 Task: For heading  Tahoma with underline.  font size for heading20,  'Change the font style of data to'Arial.  and font size to 12,  Change the alignment of both headline & data to Align left.  In the sheet  FinAudit analysis
Action: Mouse moved to (1109, 135)
Screenshot: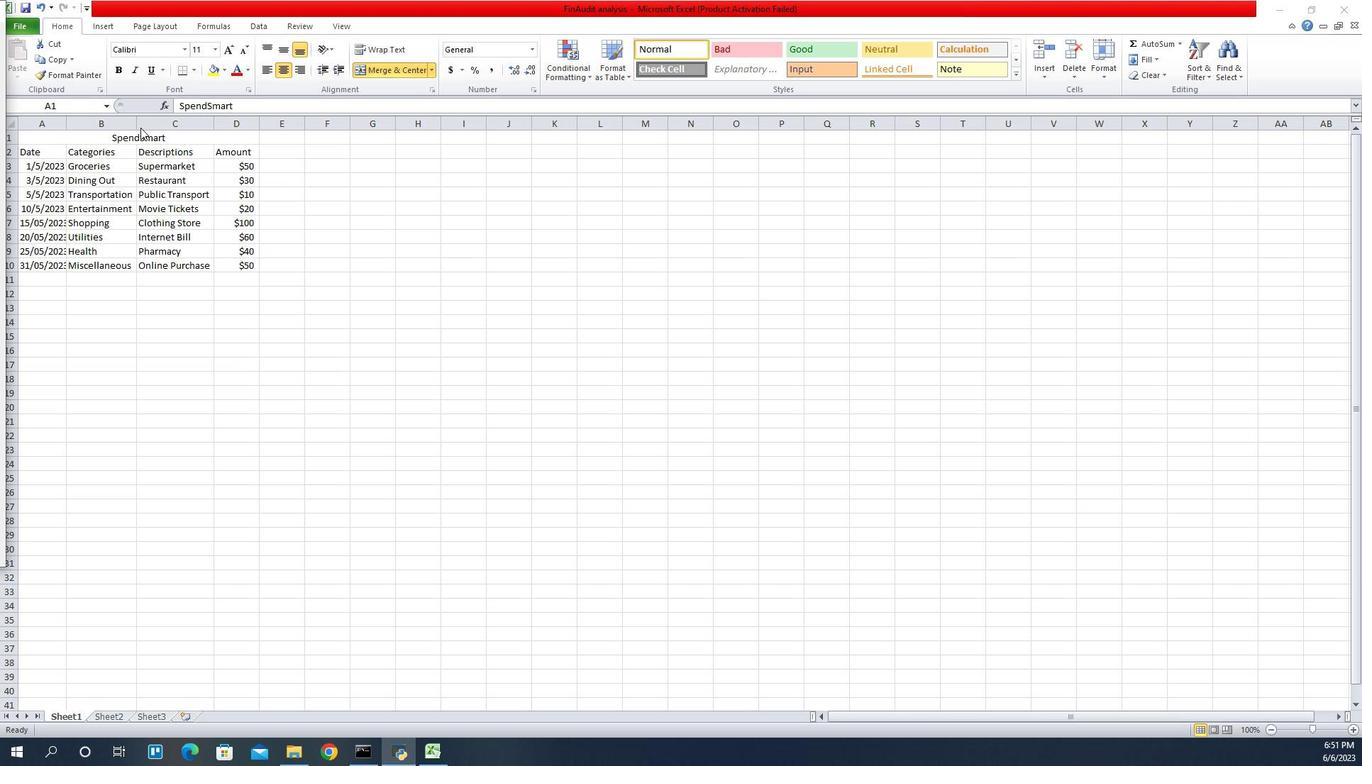 
Action: Mouse pressed left at (1109, 135)
Screenshot: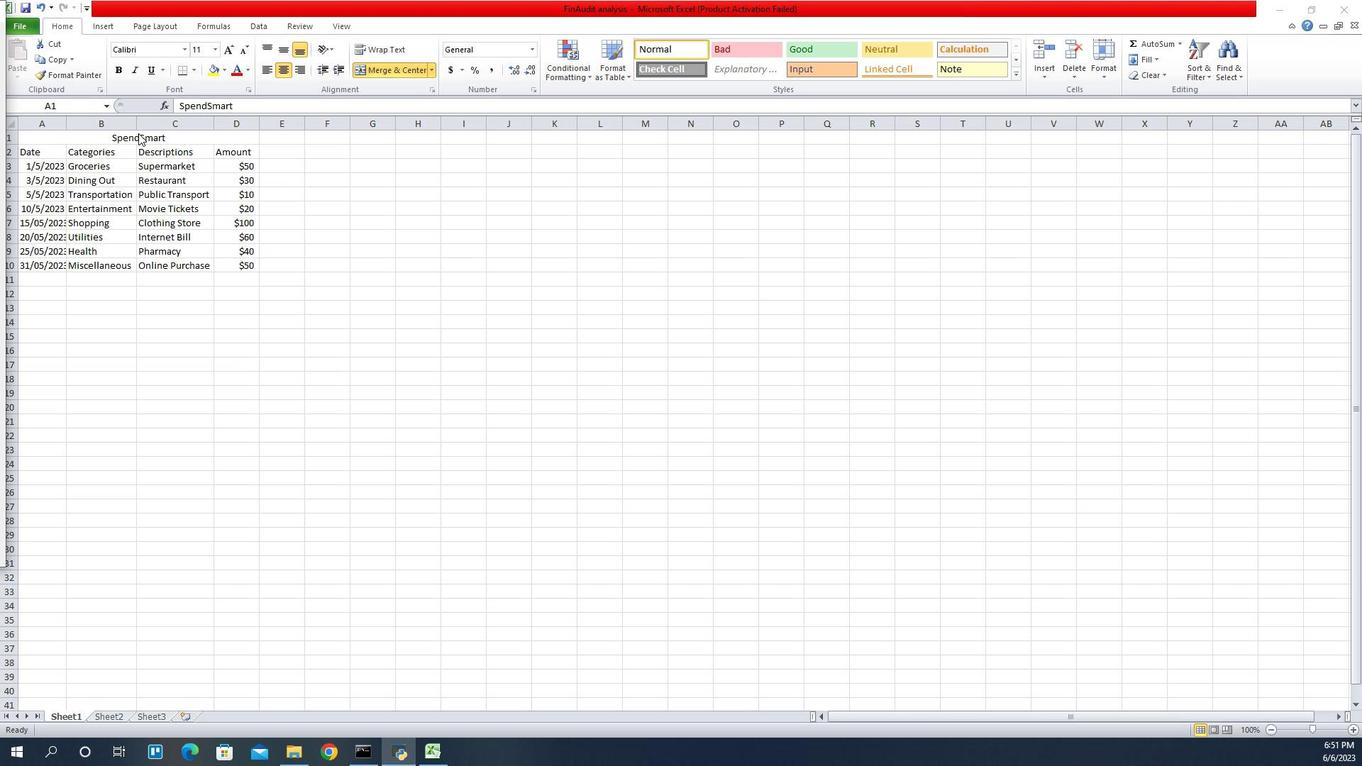 
Action: Mouse moved to (1155, 52)
Screenshot: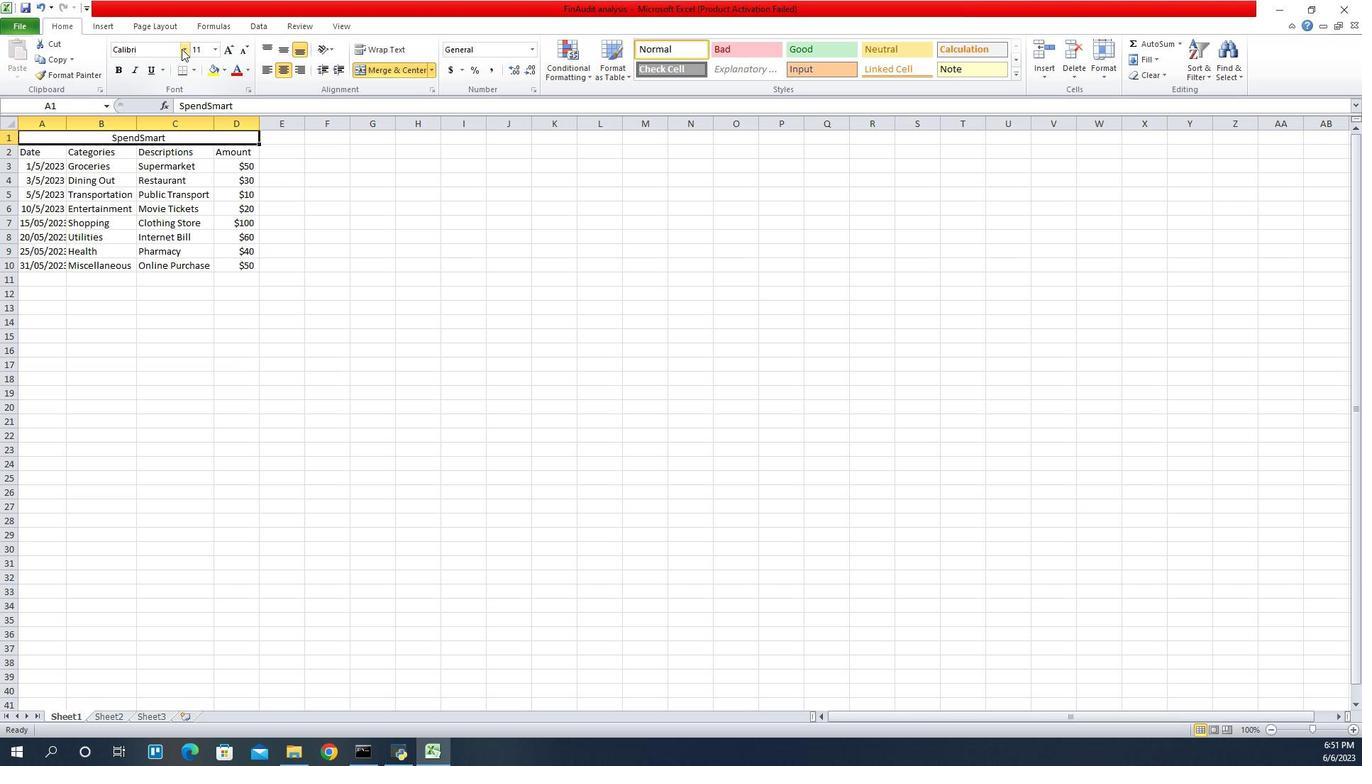 
Action: Mouse pressed left at (1155, 52)
Screenshot: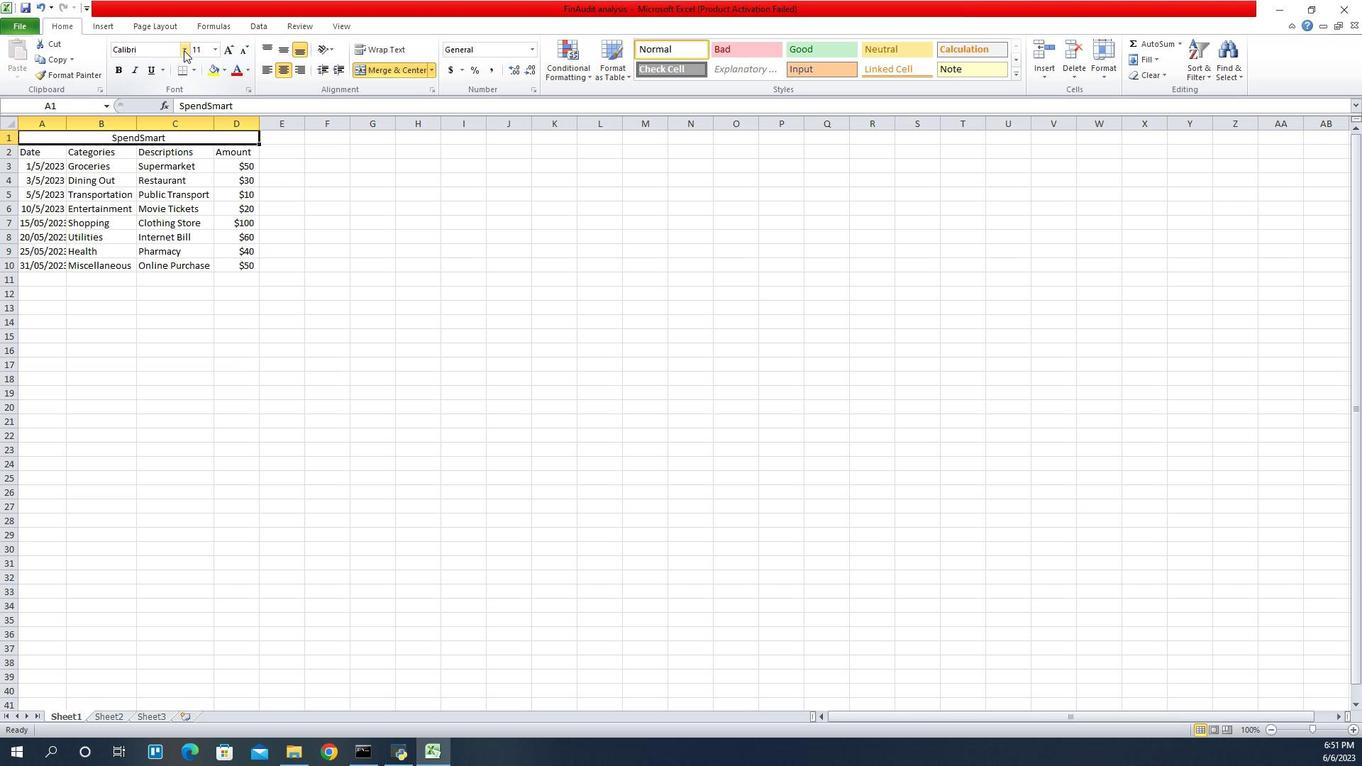 
Action: Mouse moved to (1134, 209)
Screenshot: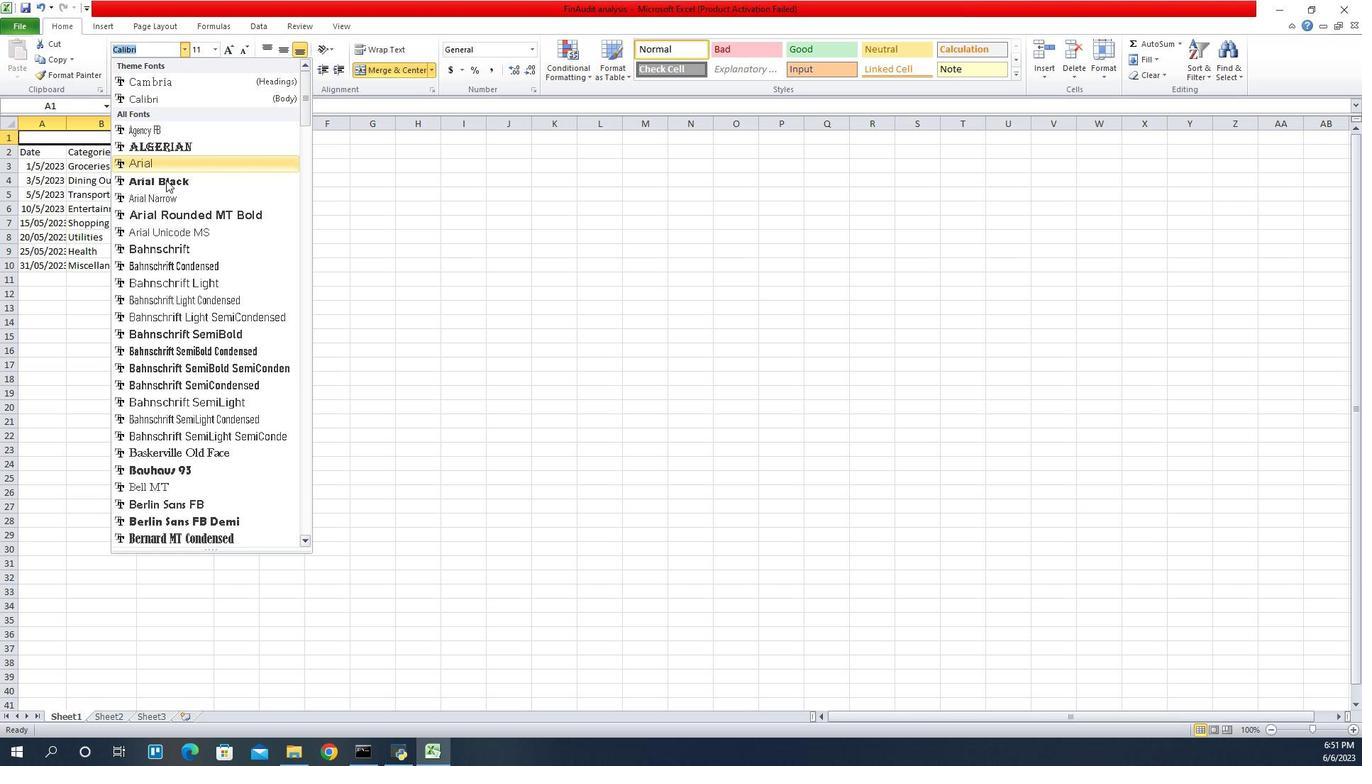 
Action: Mouse scrolled (1134, 208) with delta (0, 0)
Screenshot: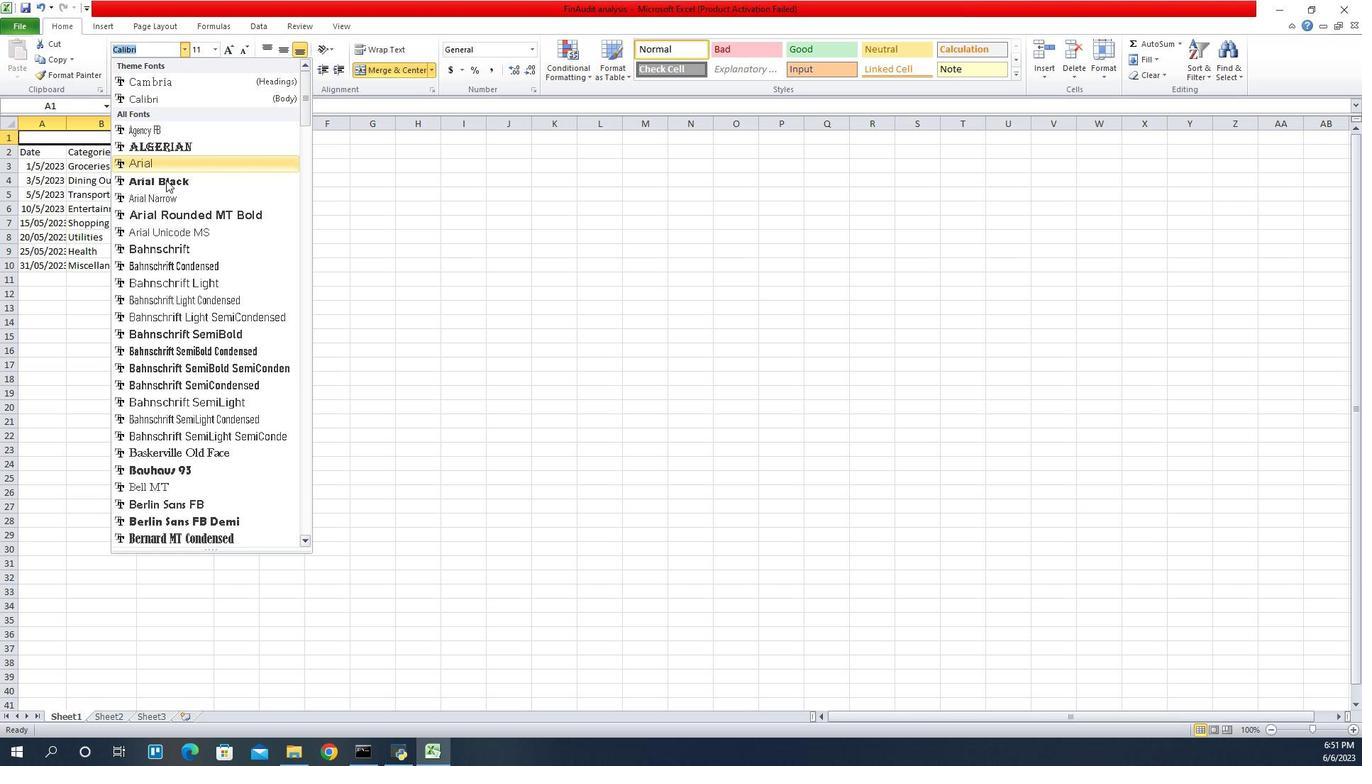 
Action: Mouse moved to (1134, 210)
Screenshot: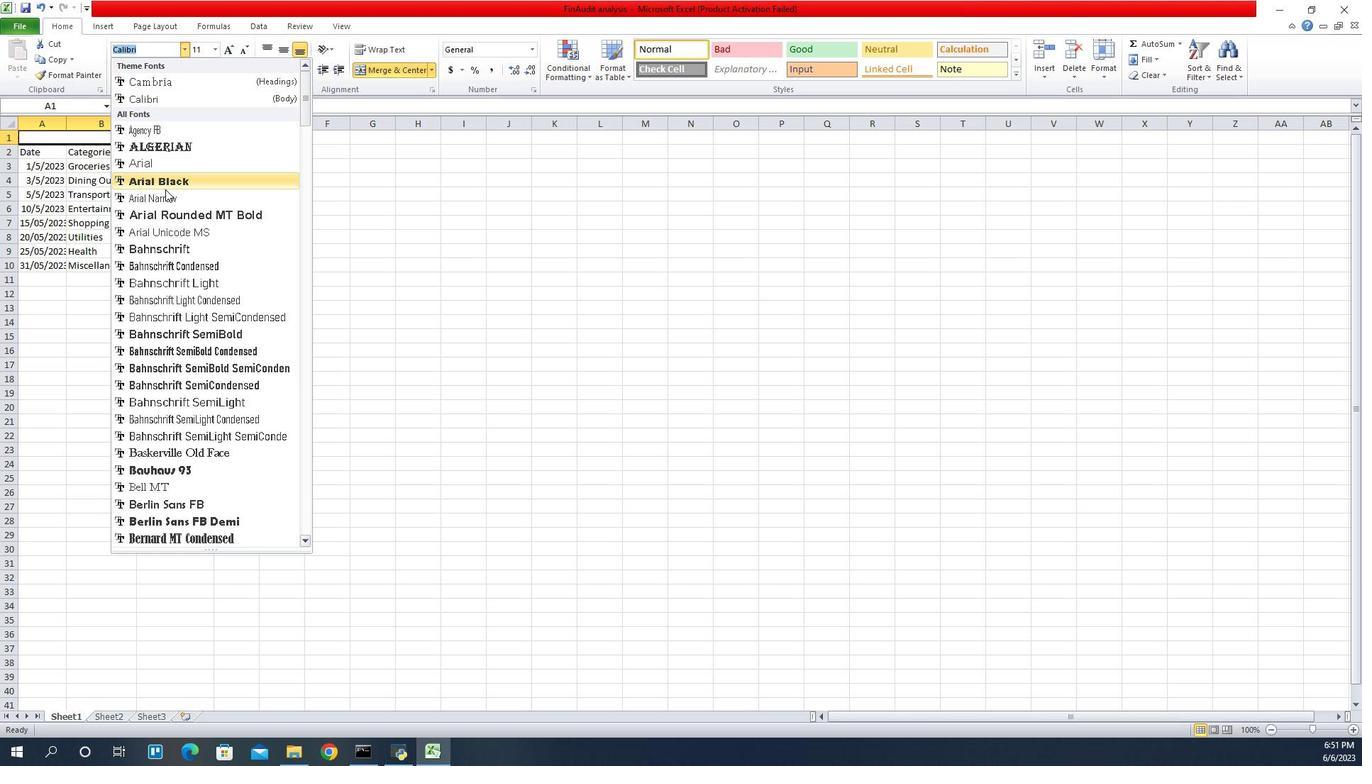 
Action: Mouse scrolled (1134, 210) with delta (0, 0)
Screenshot: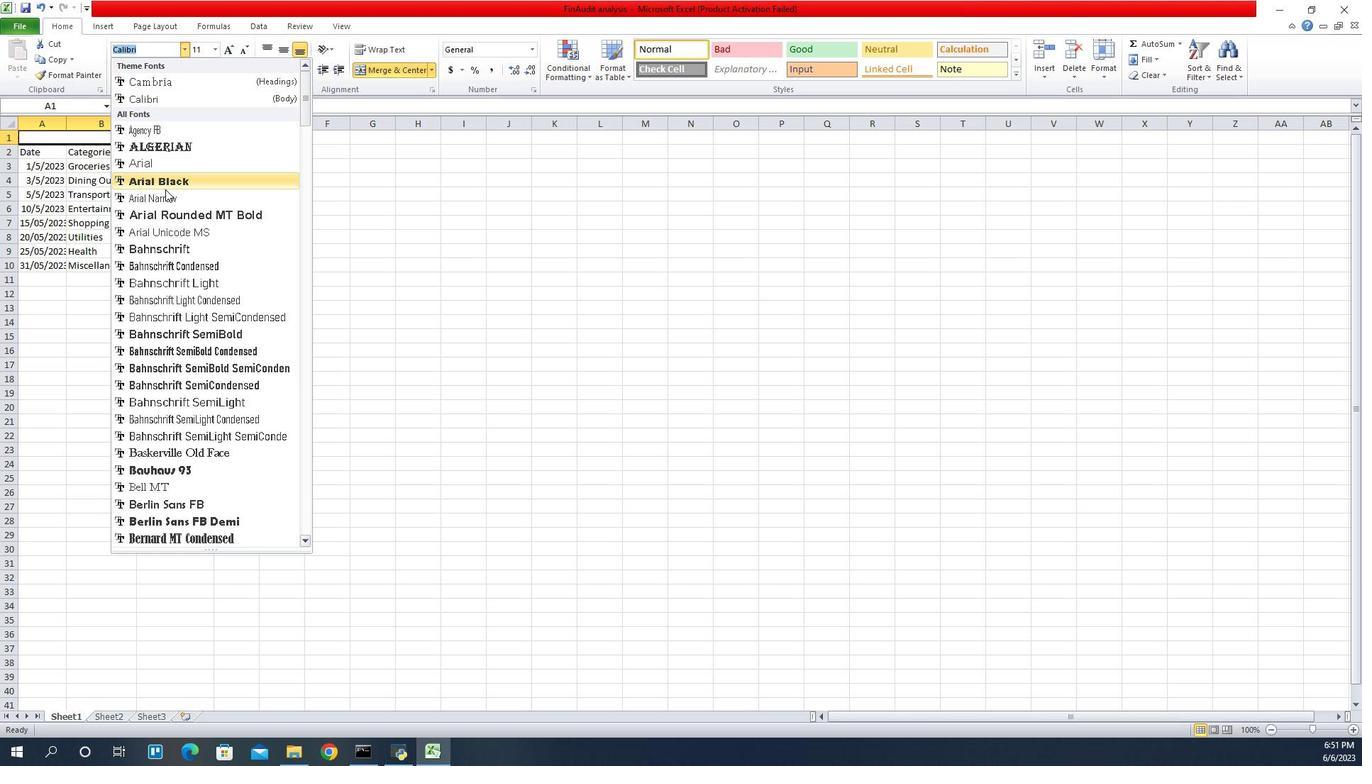 
Action: Mouse scrolled (1134, 210) with delta (0, 0)
Screenshot: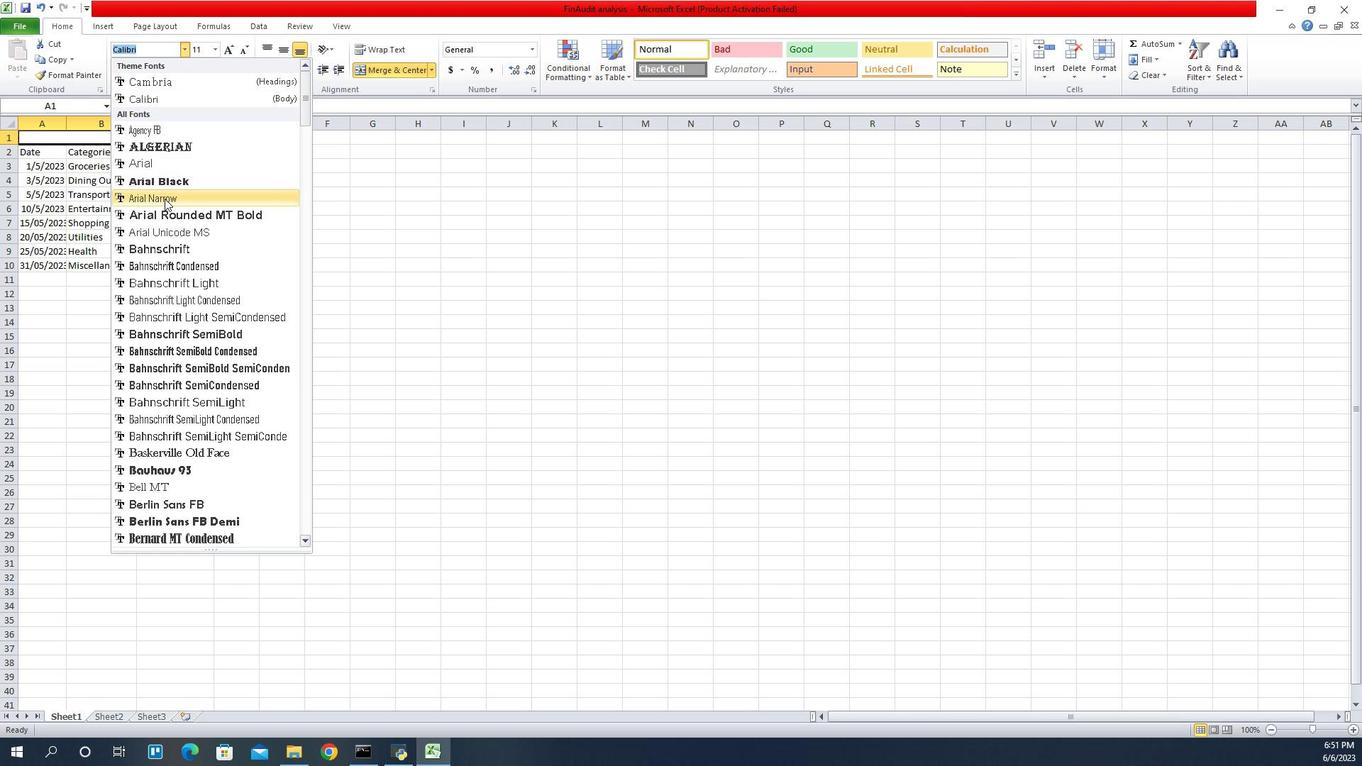 
Action: Mouse moved to (1134, 222)
Screenshot: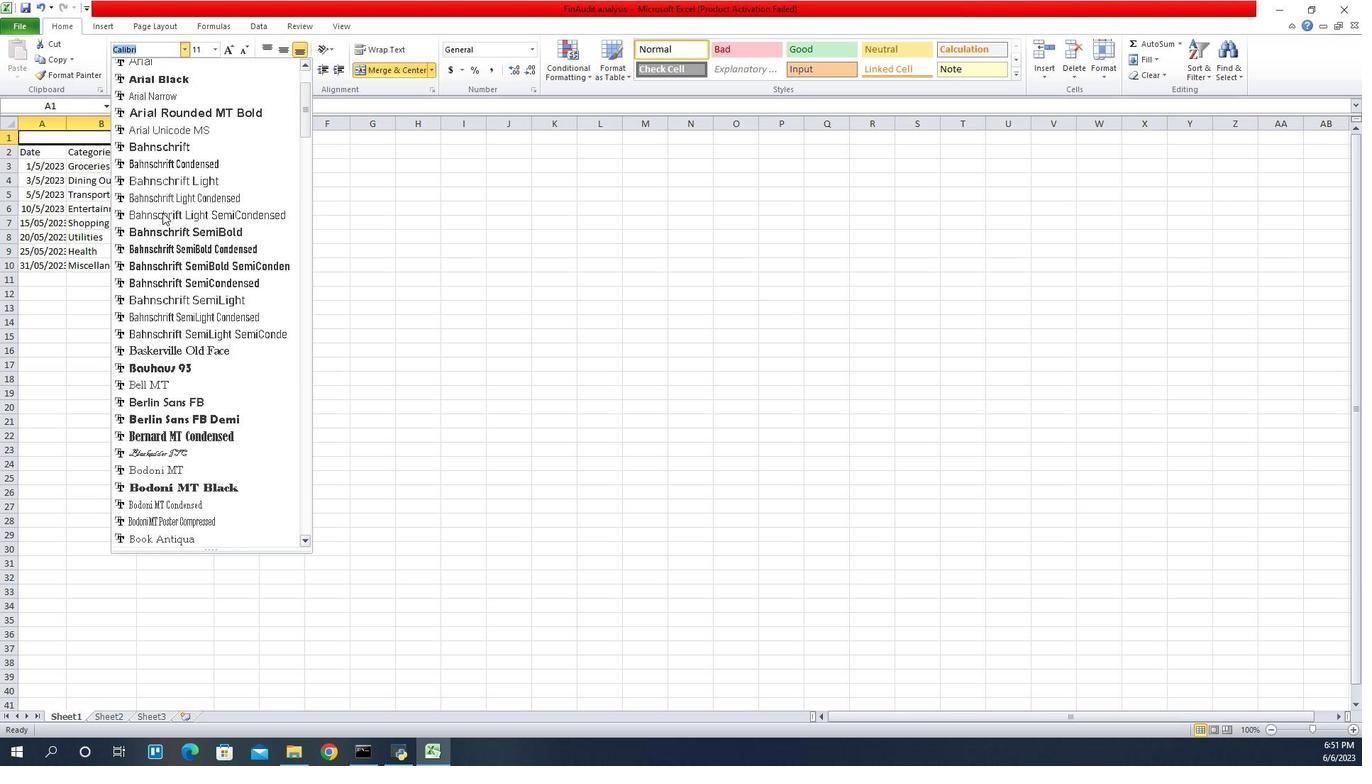 
Action: Mouse scrolled (1134, 221) with delta (0, 0)
Screenshot: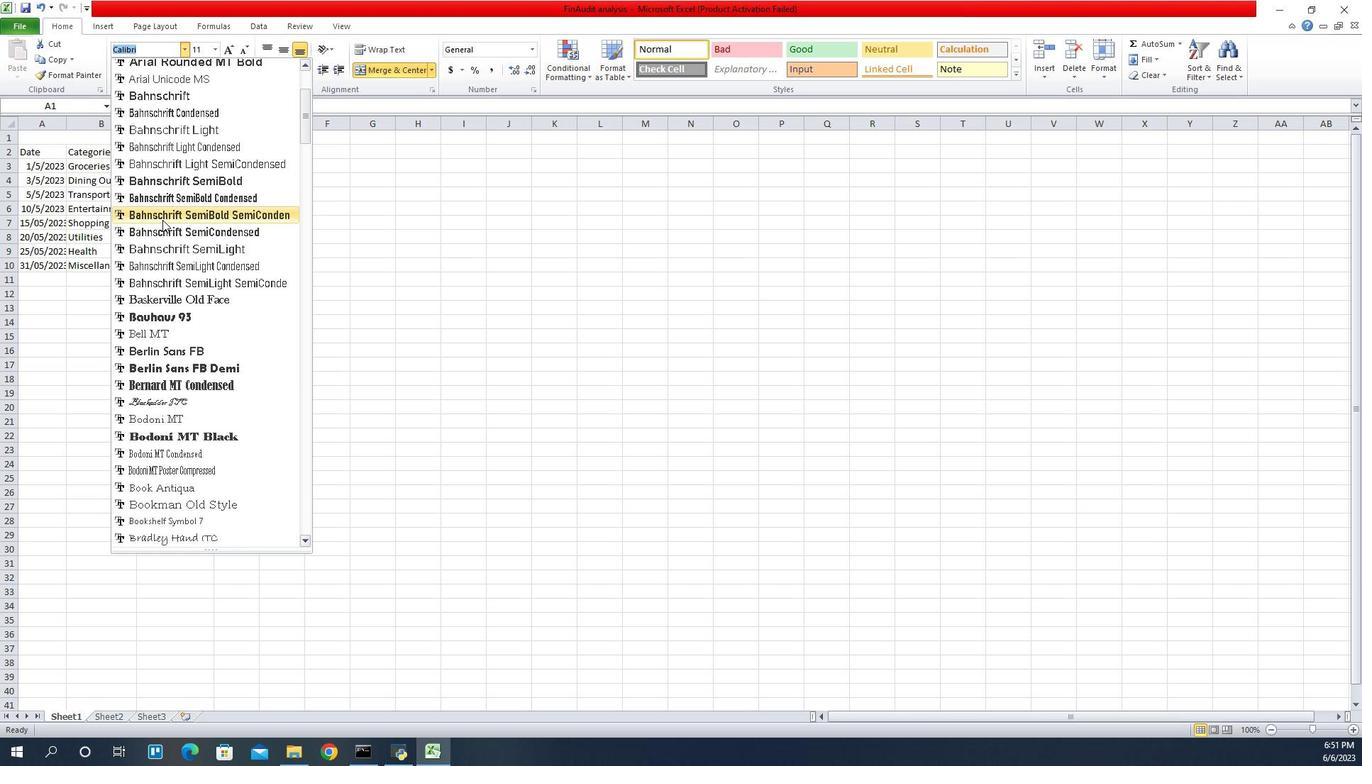 
Action: Mouse moved to (1131, 244)
Screenshot: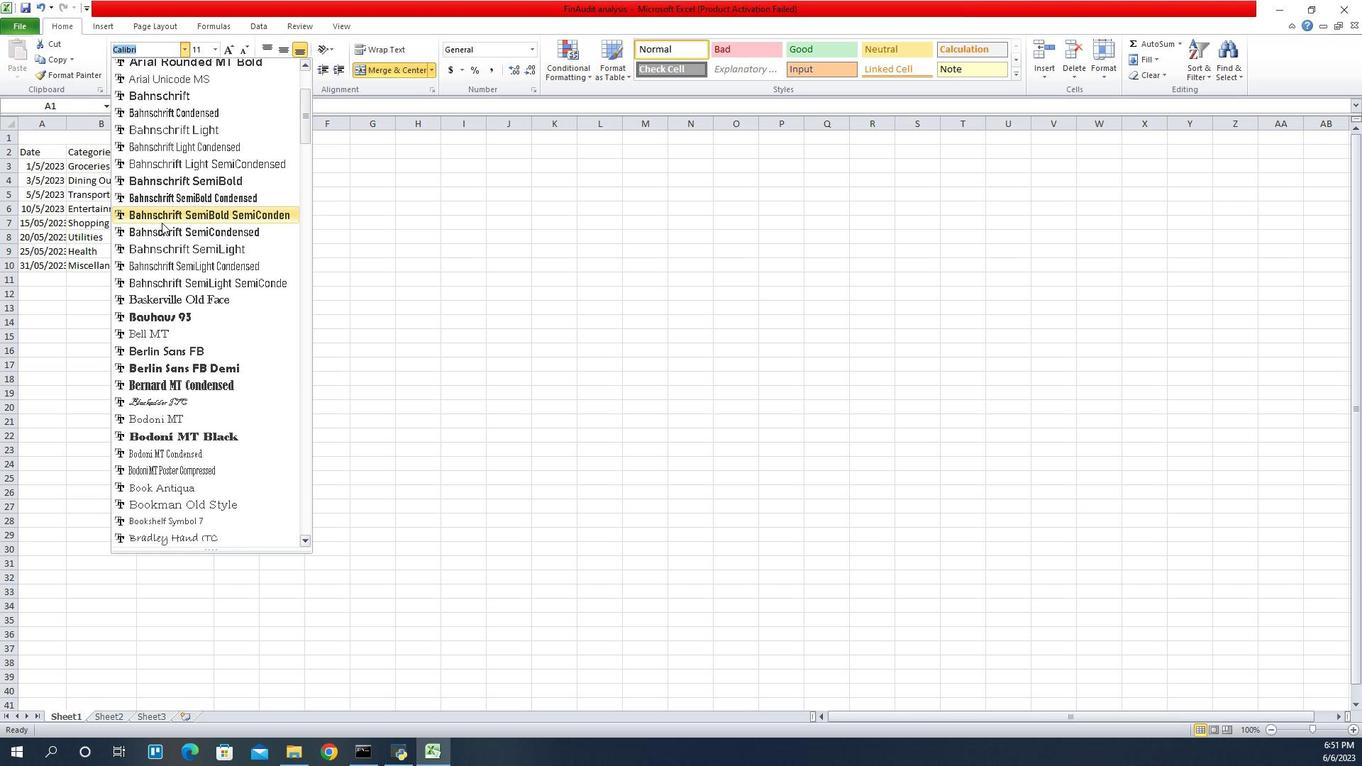 
Action: Mouse scrolled (1131, 243) with delta (0, 0)
Screenshot: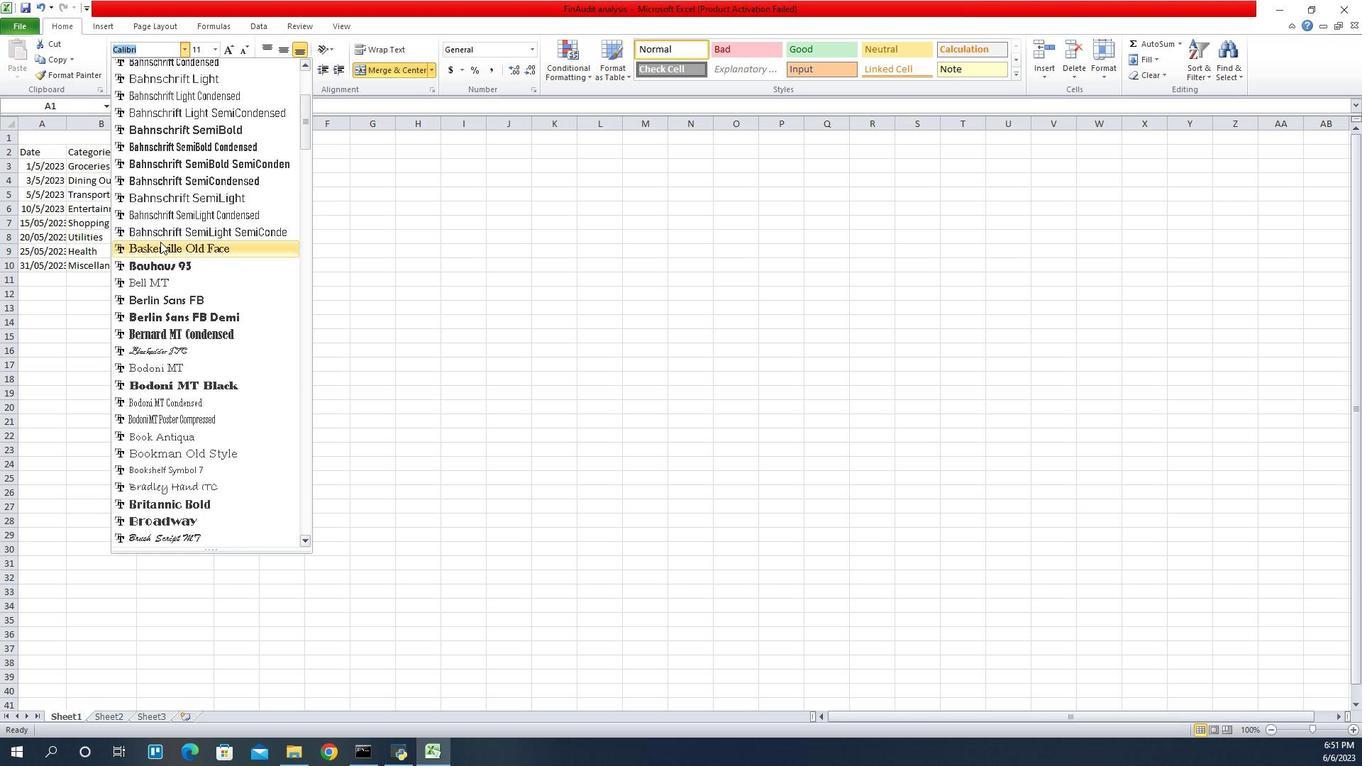
Action: Mouse scrolled (1131, 243) with delta (0, 0)
Screenshot: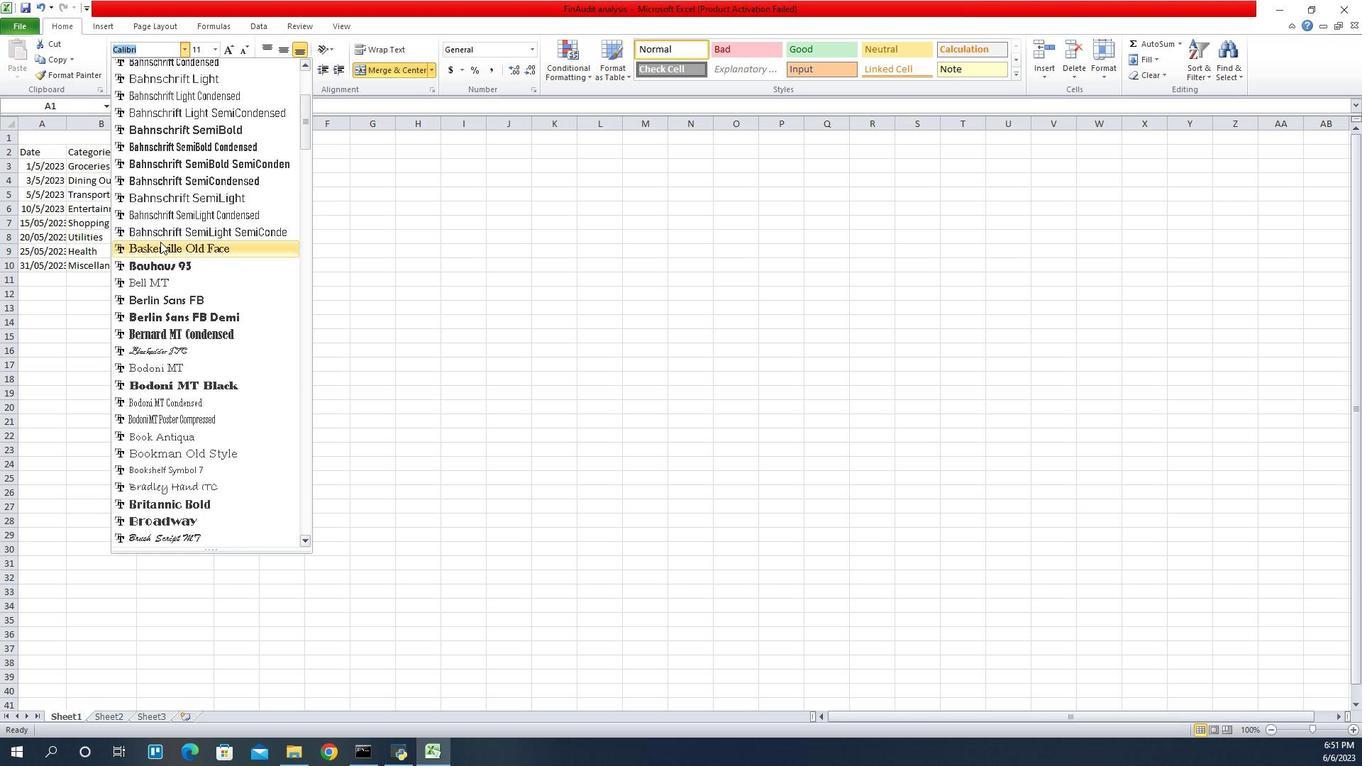 
Action: Mouse scrolled (1131, 243) with delta (0, 0)
Screenshot: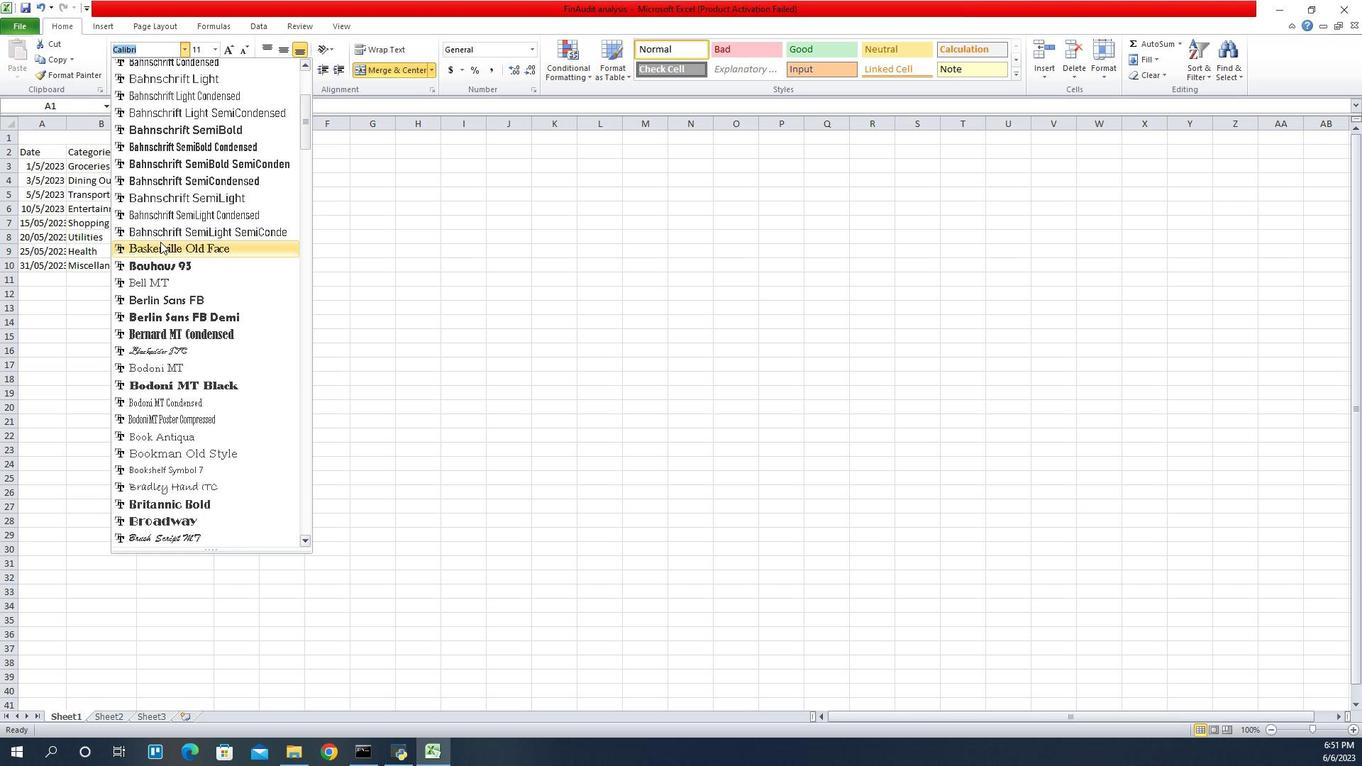 
Action: Mouse scrolled (1131, 243) with delta (0, 0)
Screenshot: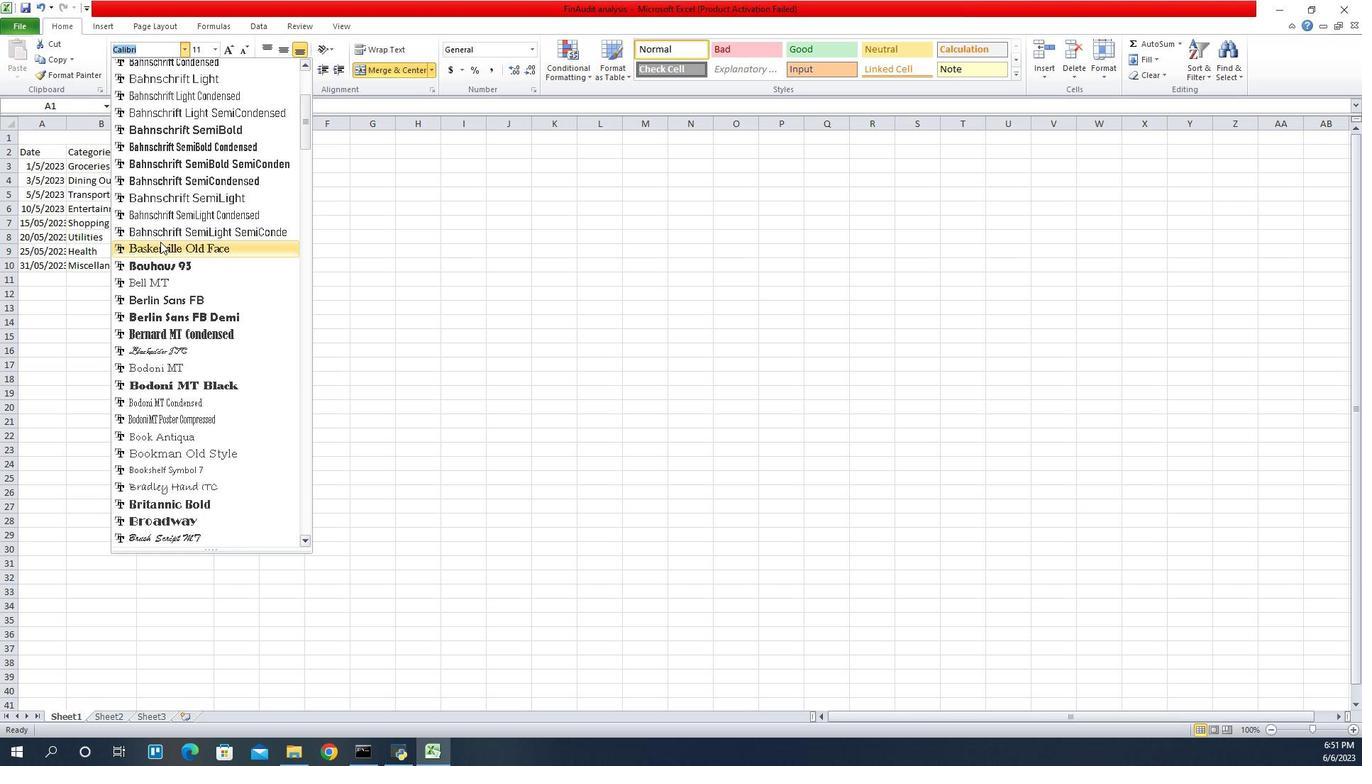 
Action: Mouse scrolled (1131, 243) with delta (0, 0)
Screenshot: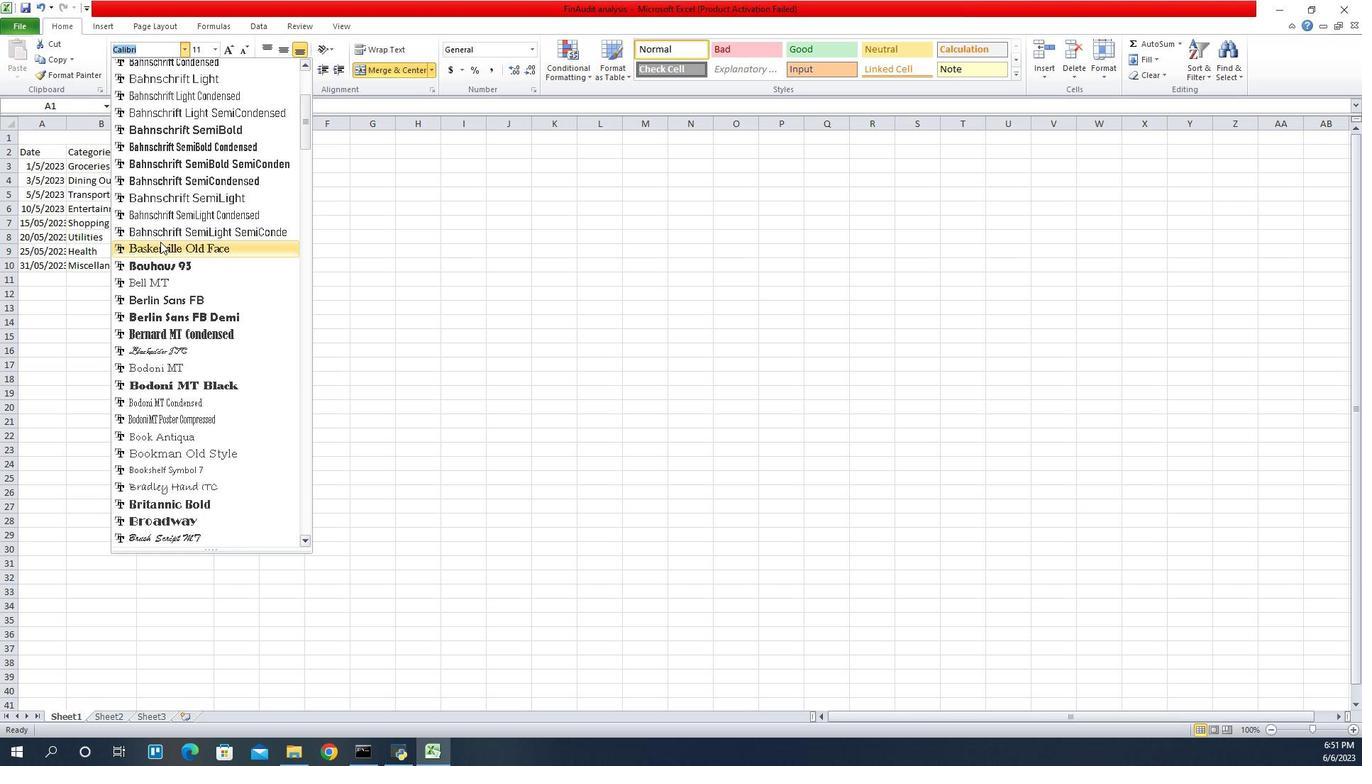 
Action: Mouse scrolled (1131, 243) with delta (0, 0)
Screenshot: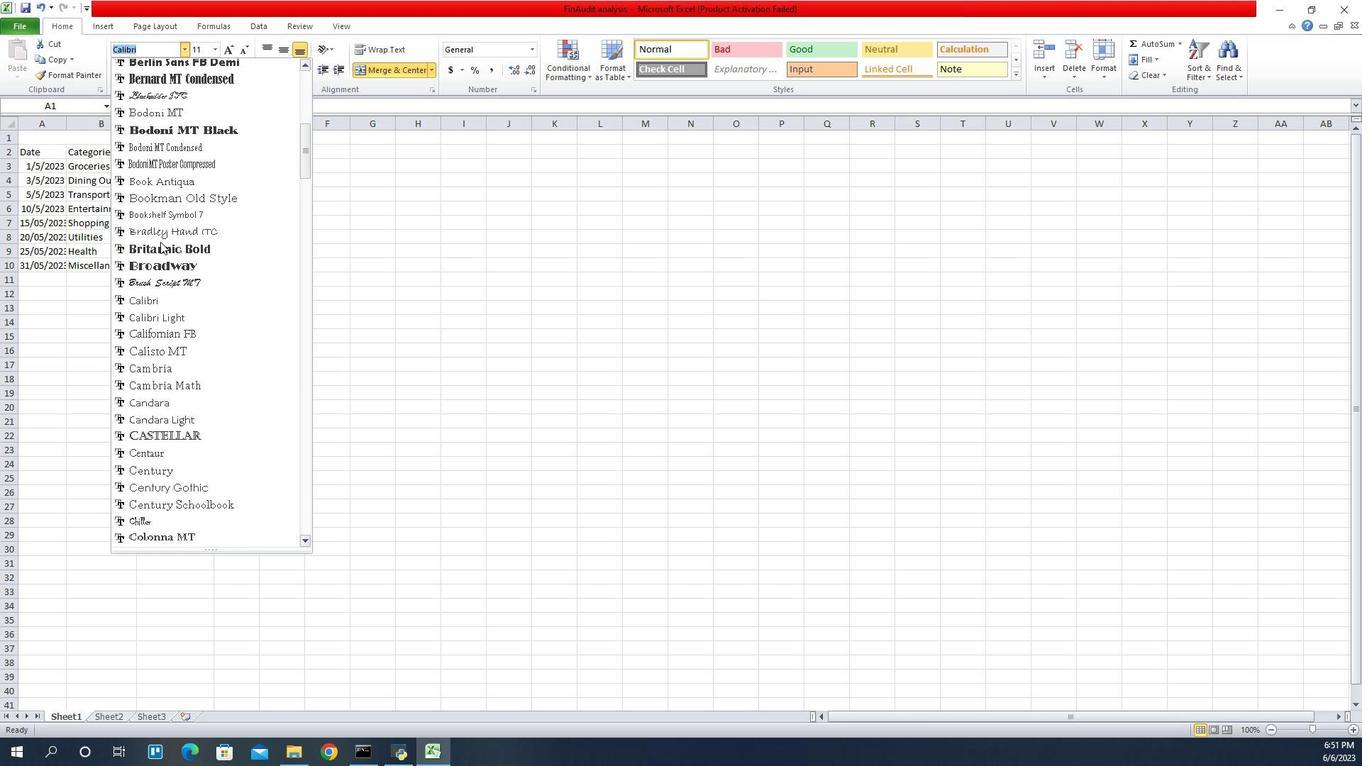 
Action: Mouse scrolled (1131, 243) with delta (0, 0)
Screenshot: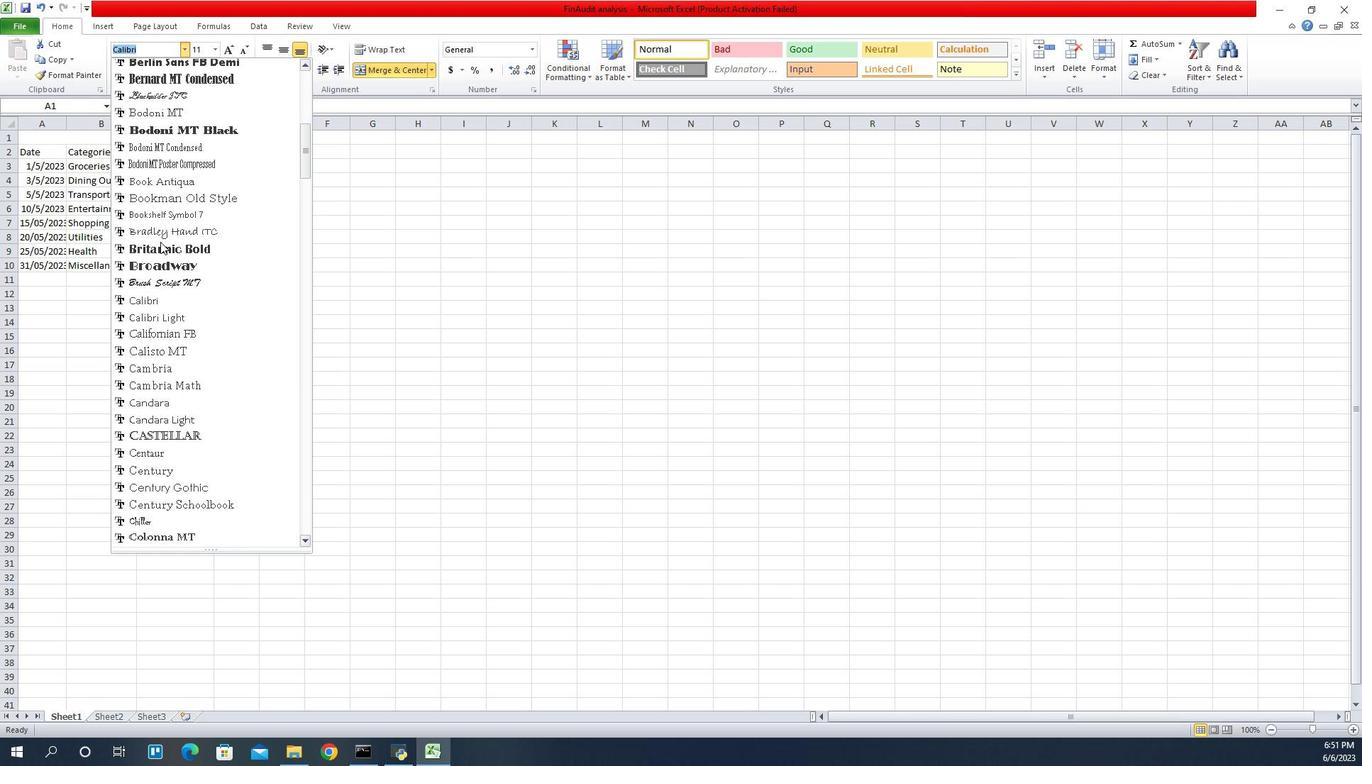 
Action: Mouse scrolled (1131, 243) with delta (0, 0)
Screenshot: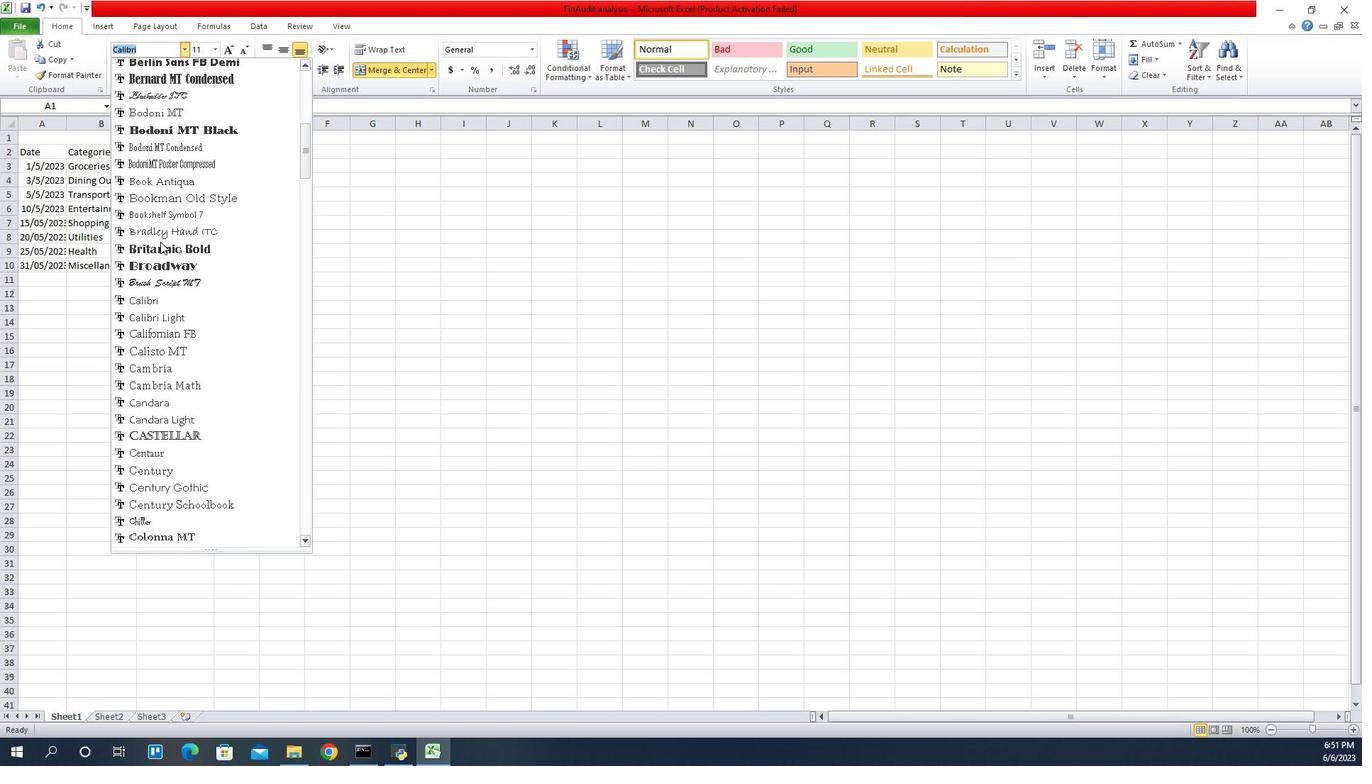 
Action: Mouse scrolled (1131, 243) with delta (0, 0)
Screenshot: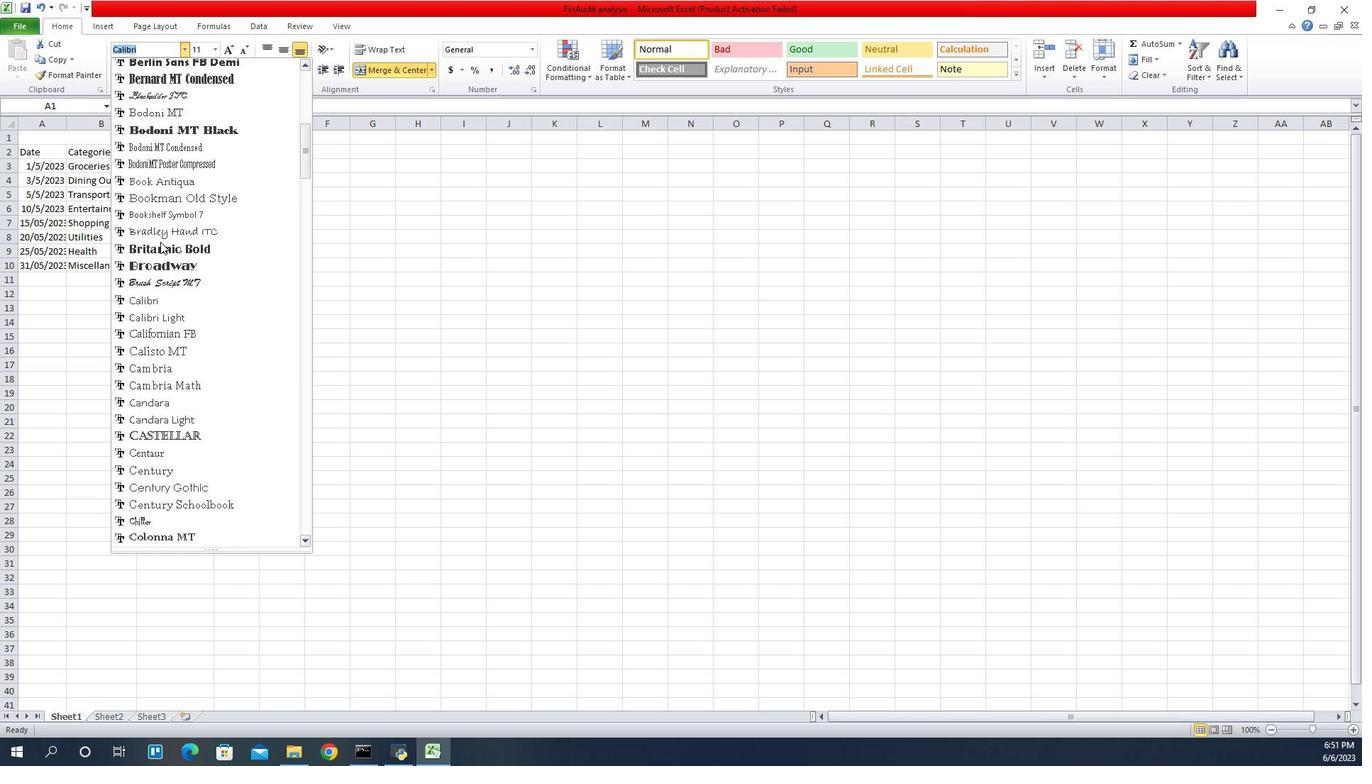 
Action: Mouse scrolled (1131, 243) with delta (0, 0)
Screenshot: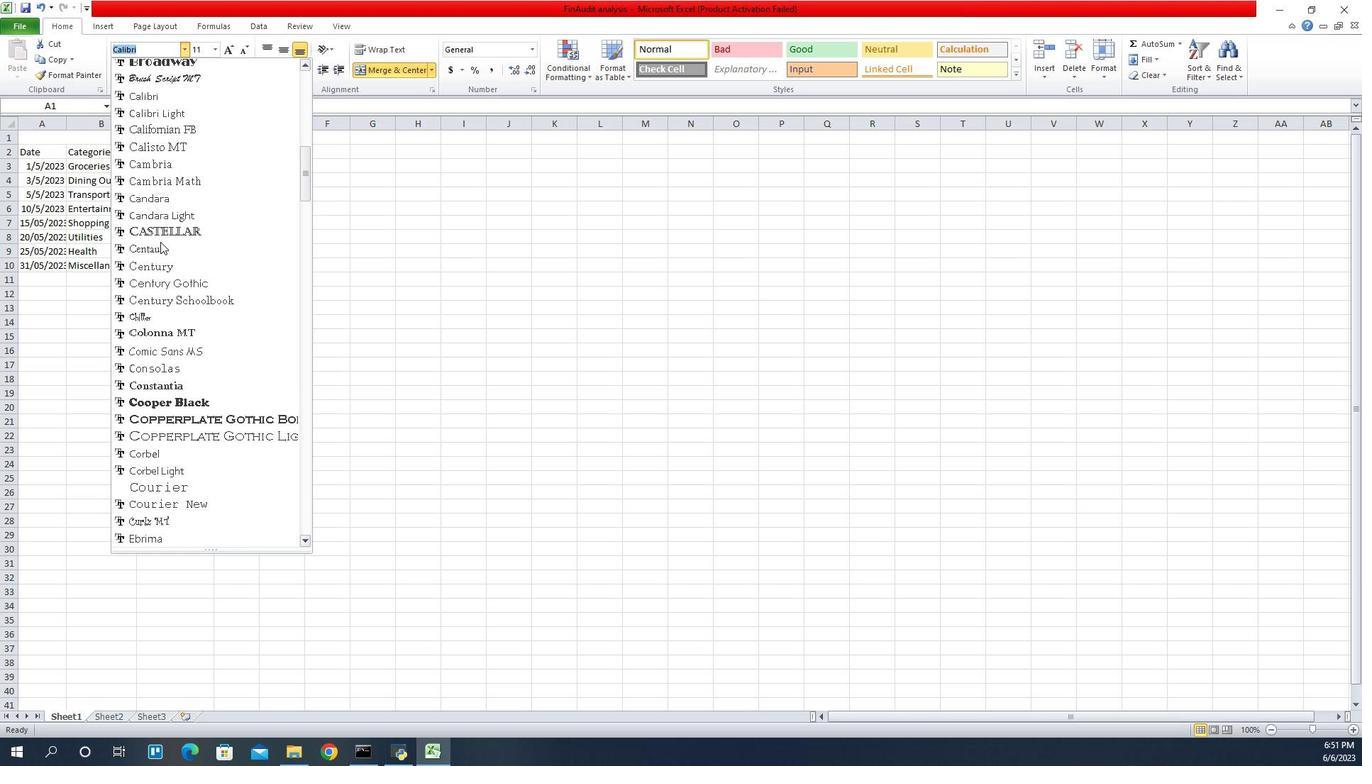 
Action: Mouse scrolled (1131, 243) with delta (0, 0)
Screenshot: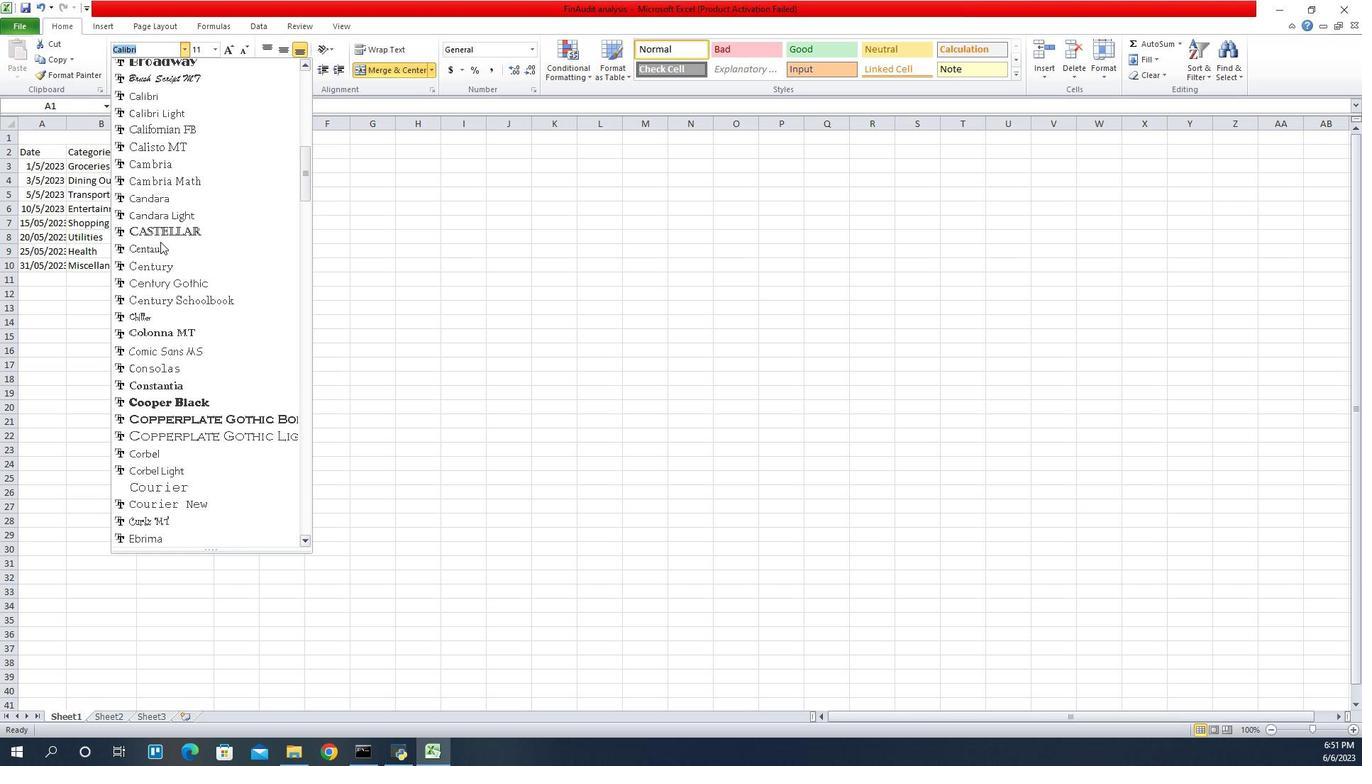 
Action: Mouse scrolled (1131, 243) with delta (0, 0)
Screenshot: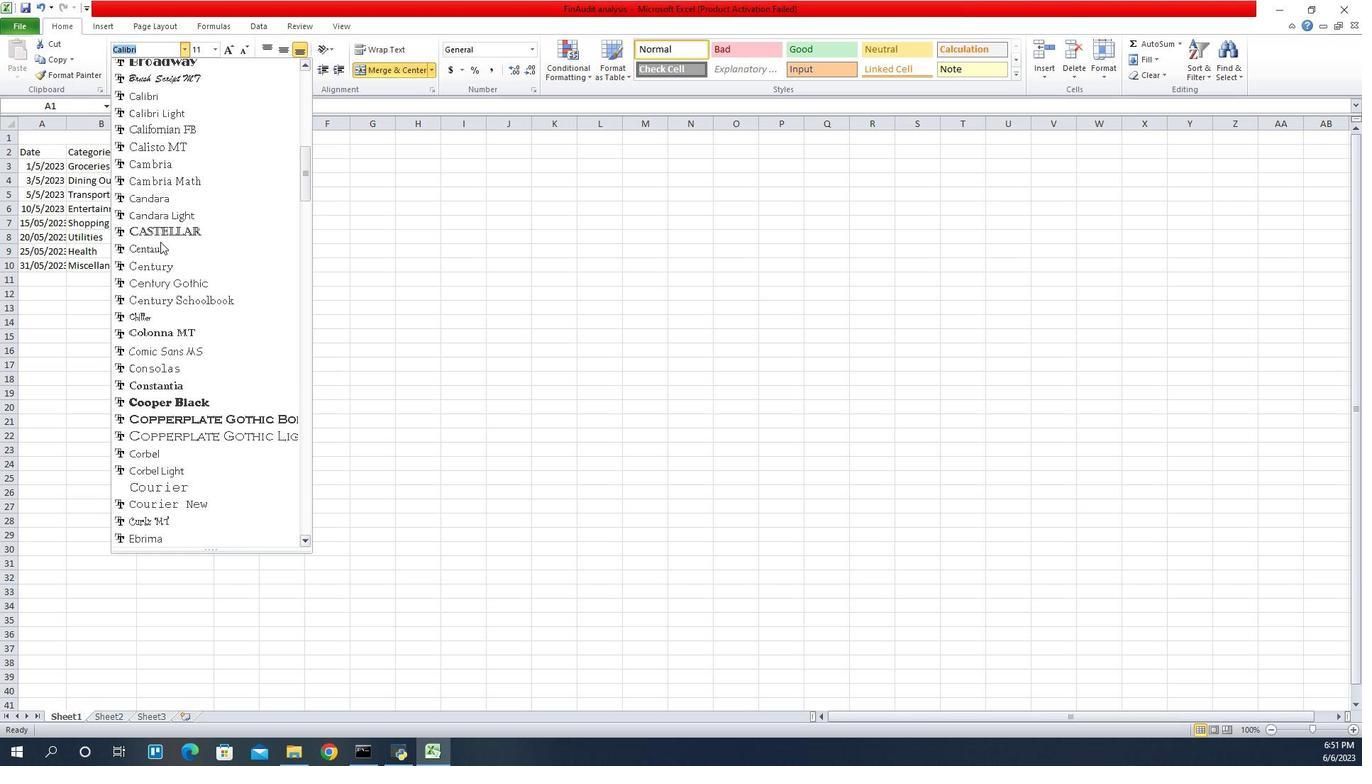 
Action: Mouse scrolled (1131, 243) with delta (0, 0)
Screenshot: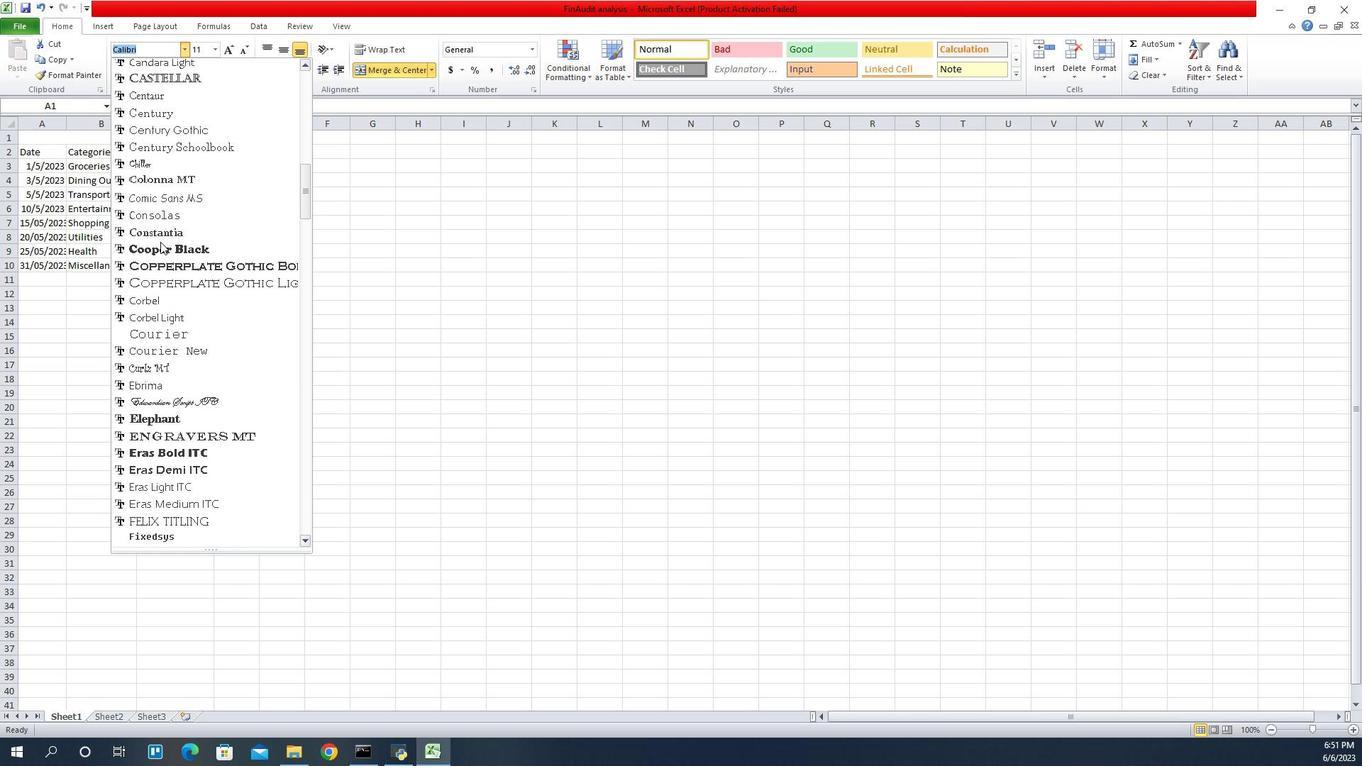 
Action: Mouse scrolled (1131, 243) with delta (0, 0)
Screenshot: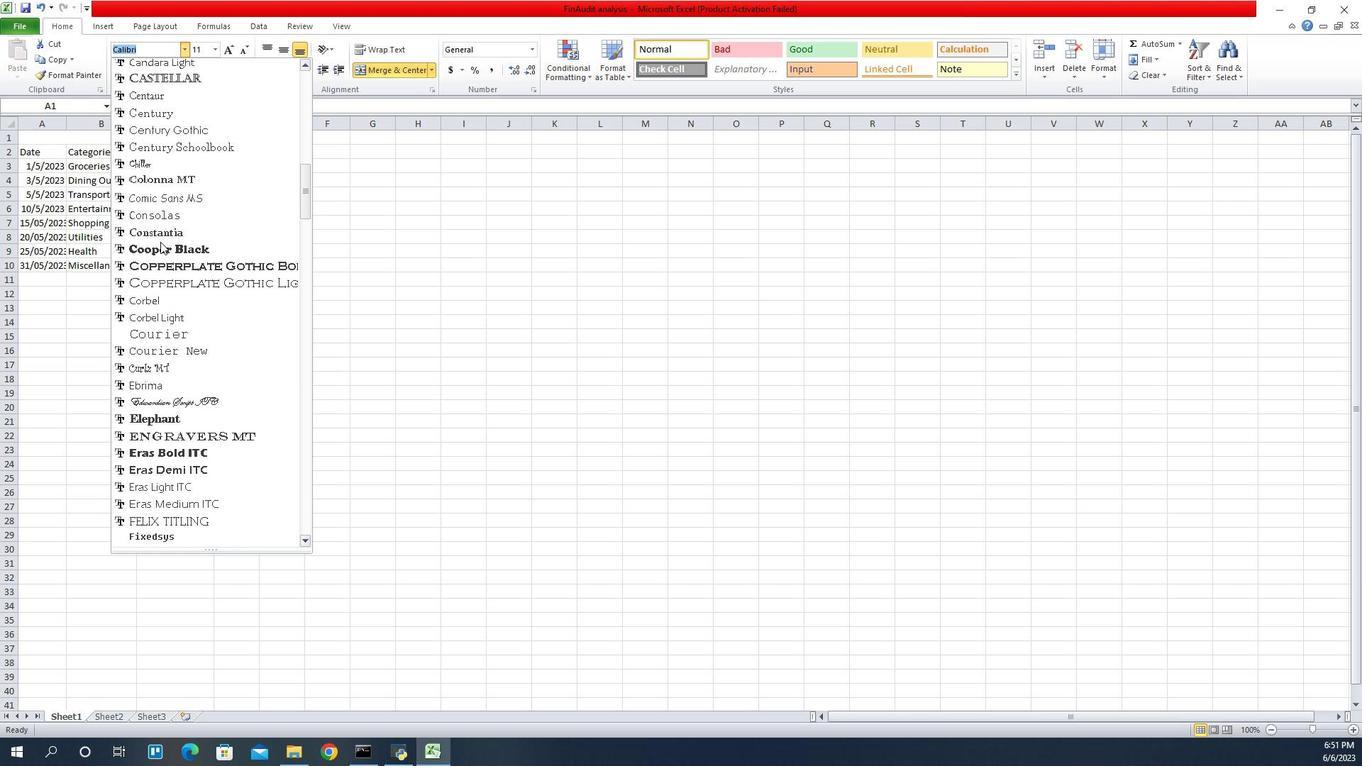 
Action: Mouse scrolled (1131, 243) with delta (0, 0)
Screenshot: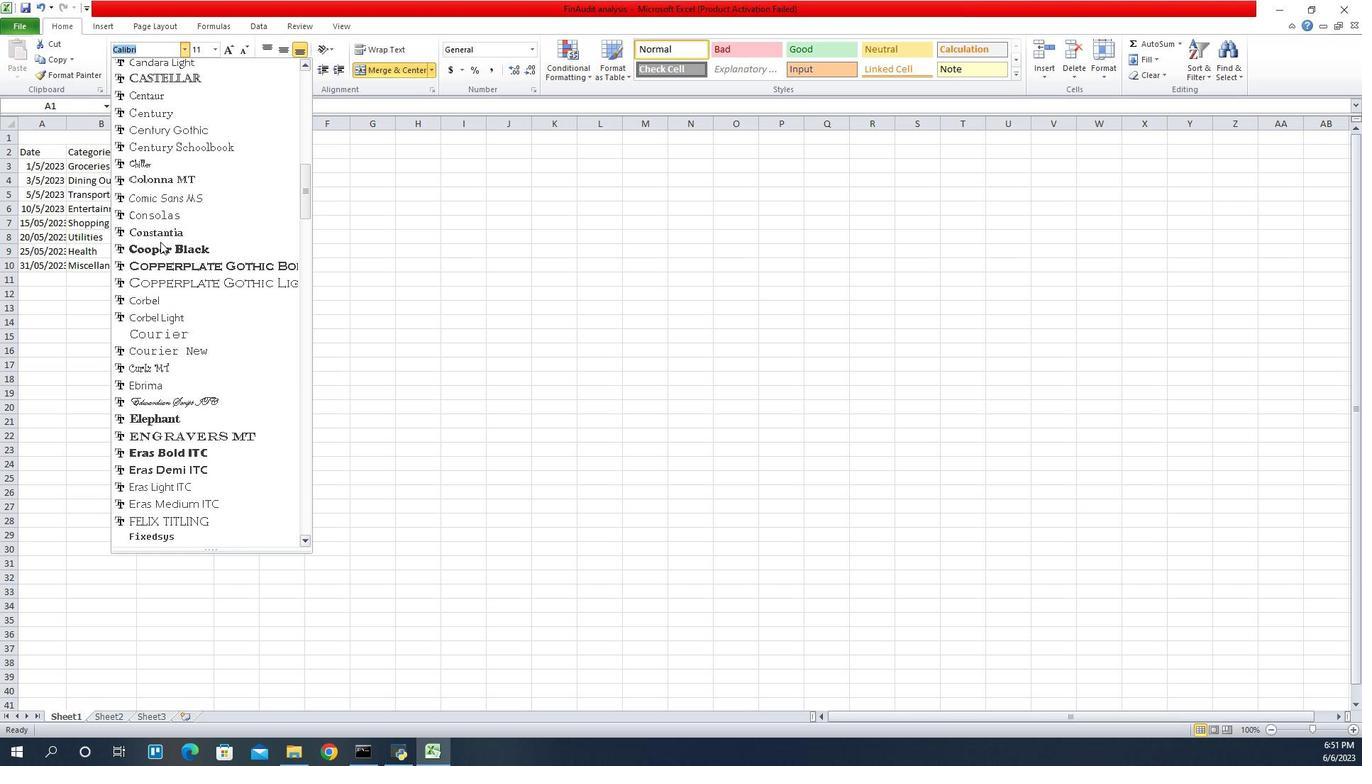 
Action: Mouse scrolled (1131, 243) with delta (0, 0)
Screenshot: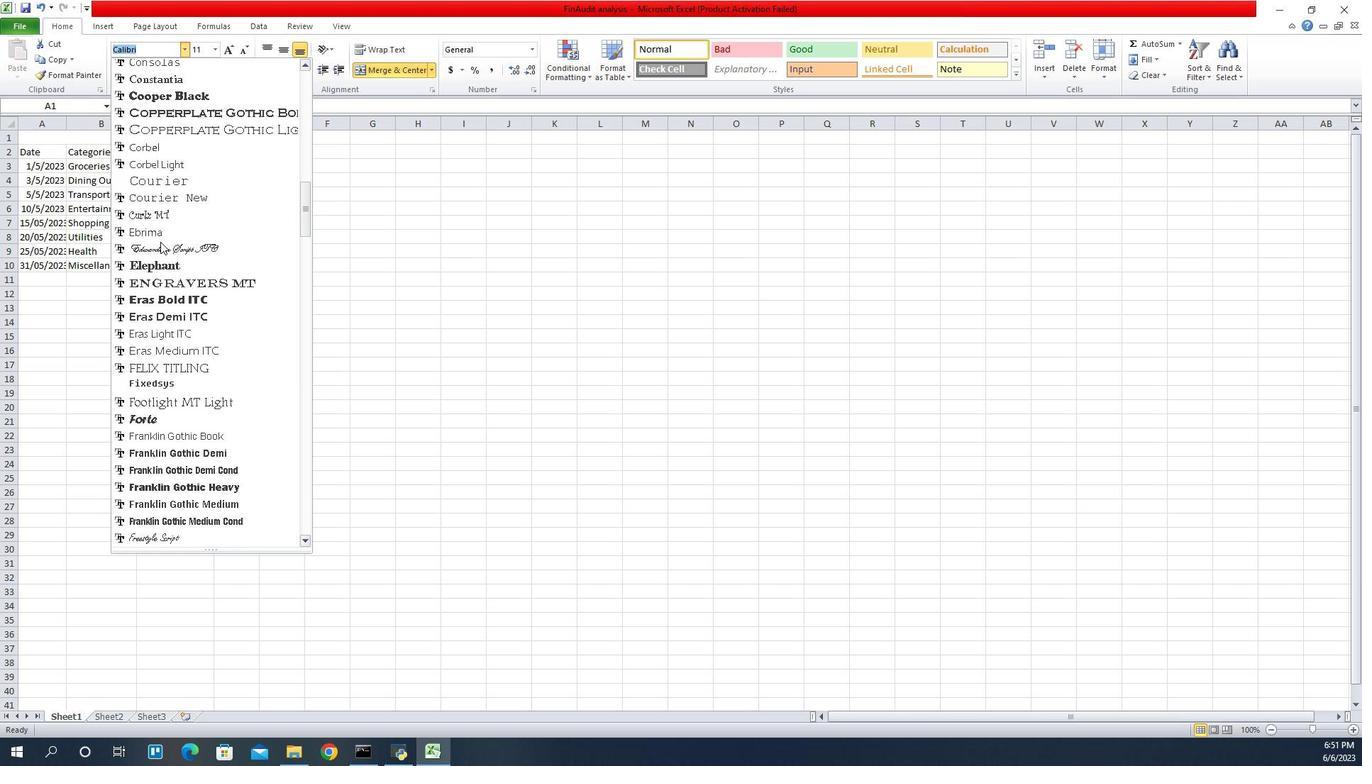 
Action: Mouse scrolled (1131, 243) with delta (0, 0)
Screenshot: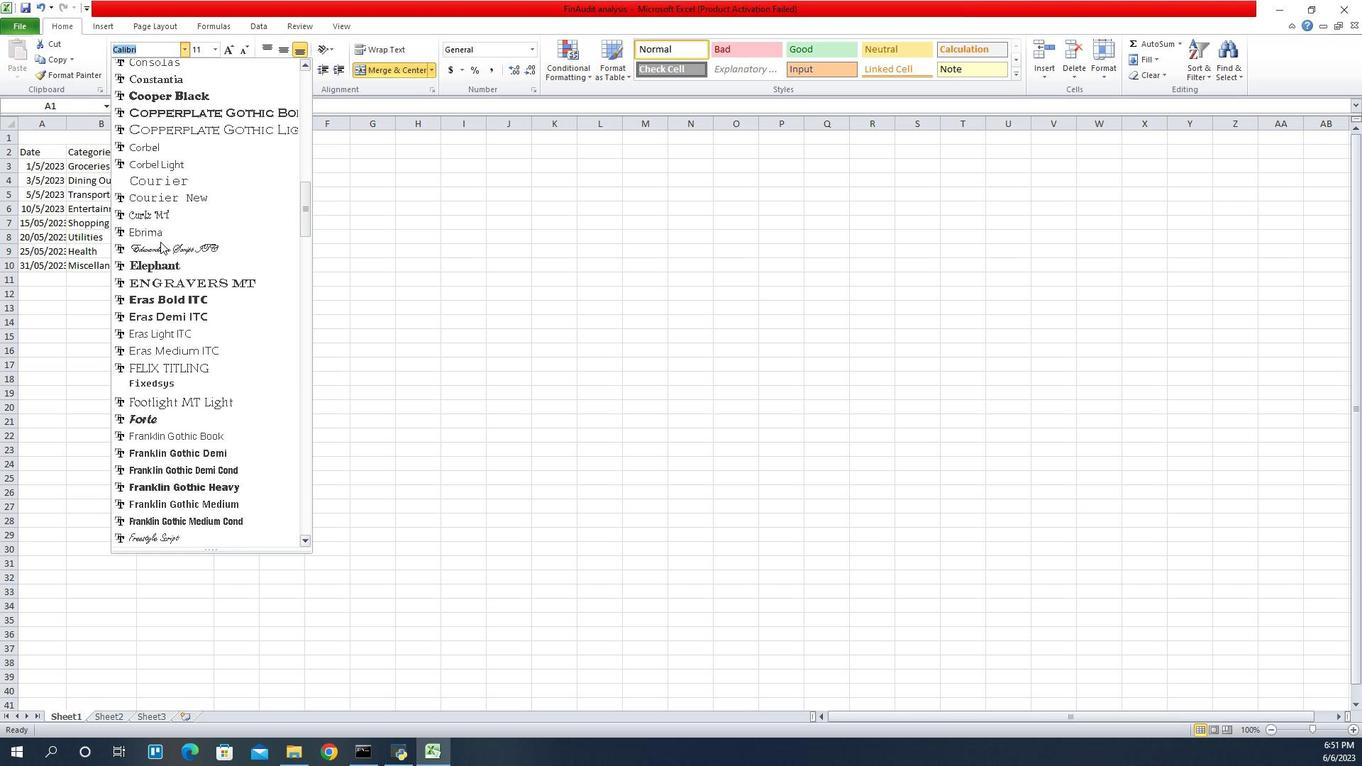 
Action: Mouse scrolled (1131, 243) with delta (0, 0)
Screenshot: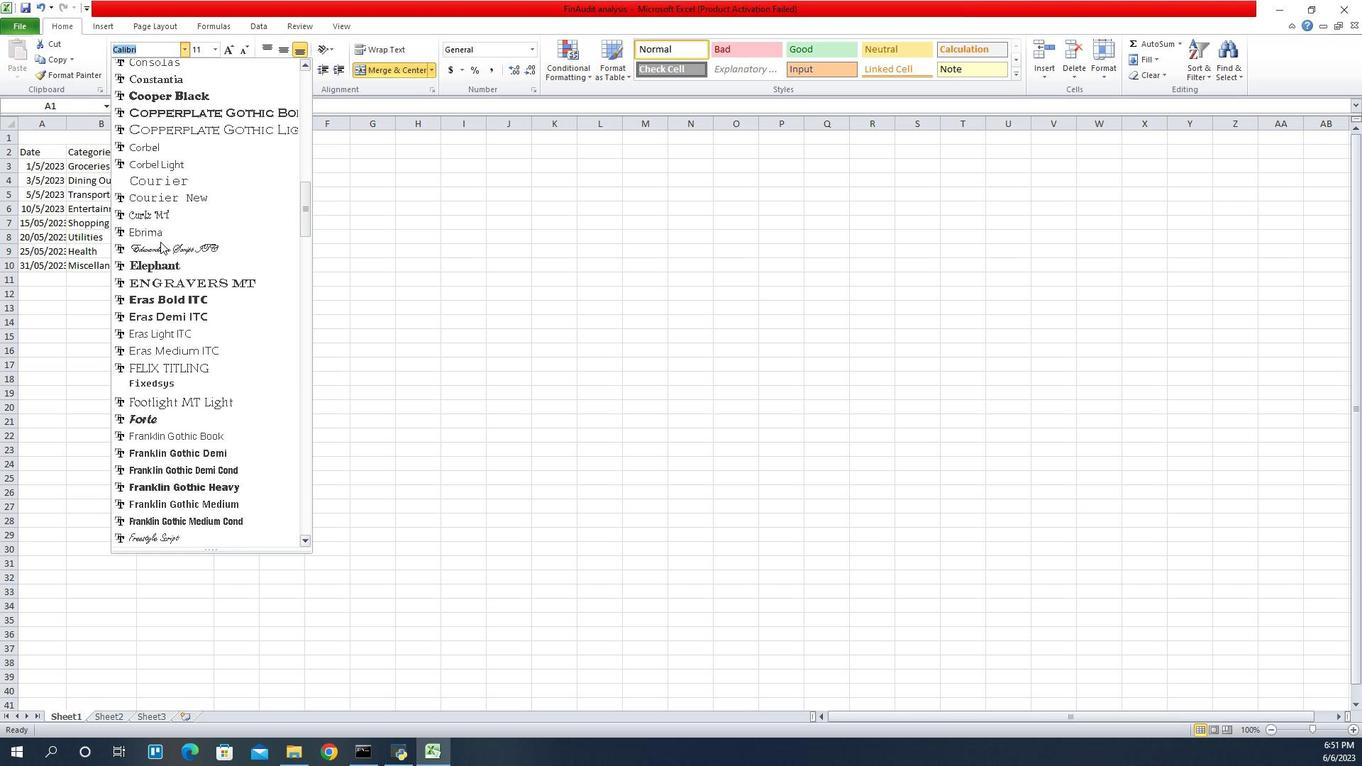 
Action: Mouse scrolled (1131, 243) with delta (0, 0)
Screenshot: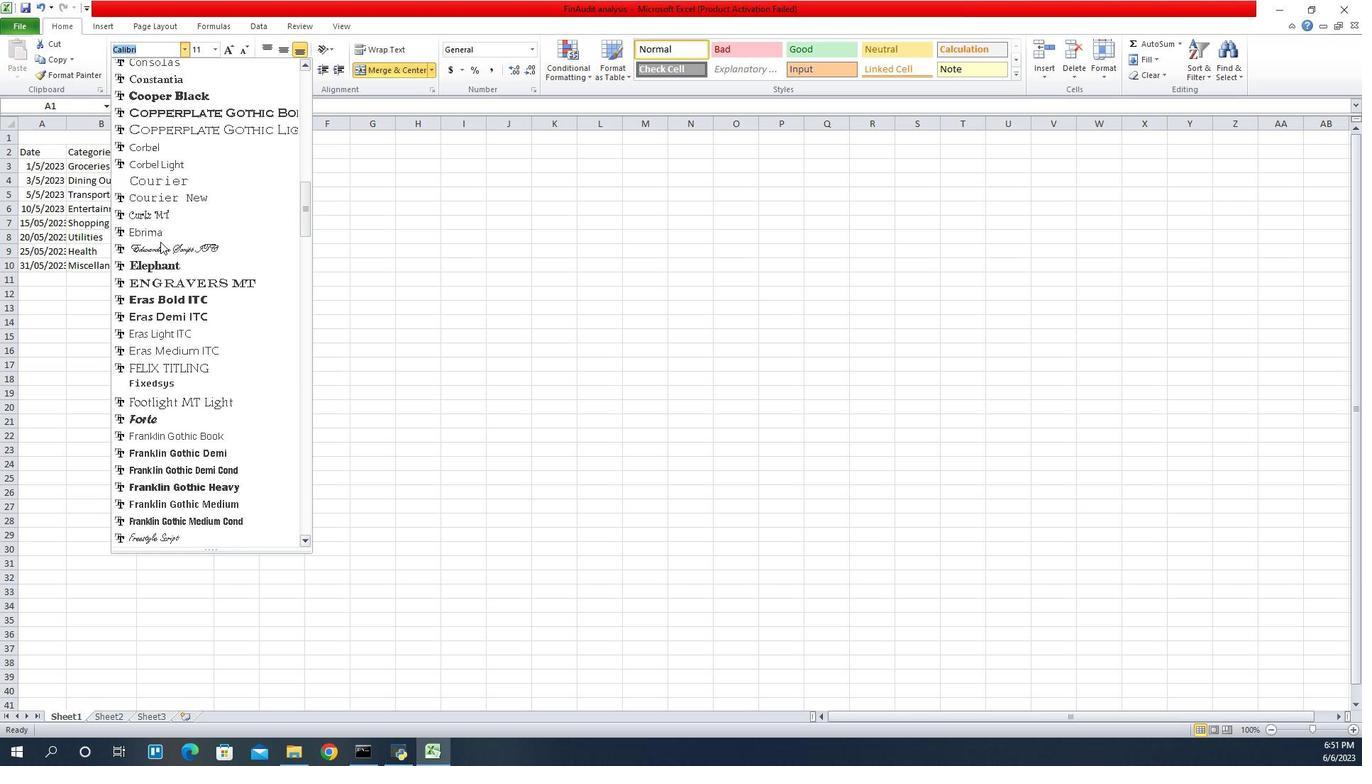 
Action: Mouse moved to (1131, 244)
Screenshot: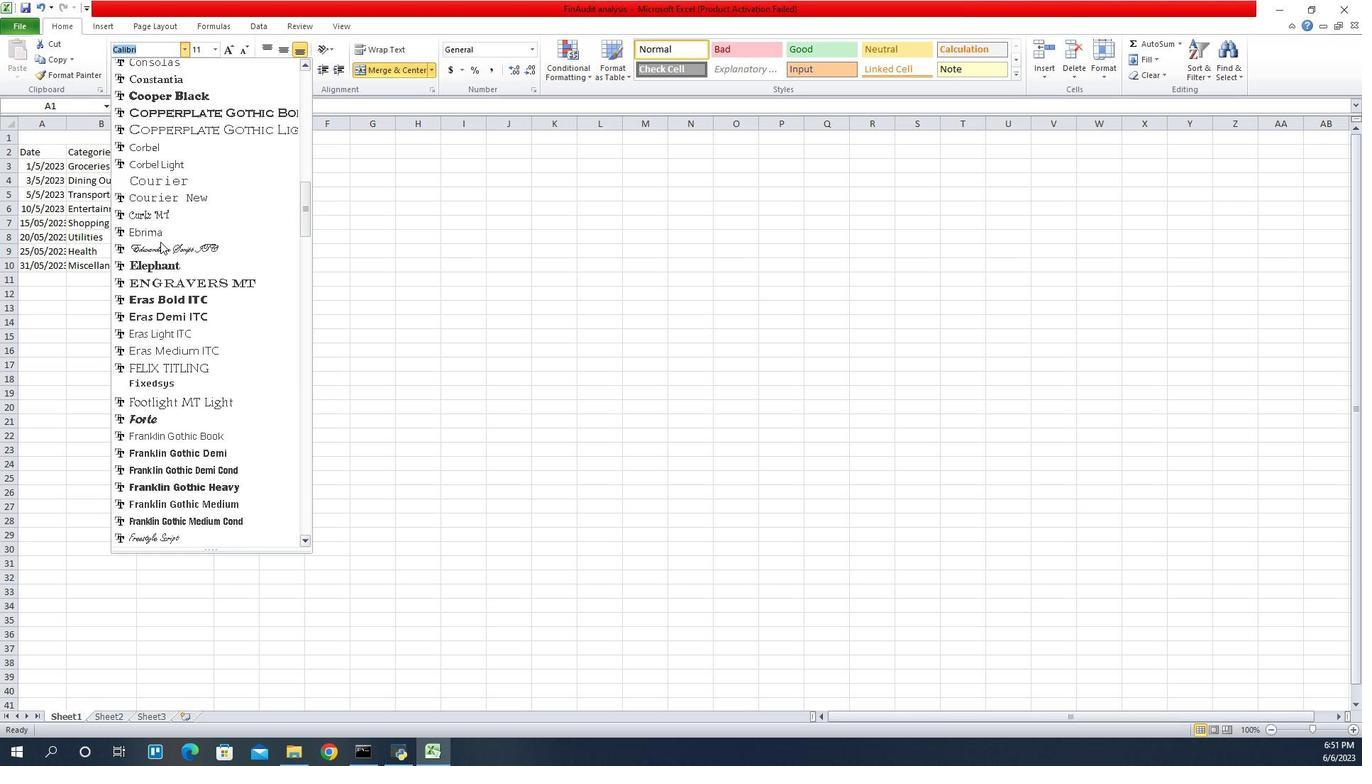 
Action: Mouse scrolled (1131, 244) with delta (0, 0)
Screenshot: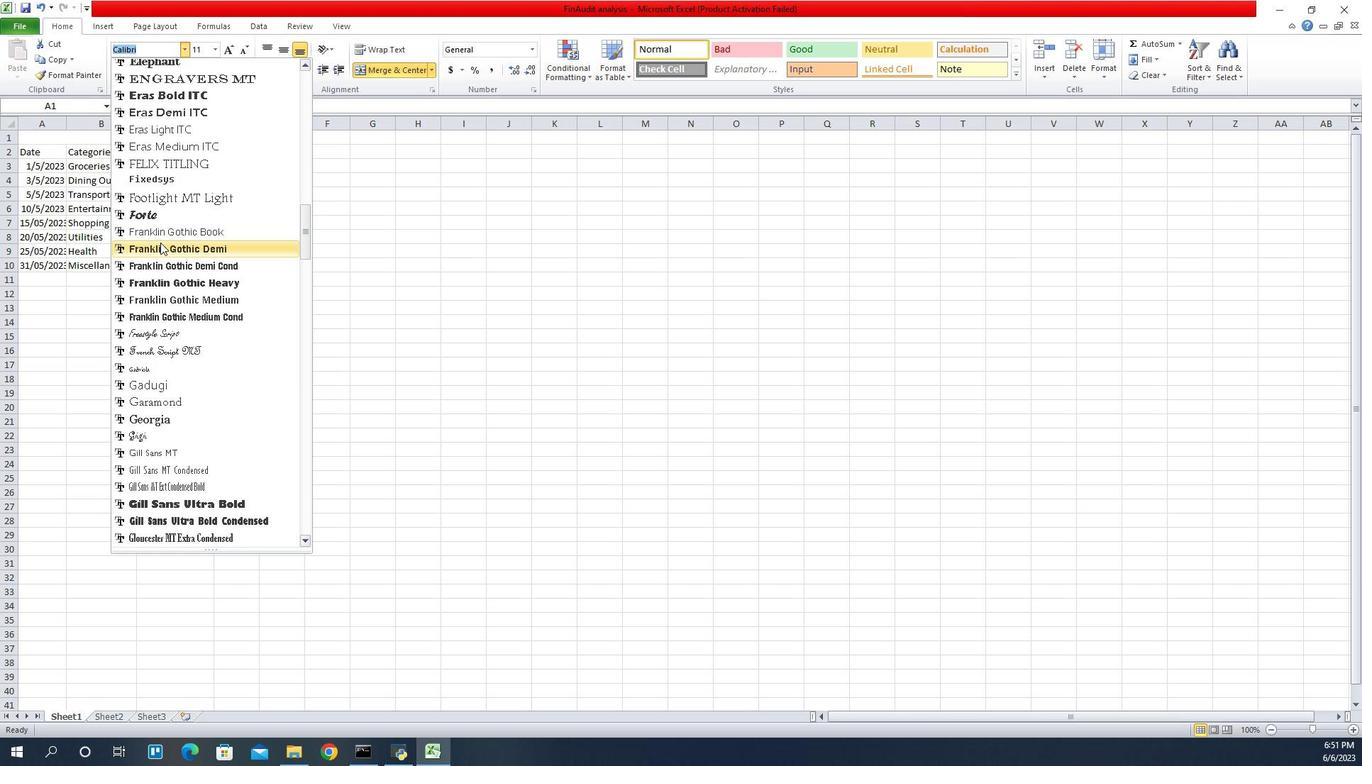 
Action: Mouse scrolled (1131, 244) with delta (0, 0)
Screenshot: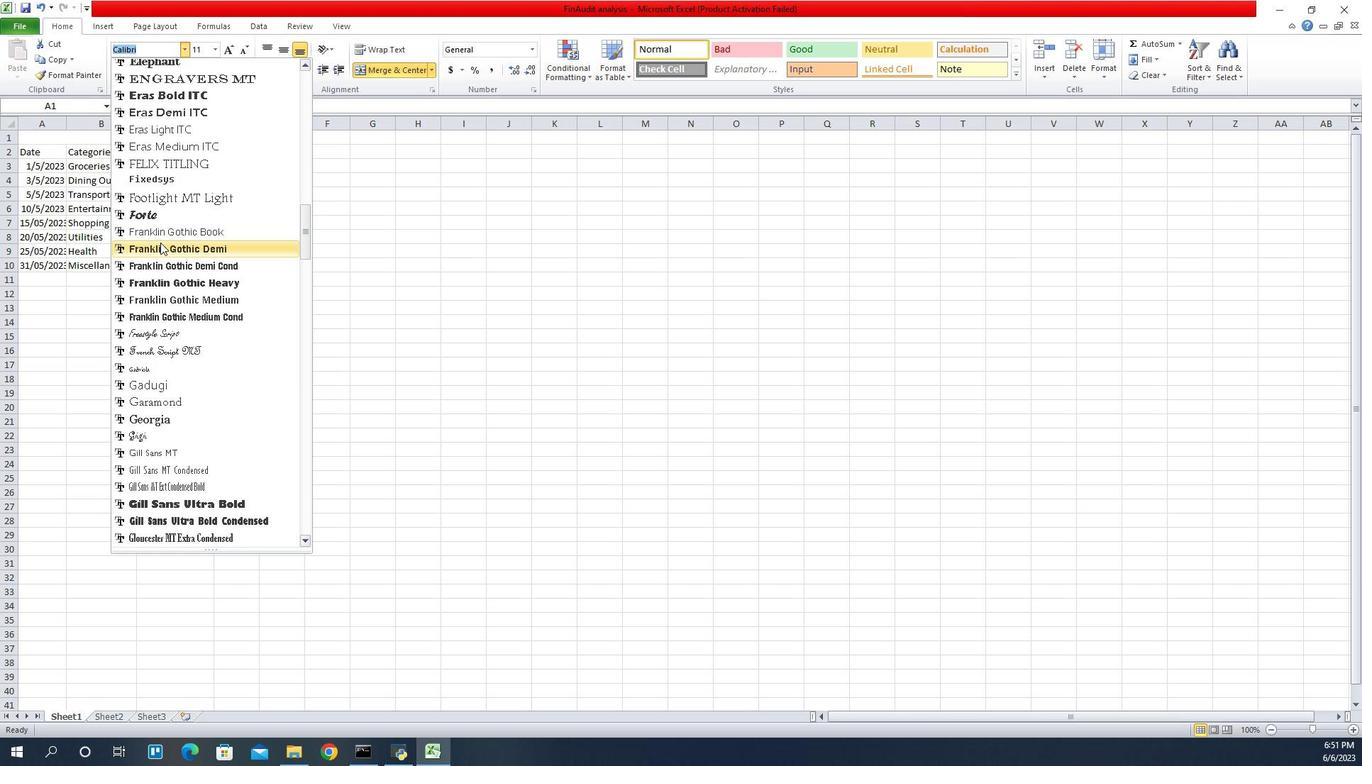 
Action: Mouse scrolled (1131, 244) with delta (0, 0)
Screenshot: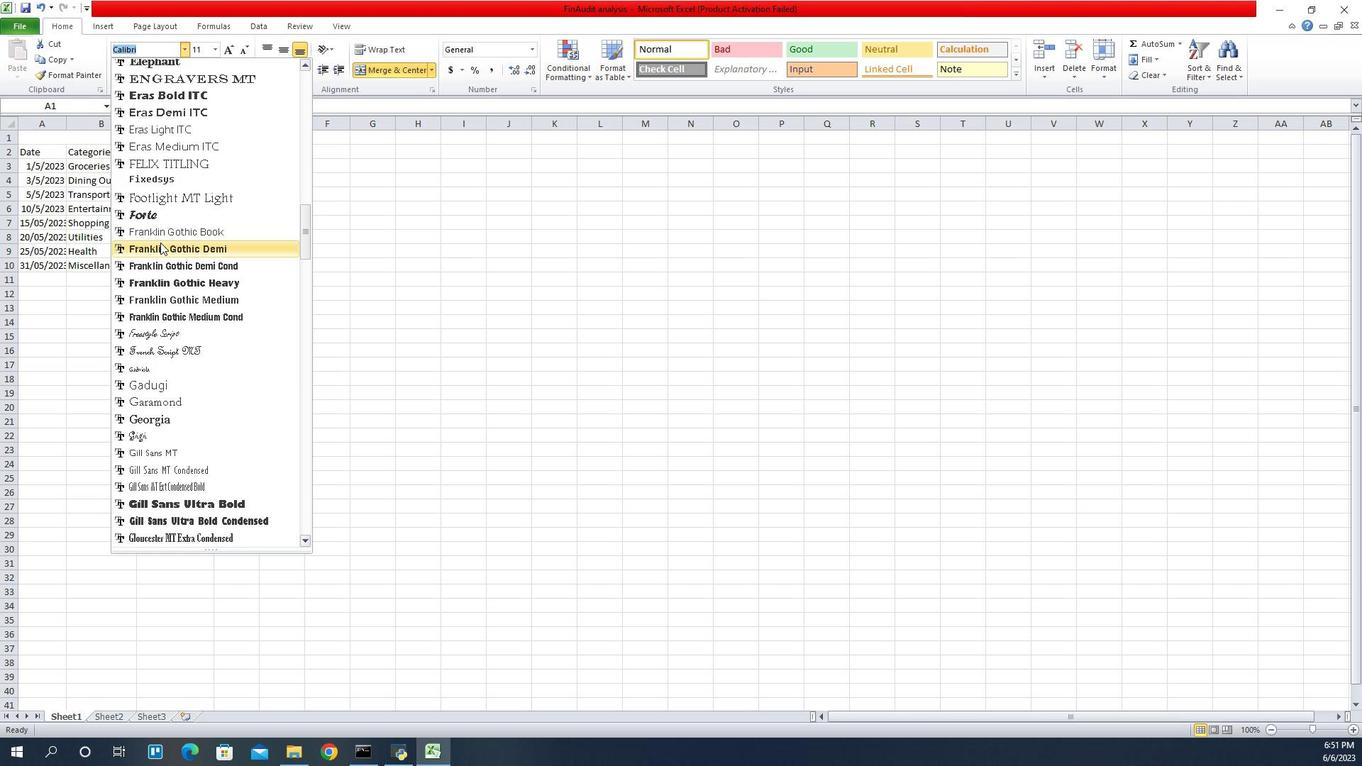 
Action: Mouse scrolled (1131, 244) with delta (0, 0)
Screenshot: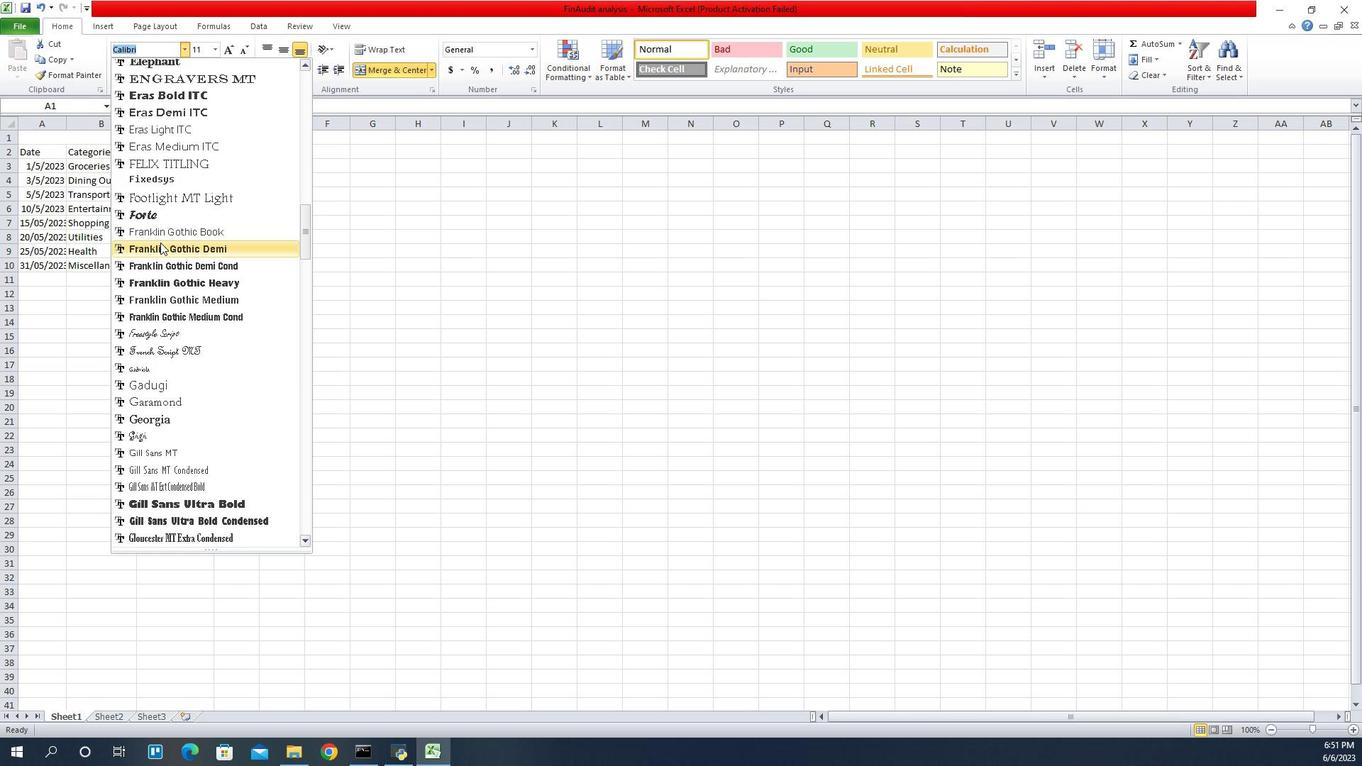 
Action: Mouse scrolled (1131, 244) with delta (0, 0)
Screenshot: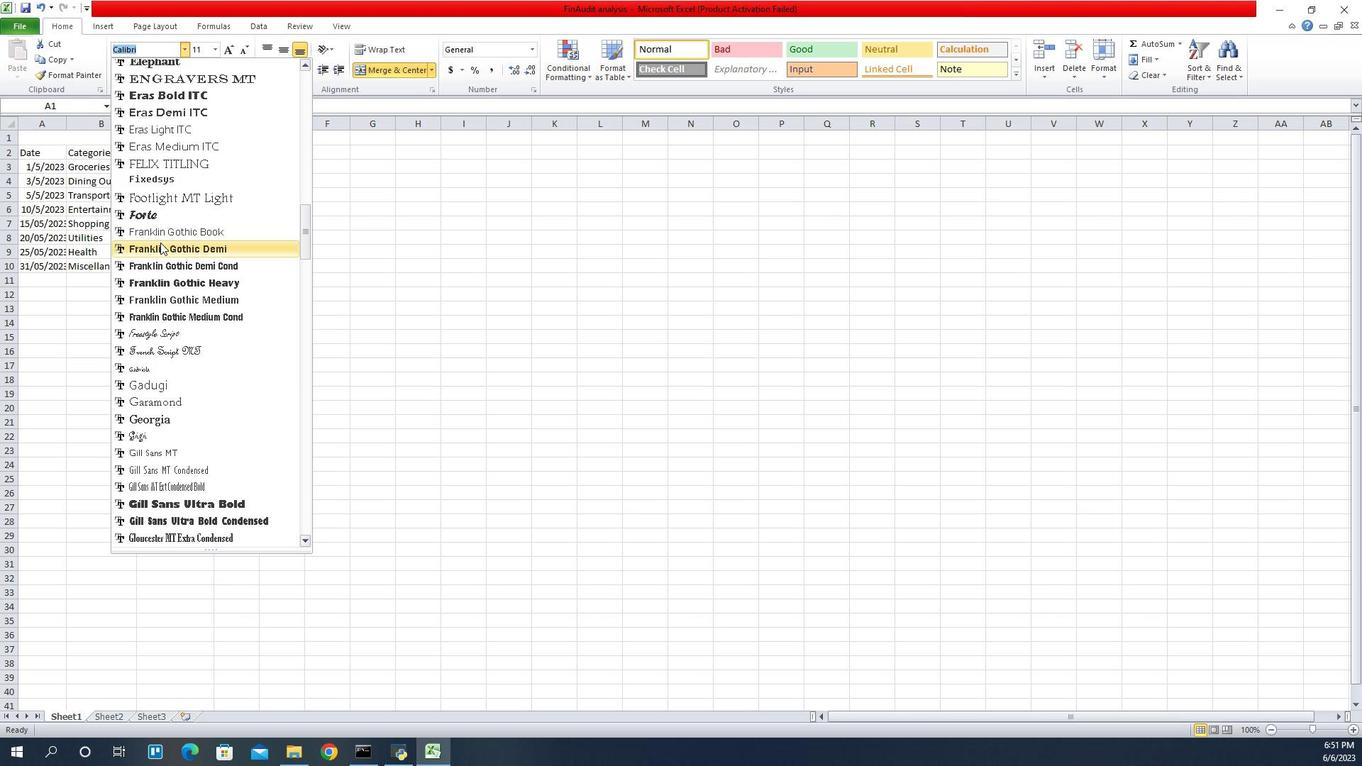 
Action: Mouse scrolled (1131, 244) with delta (0, 0)
Screenshot: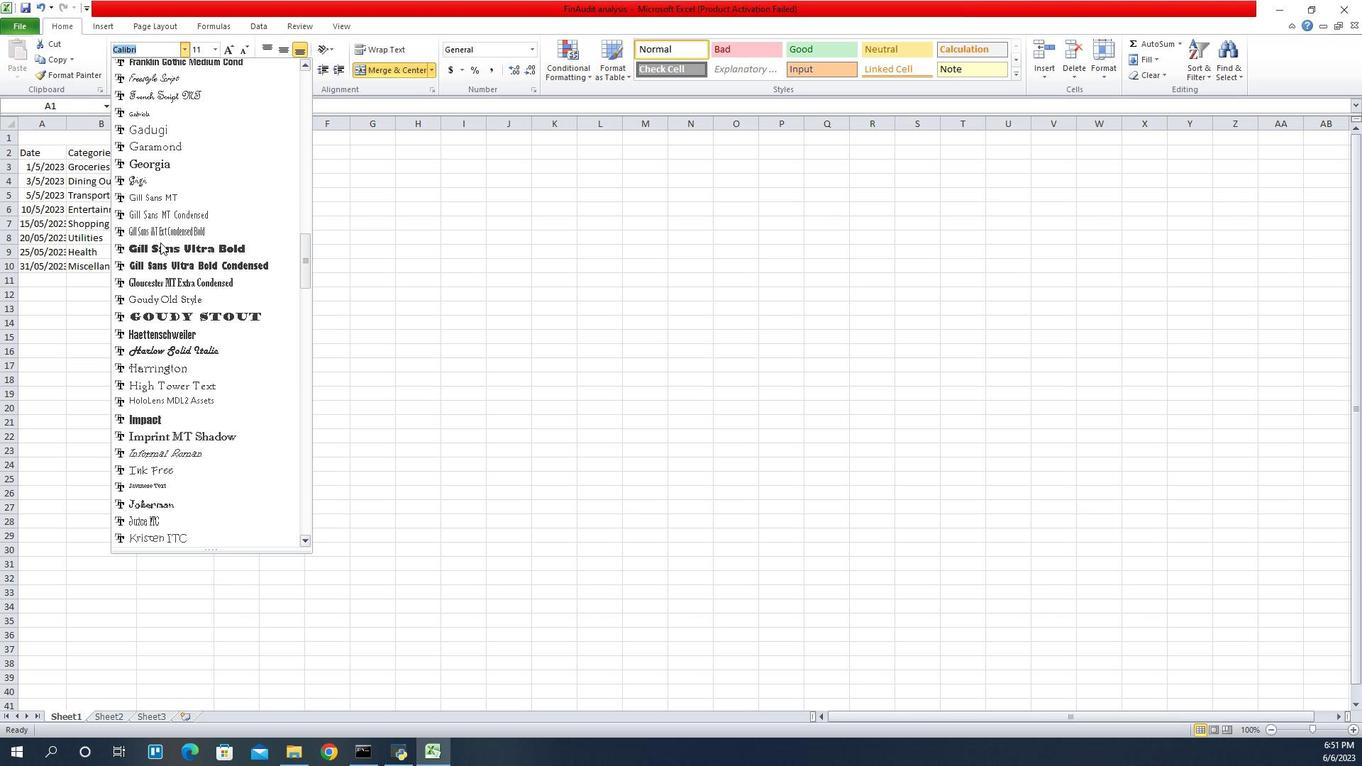 
Action: Mouse scrolled (1131, 244) with delta (0, 0)
Screenshot: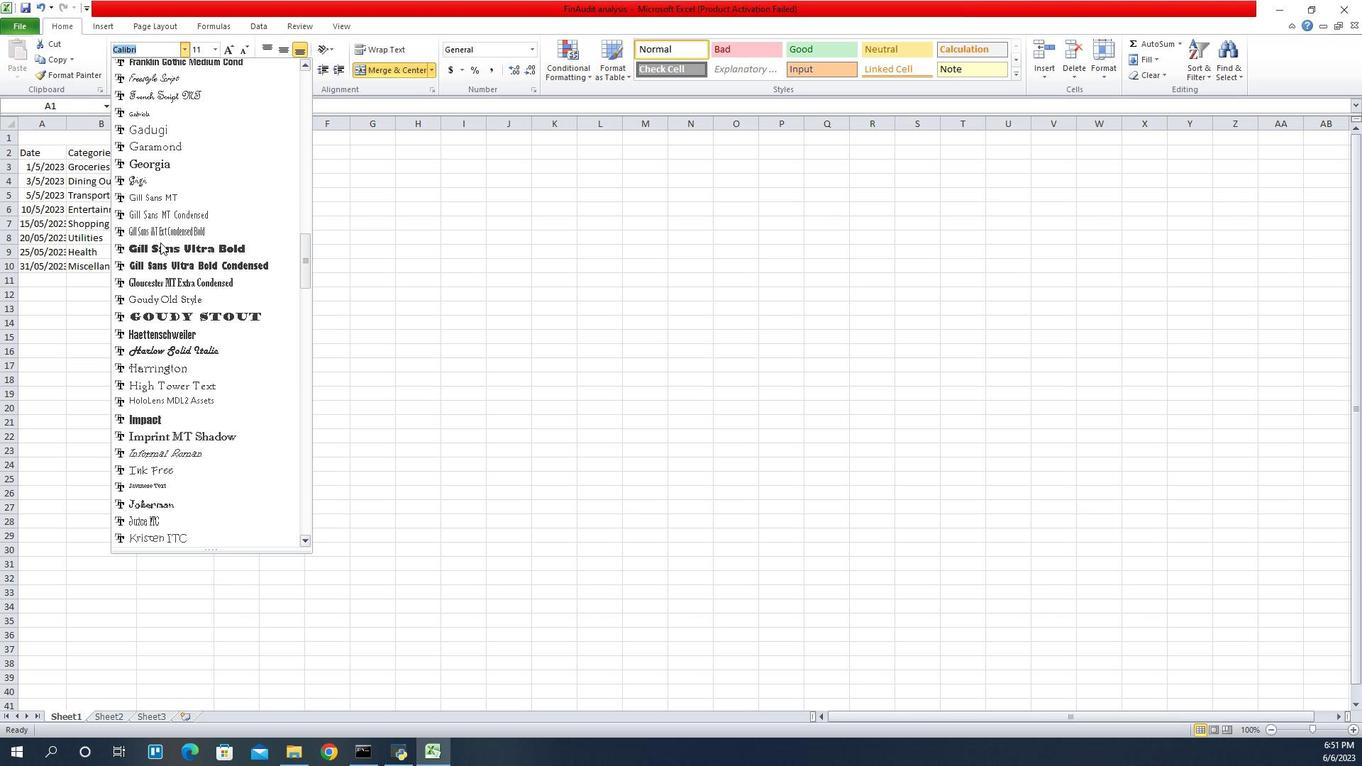 
Action: Mouse scrolled (1131, 244) with delta (0, 0)
Screenshot: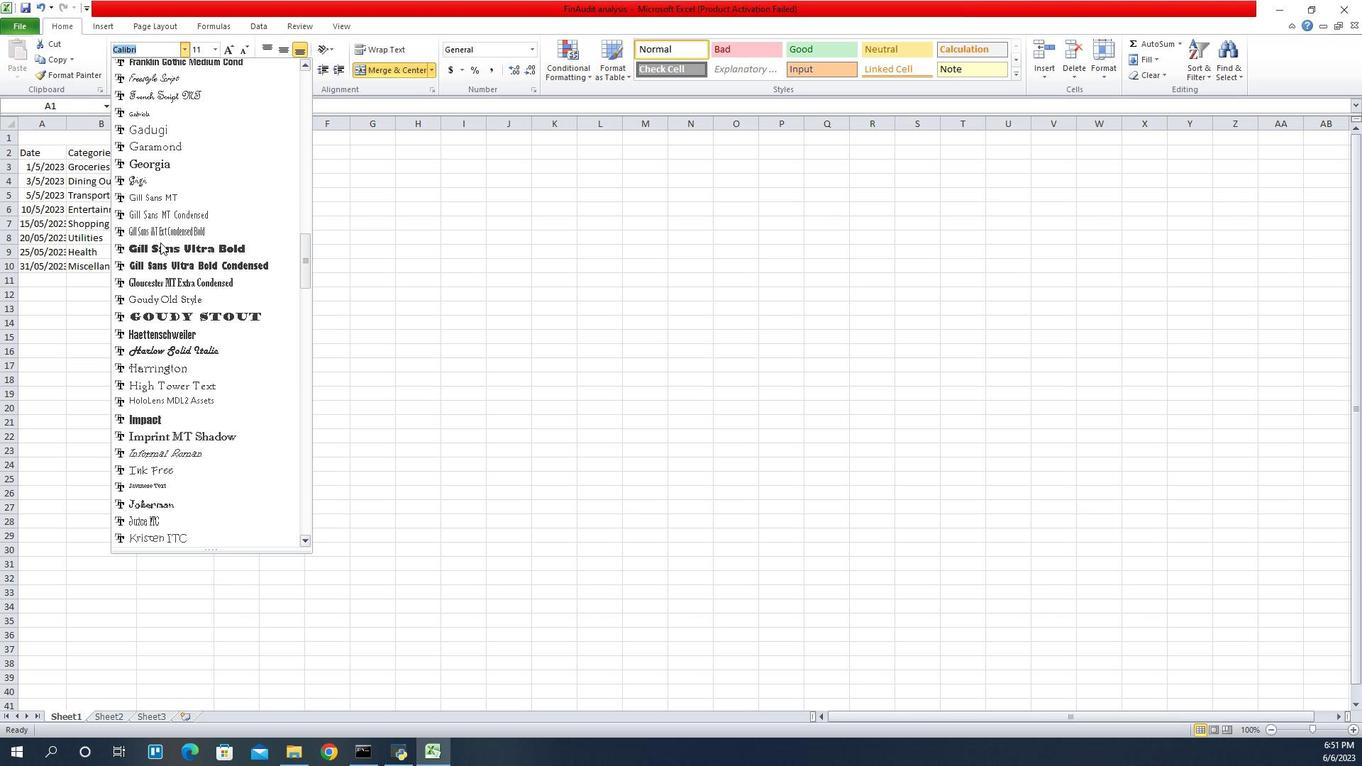 
Action: Mouse scrolled (1131, 244) with delta (0, 0)
Screenshot: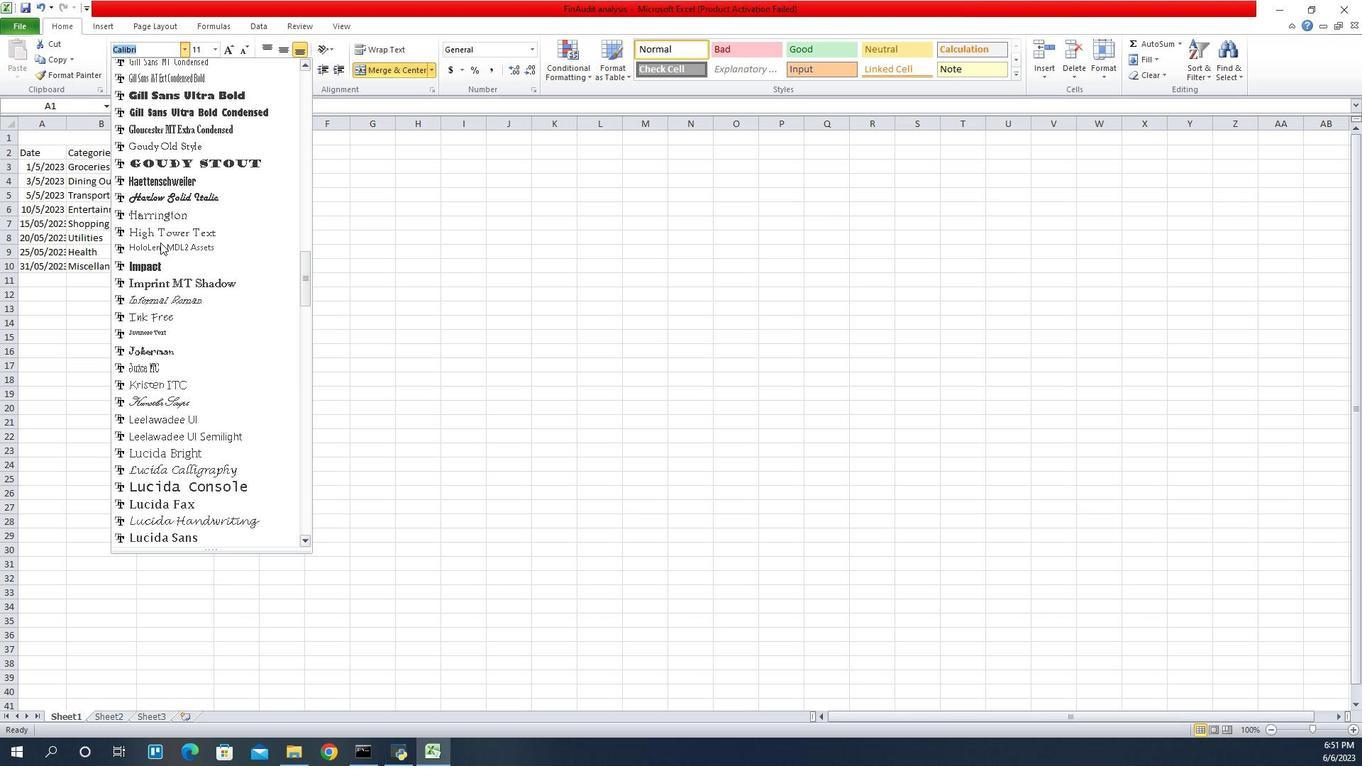 
Action: Mouse scrolled (1131, 244) with delta (0, 0)
Screenshot: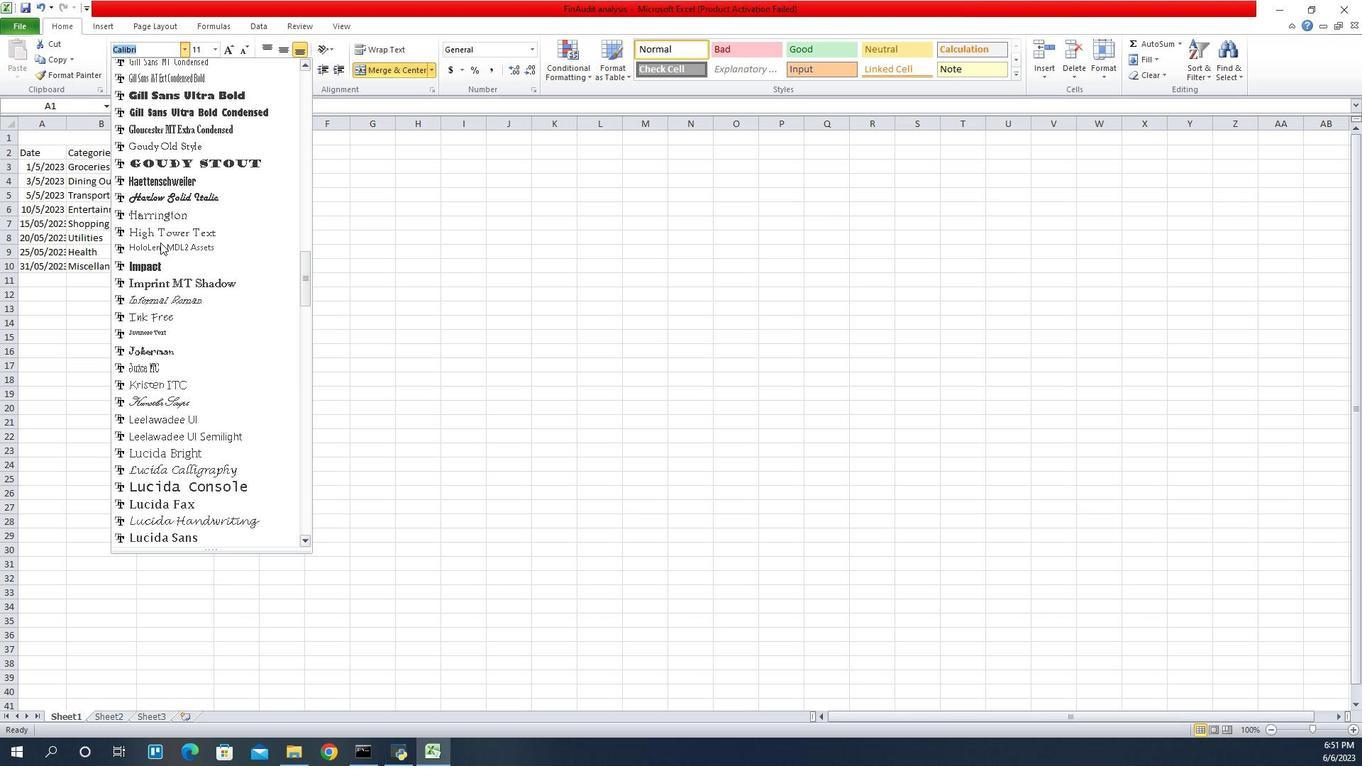 
Action: Mouse scrolled (1131, 244) with delta (0, 0)
Screenshot: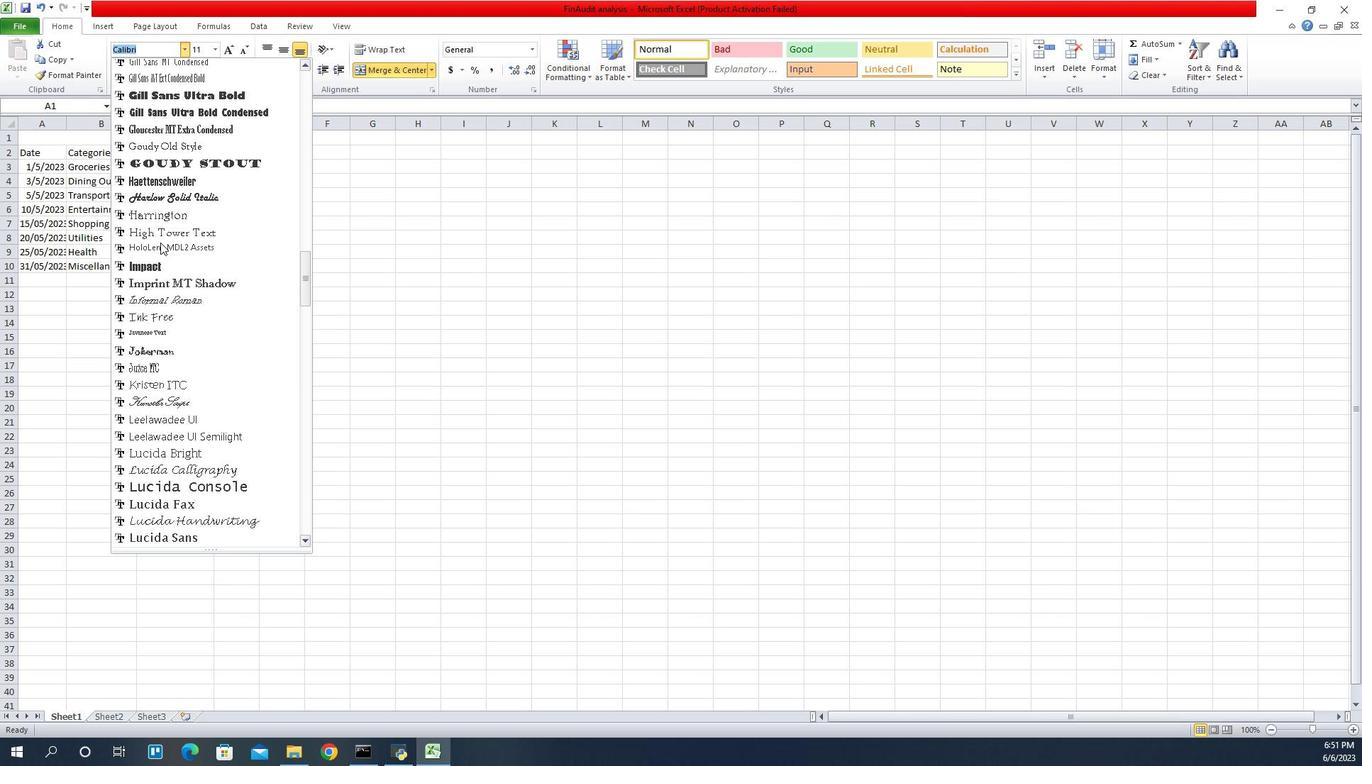 
Action: Mouse scrolled (1131, 244) with delta (0, 0)
Screenshot: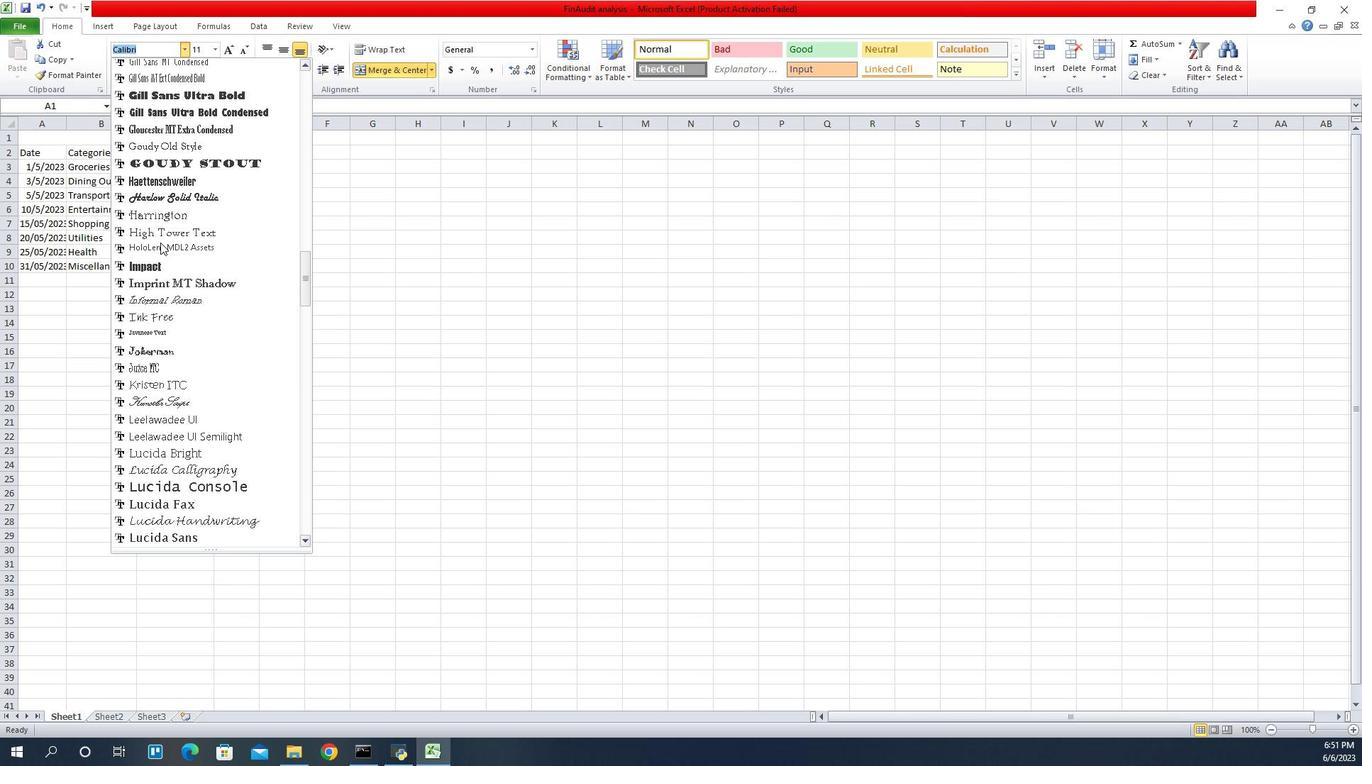 
Action: Mouse scrolled (1131, 244) with delta (0, 0)
Screenshot: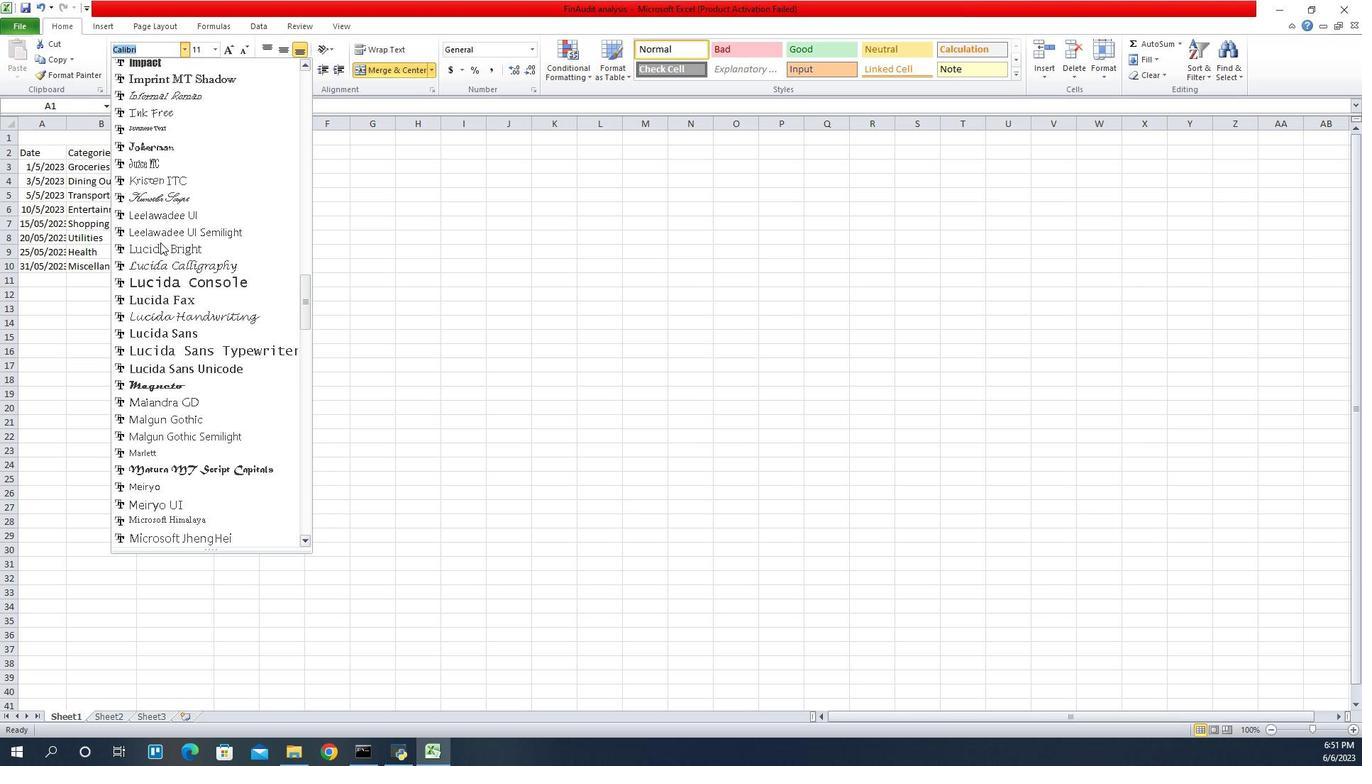 
Action: Mouse scrolled (1131, 244) with delta (0, 0)
Screenshot: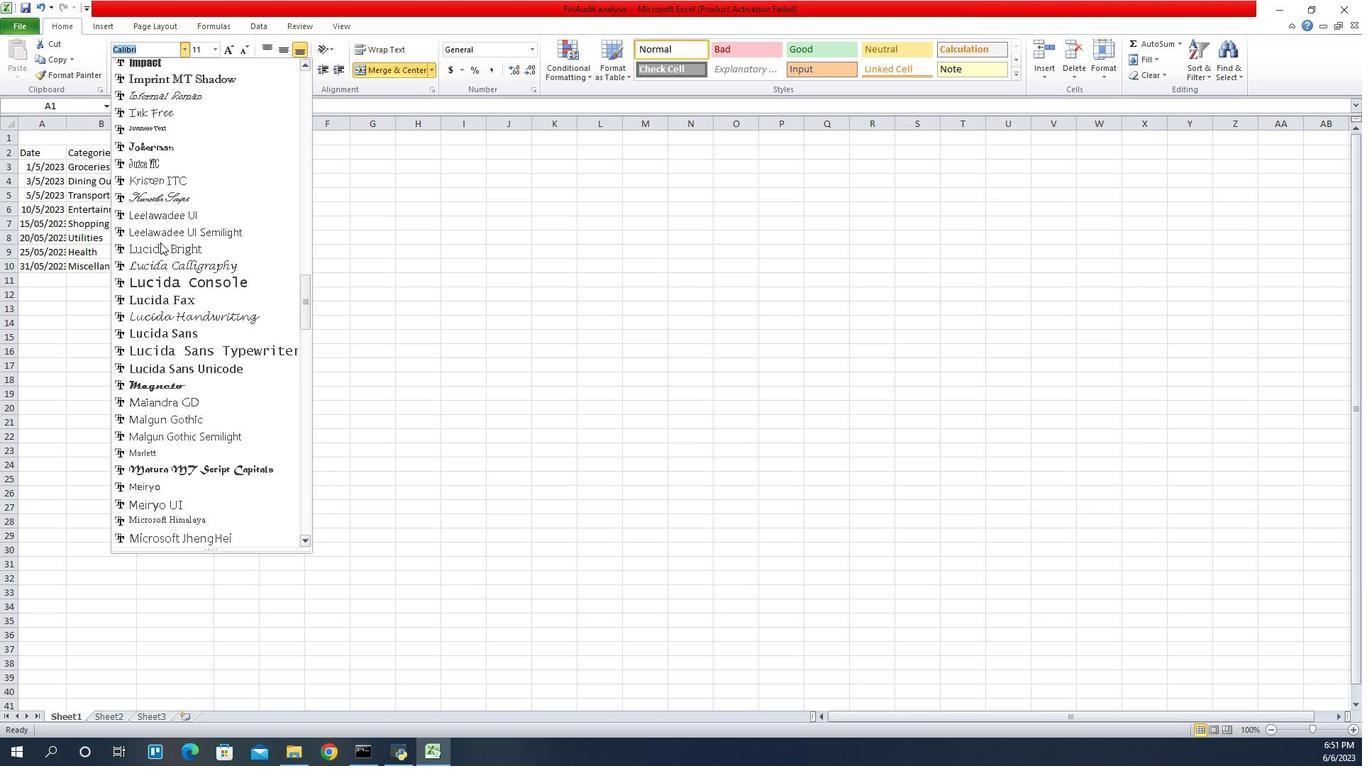 
Action: Mouse scrolled (1131, 244) with delta (0, 0)
Screenshot: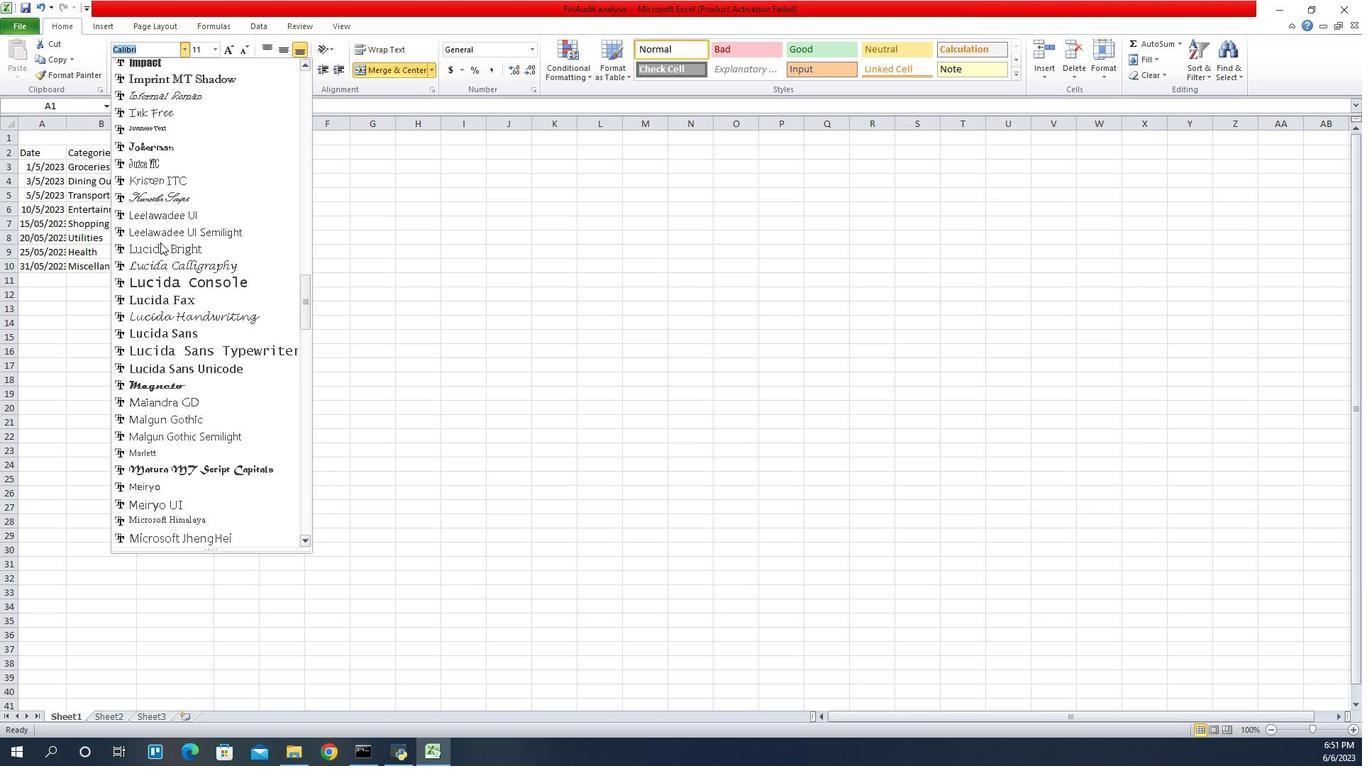 
Action: Mouse scrolled (1131, 243) with delta (0, -1)
Screenshot: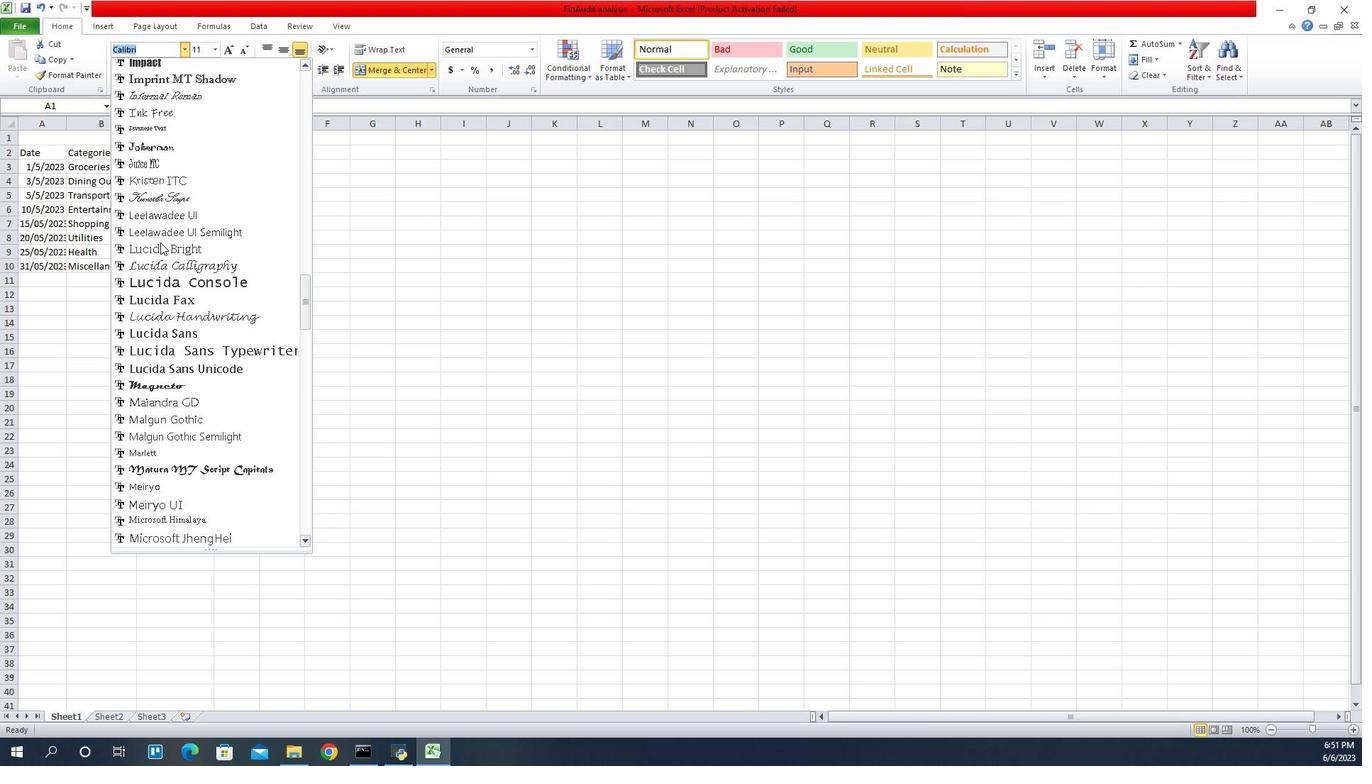 
Action: Mouse scrolled (1131, 244) with delta (0, 0)
Screenshot: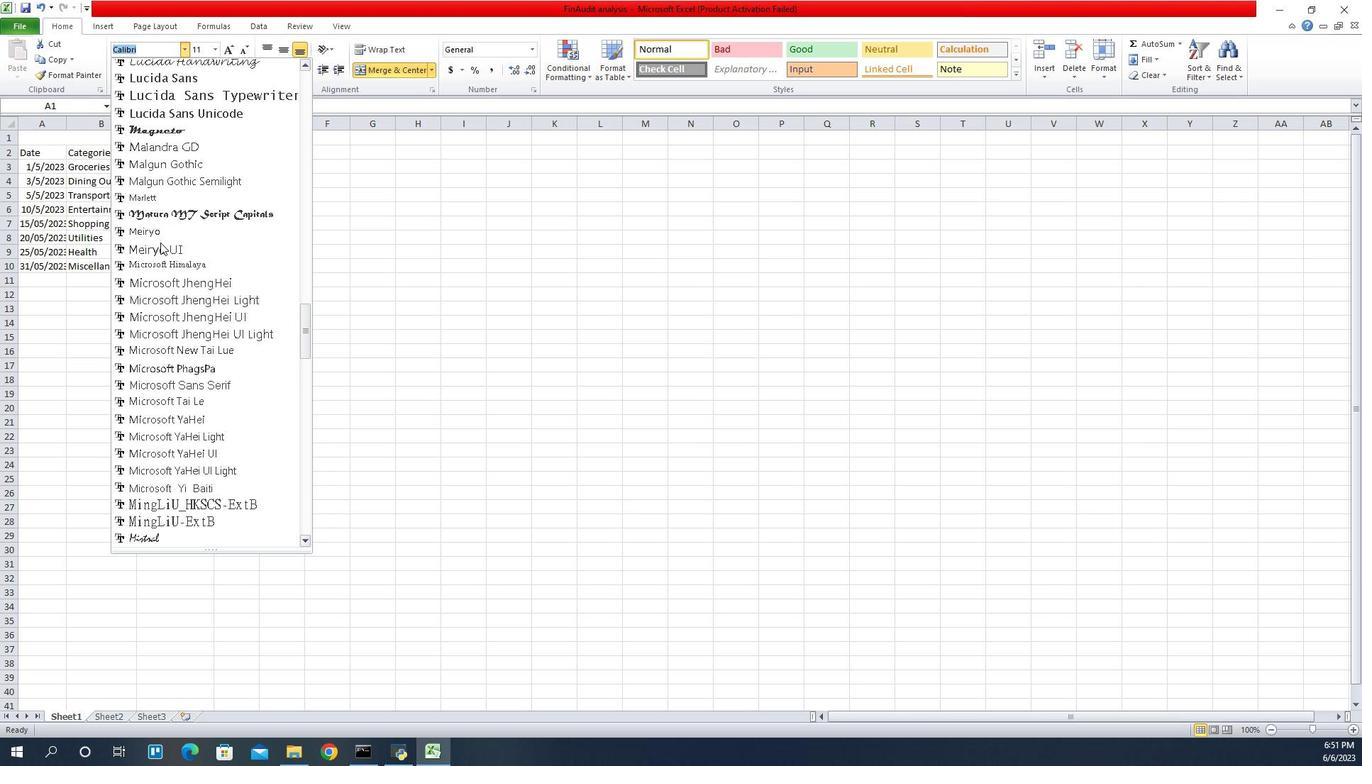 
Action: Mouse scrolled (1131, 244) with delta (0, 0)
Screenshot: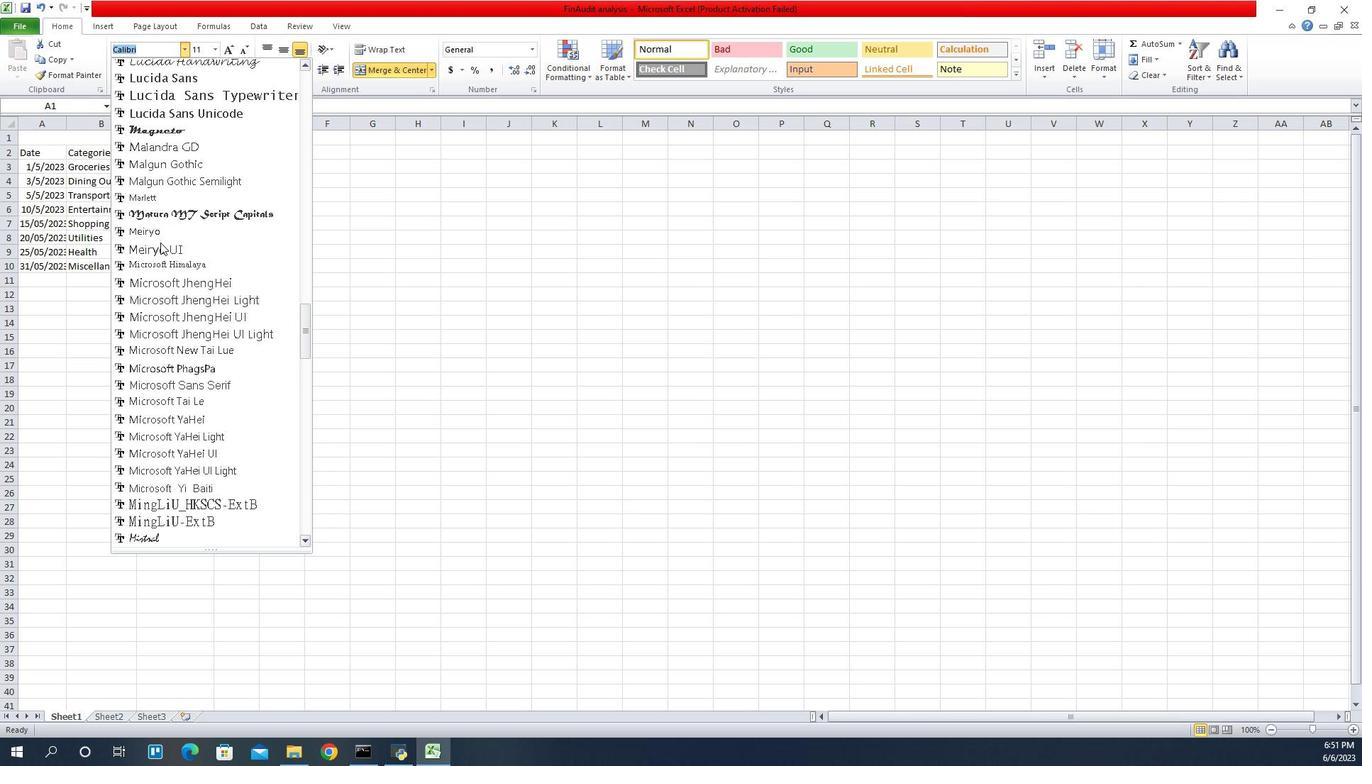 
Action: Mouse scrolled (1131, 244) with delta (0, 0)
Screenshot: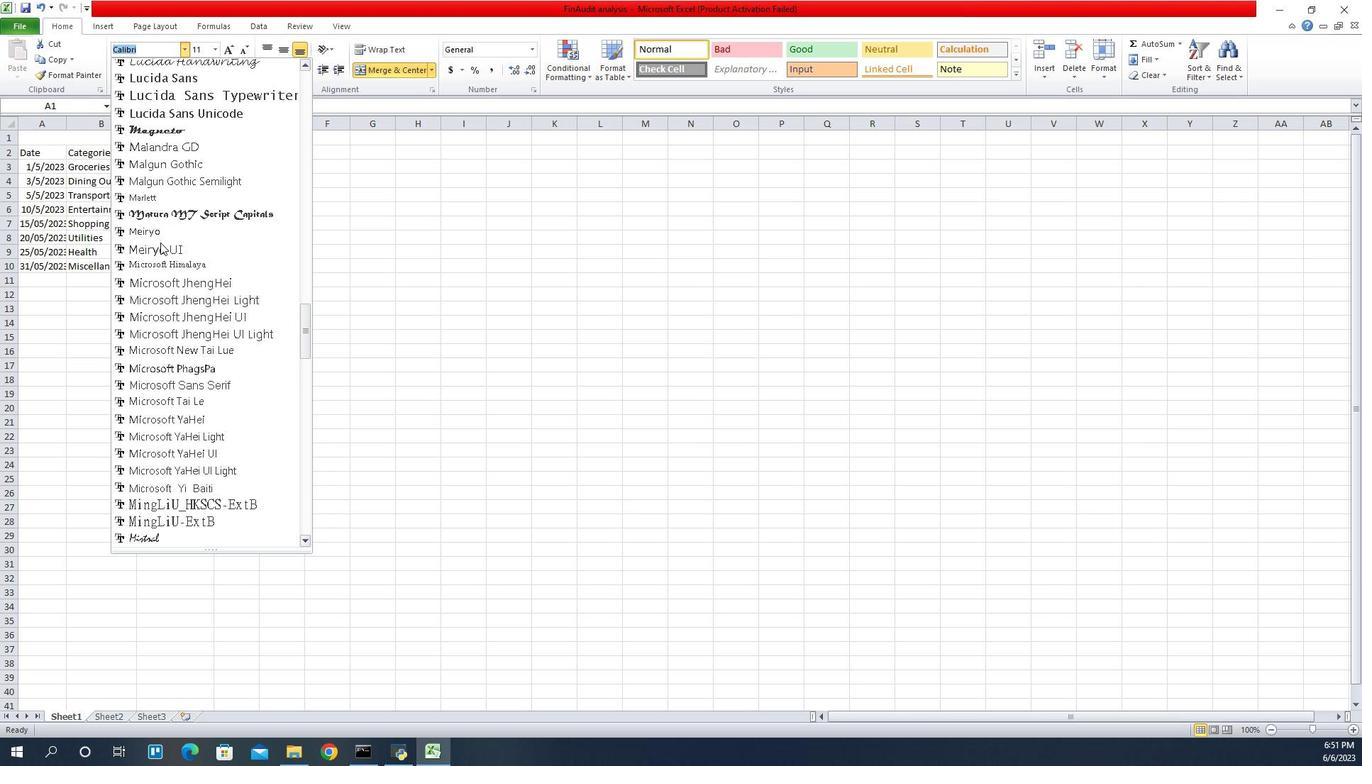 
Action: Mouse scrolled (1131, 244) with delta (0, 0)
Screenshot: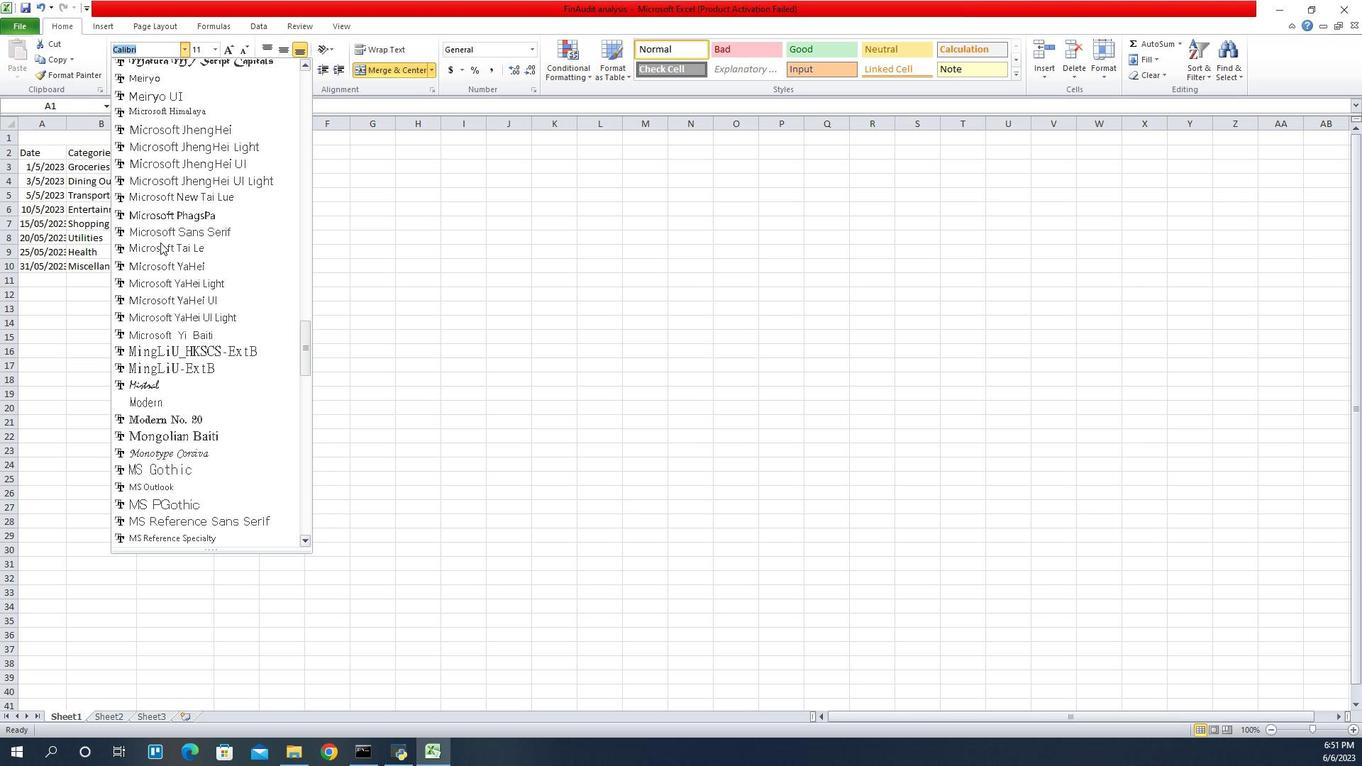 
Action: Mouse scrolled (1131, 244) with delta (0, 0)
Screenshot: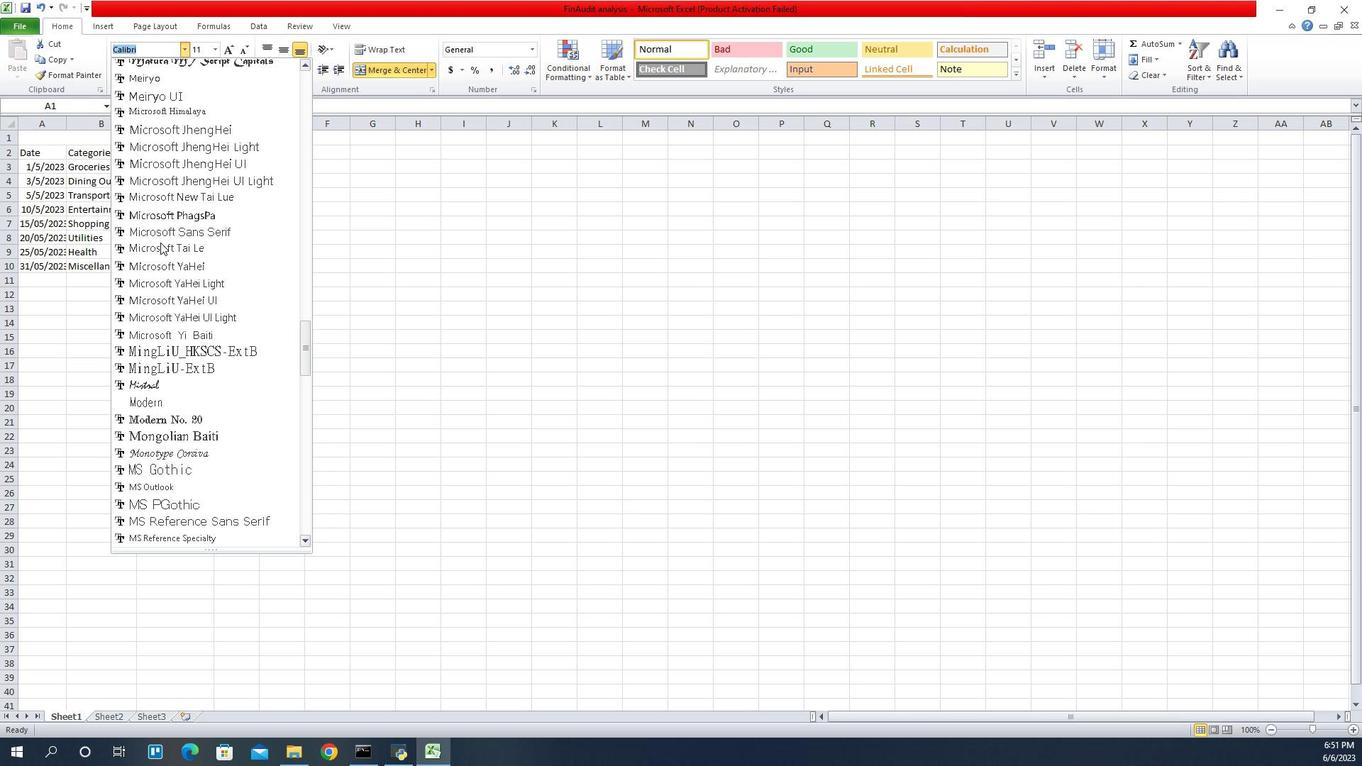 
Action: Mouse scrolled (1131, 244) with delta (0, 0)
Screenshot: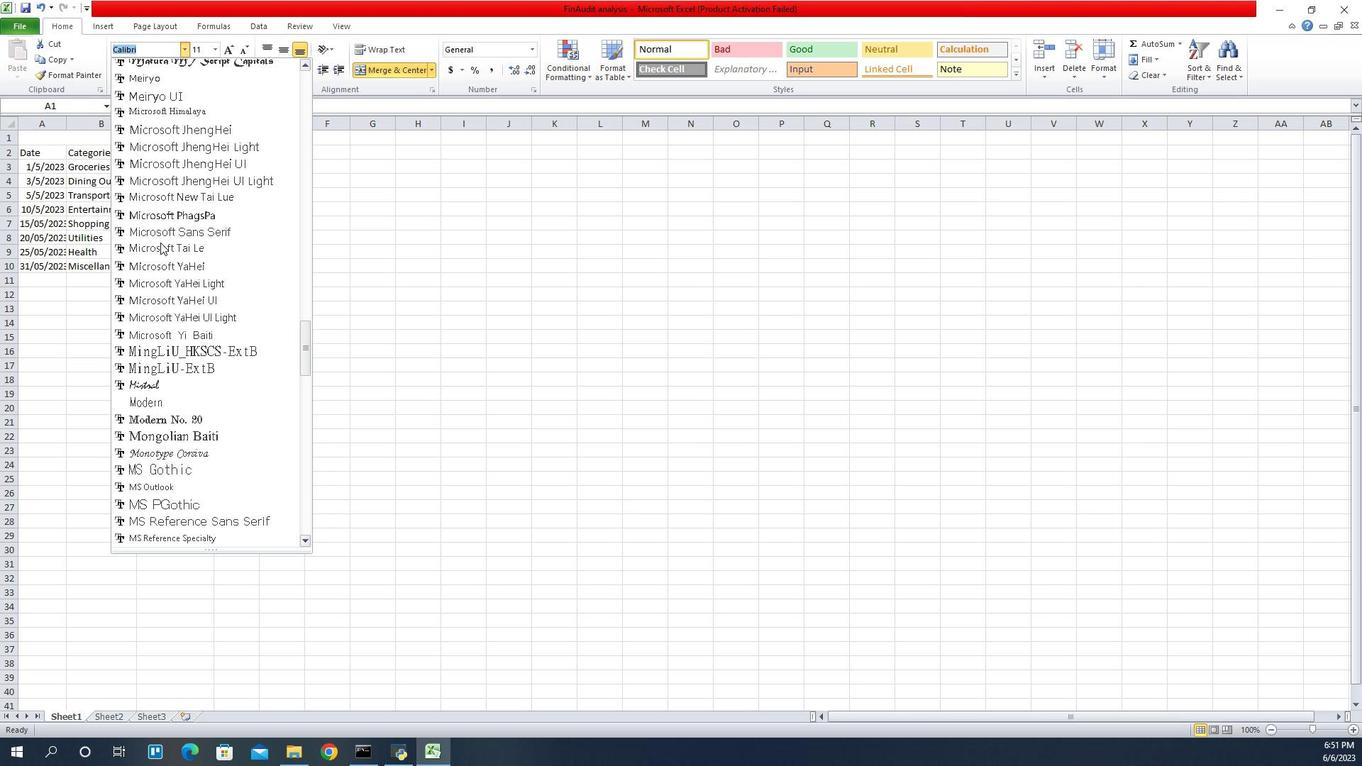 
Action: Mouse scrolled (1131, 244) with delta (0, 0)
Screenshot: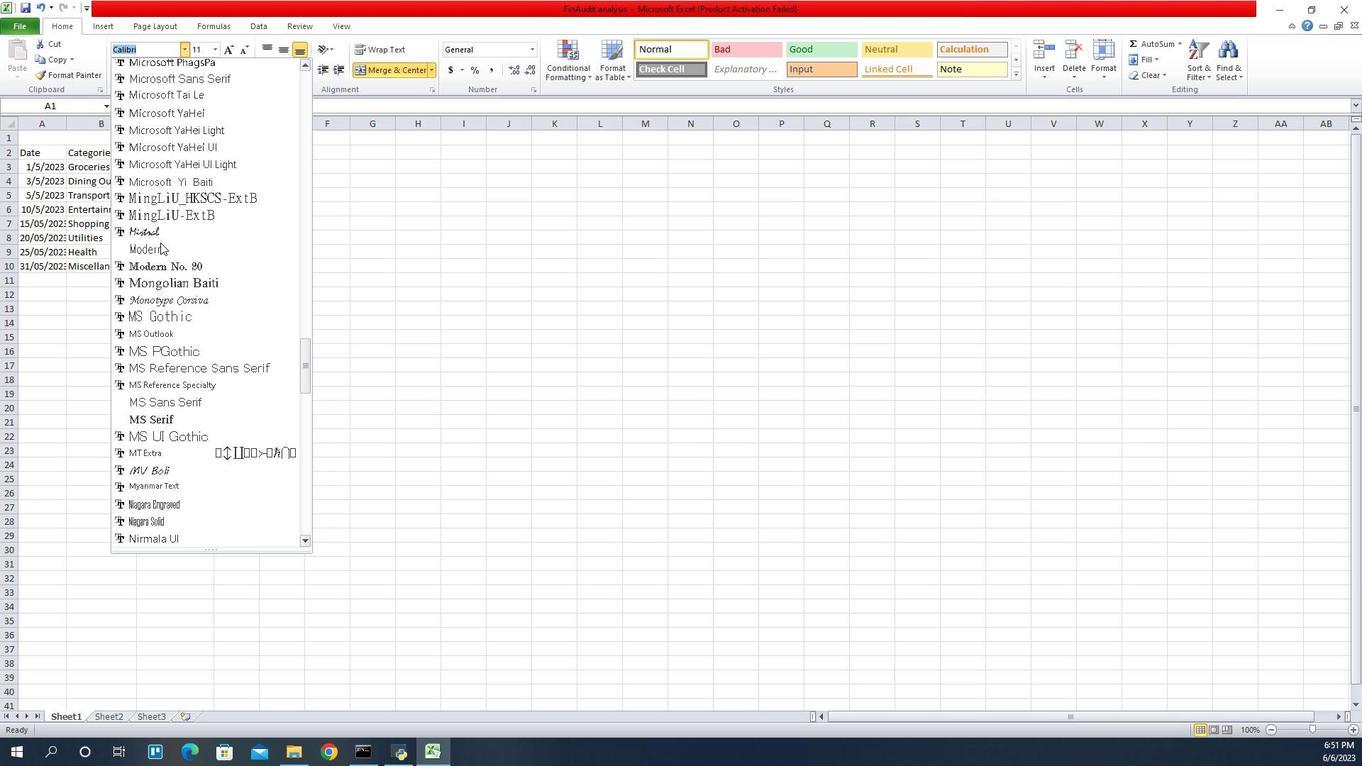 
Action: Mouse scrolled (1131, 244) with delta (0, 0)
Screenshot: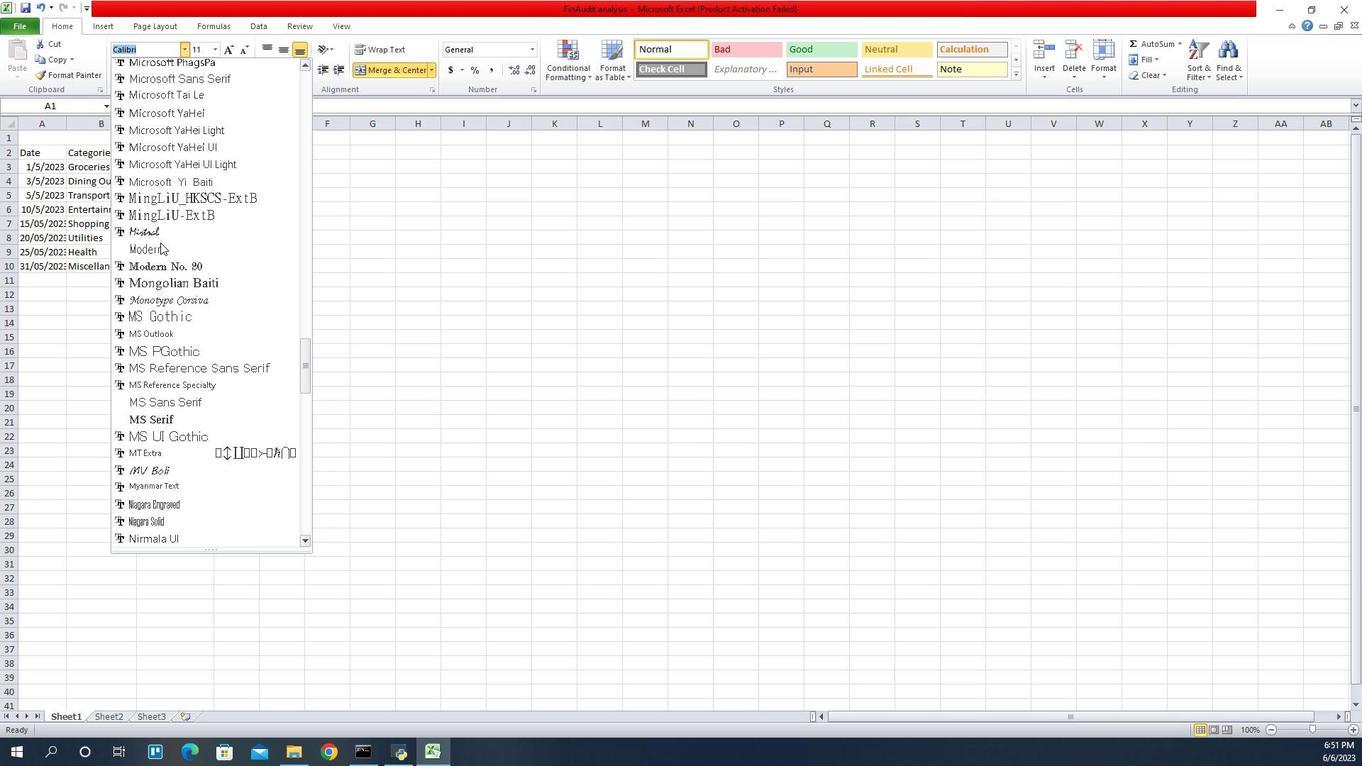 
Action: Mouse scrolled (1131, 244) with delta (0, 0)
Screenshot: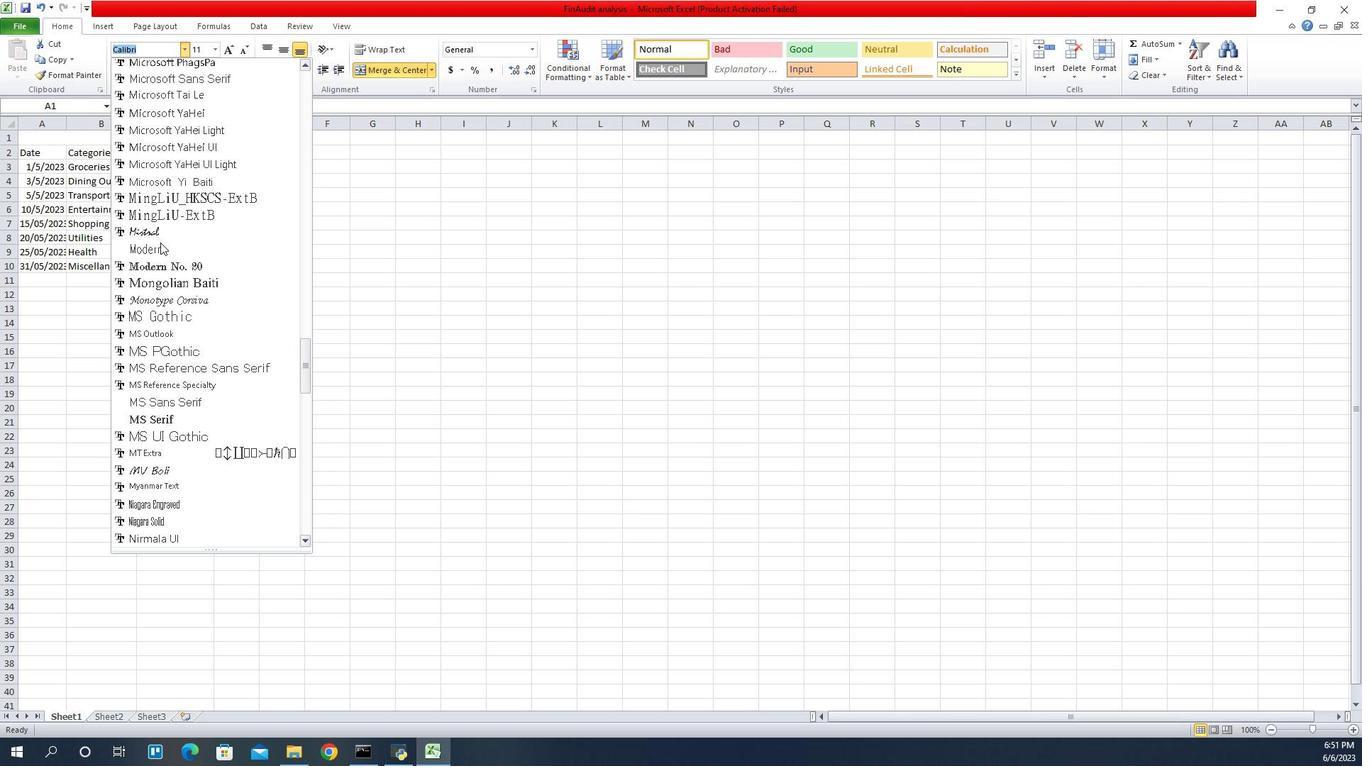 
Action: Mouse scrolled (1131, 244) with delta (0, 0)
Screenshot: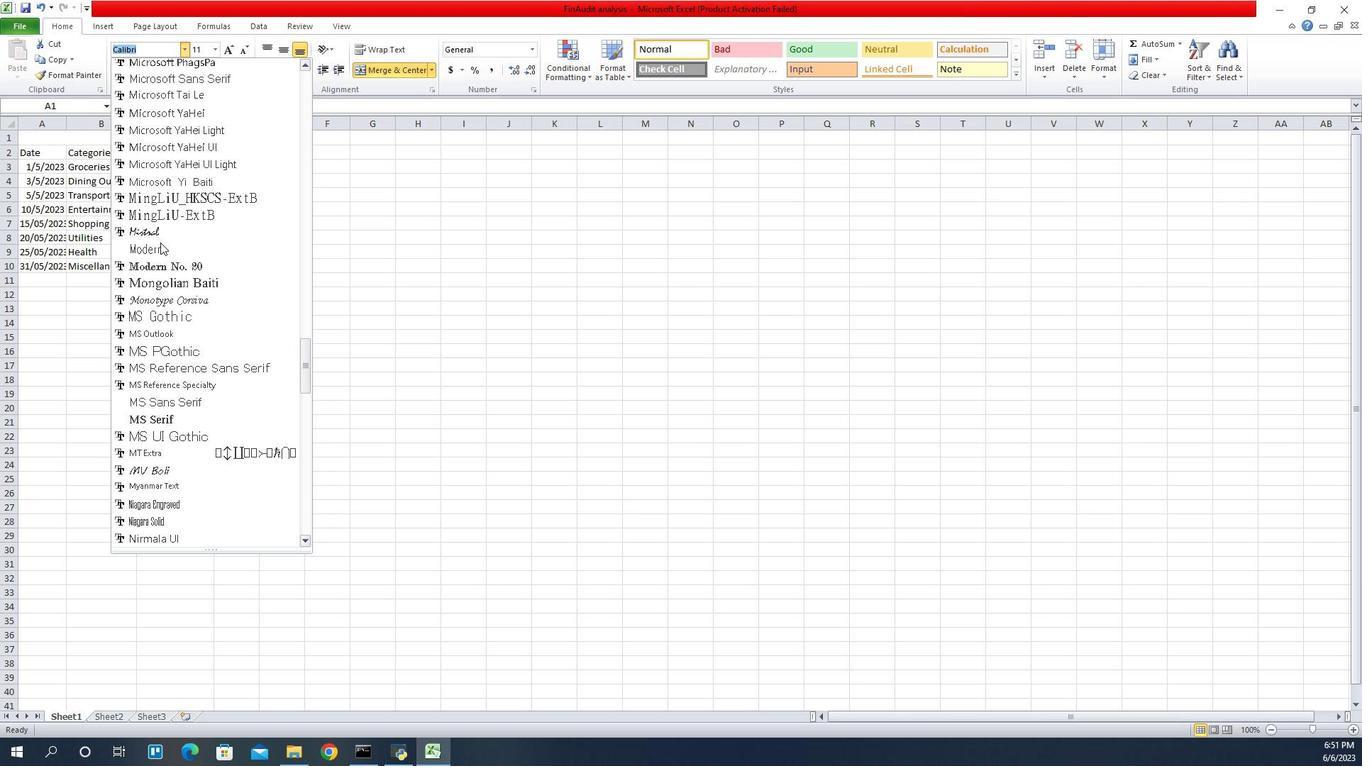 
Action: Mouse scrolled (1131, 244) with delta (0, 0)
Screenshot: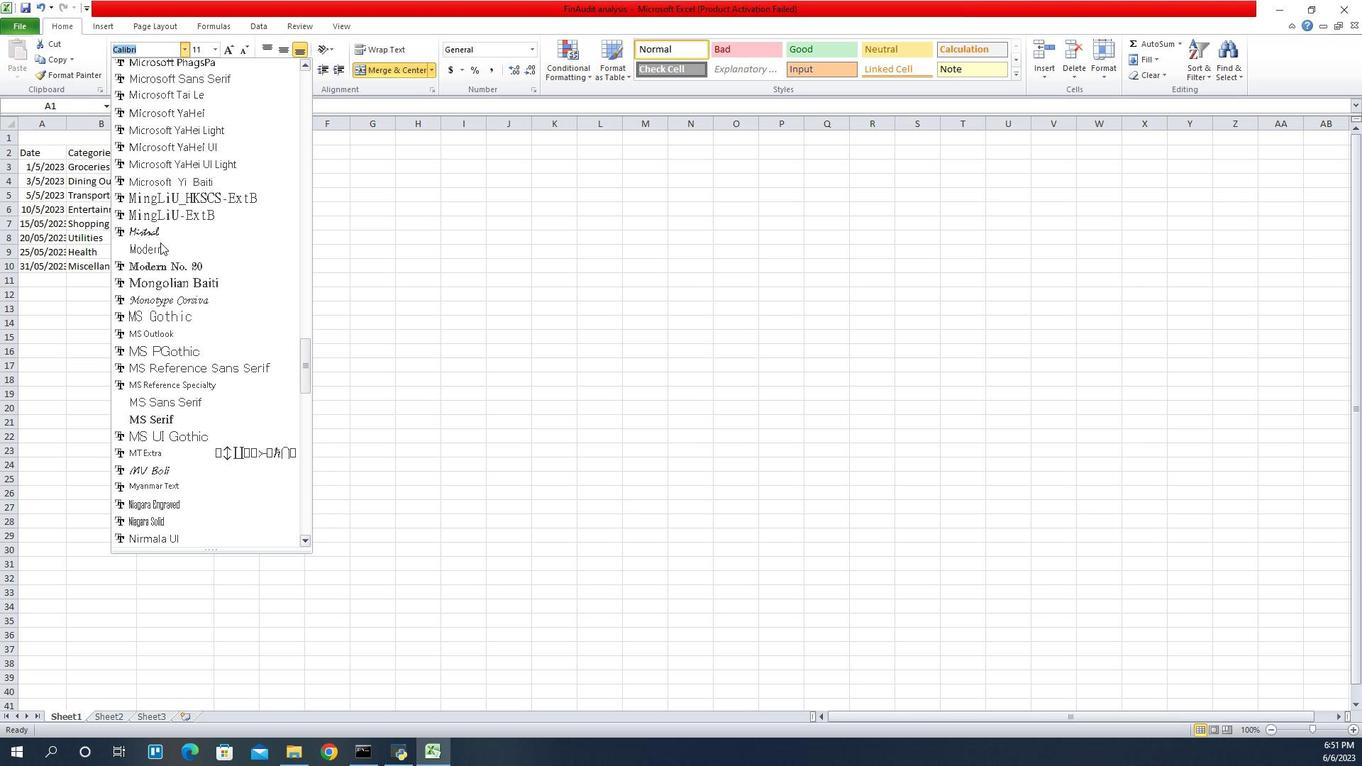 
Action: Mouse scrolled (1131, 244) with delta (0, 0)
Screenshot: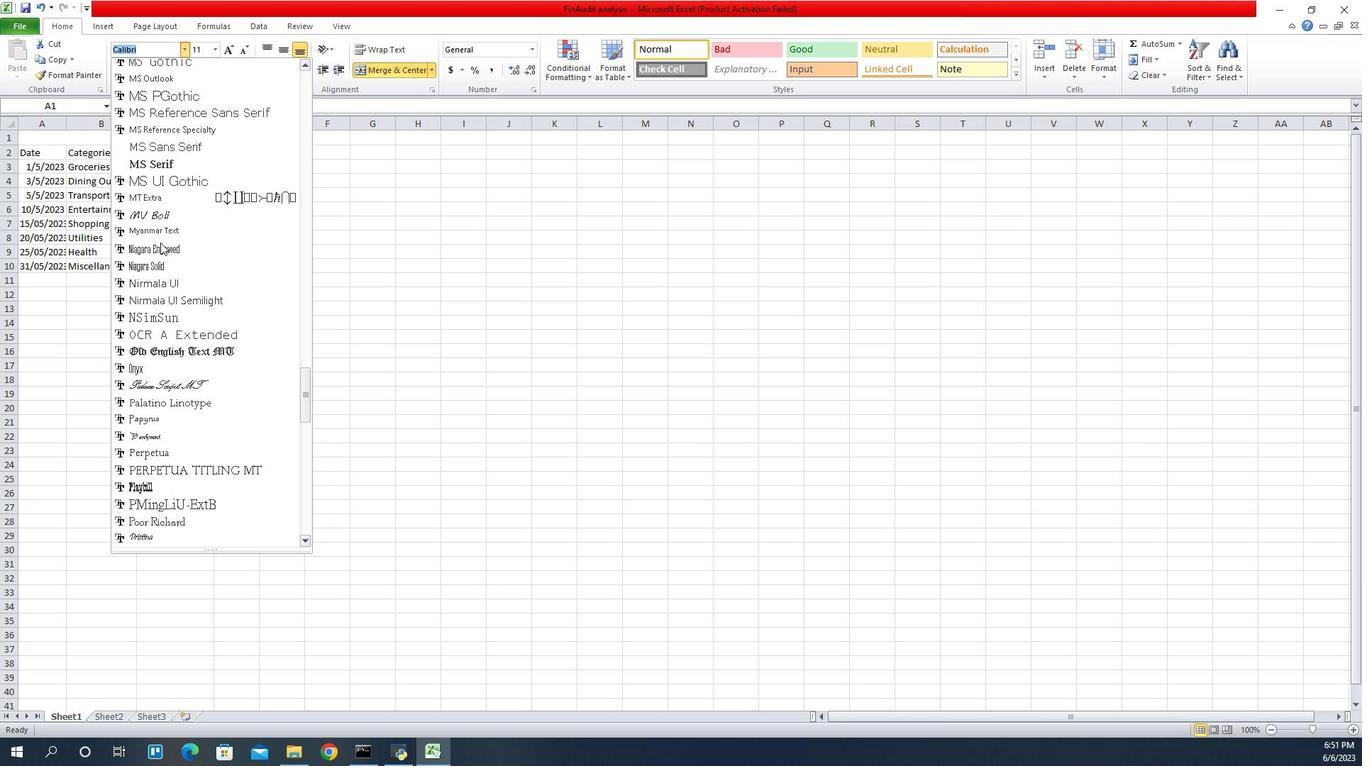 
Action: Mouse scrolled (1131, 244) with delta (0, 0)
Screenshot: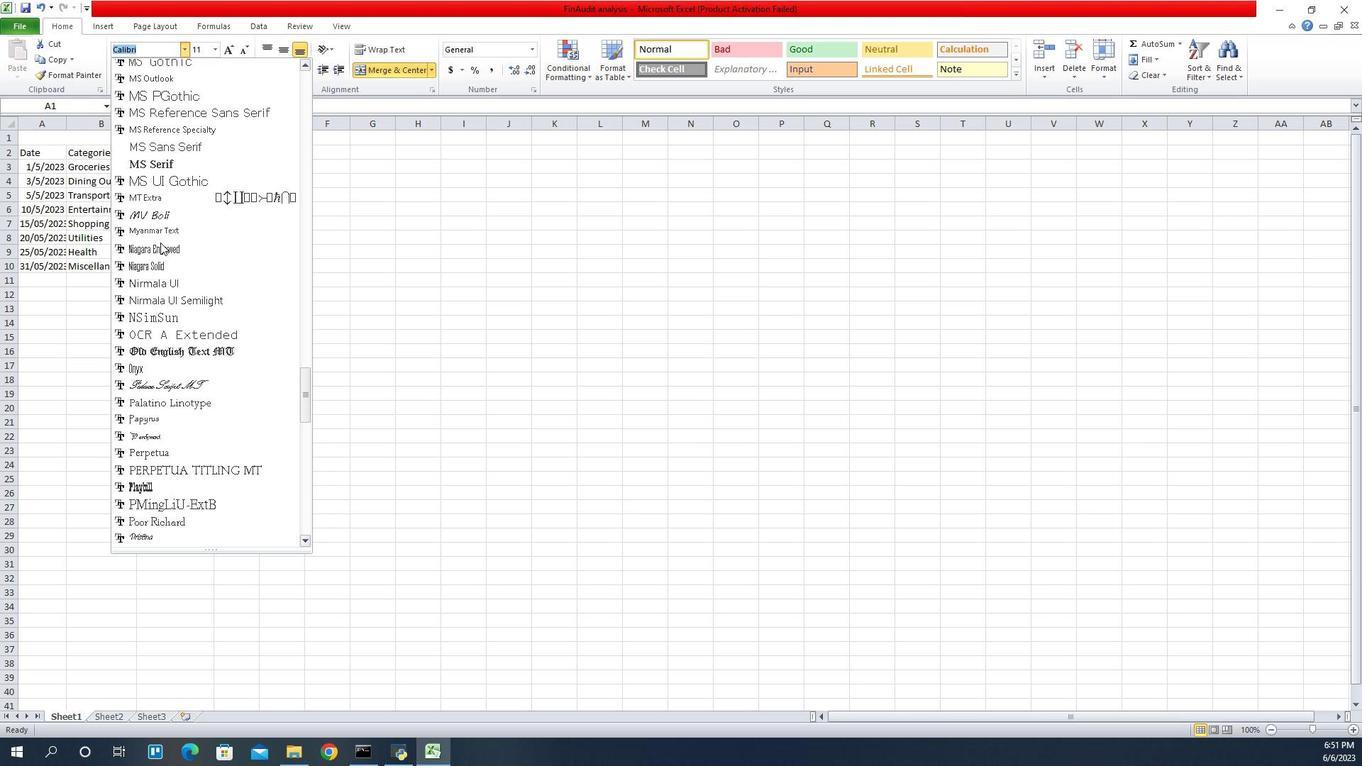 
Action: Mouse scrolled (1131, 244) with delta (0, 0)
Screenshot: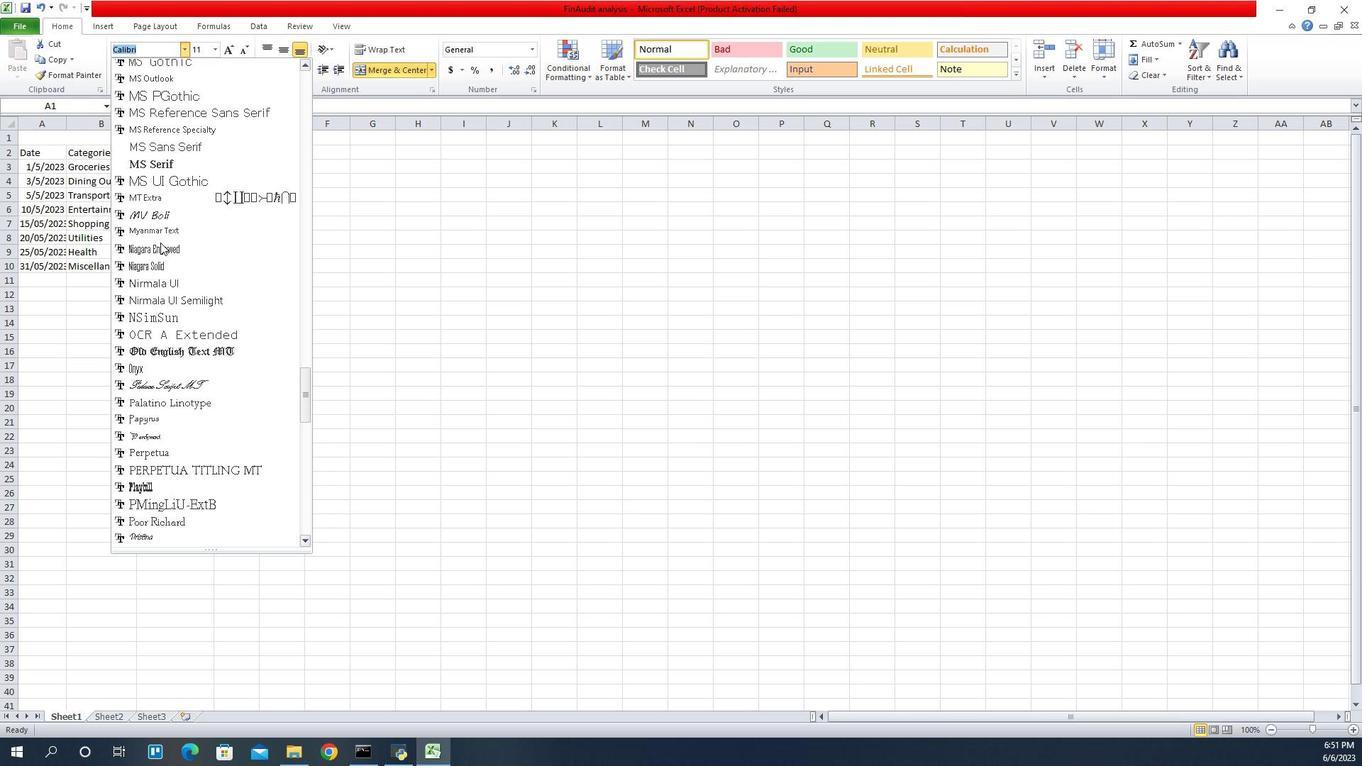 
Action: Mouse scrolled (1131, 244) with delta (0, 0)
Screenshot: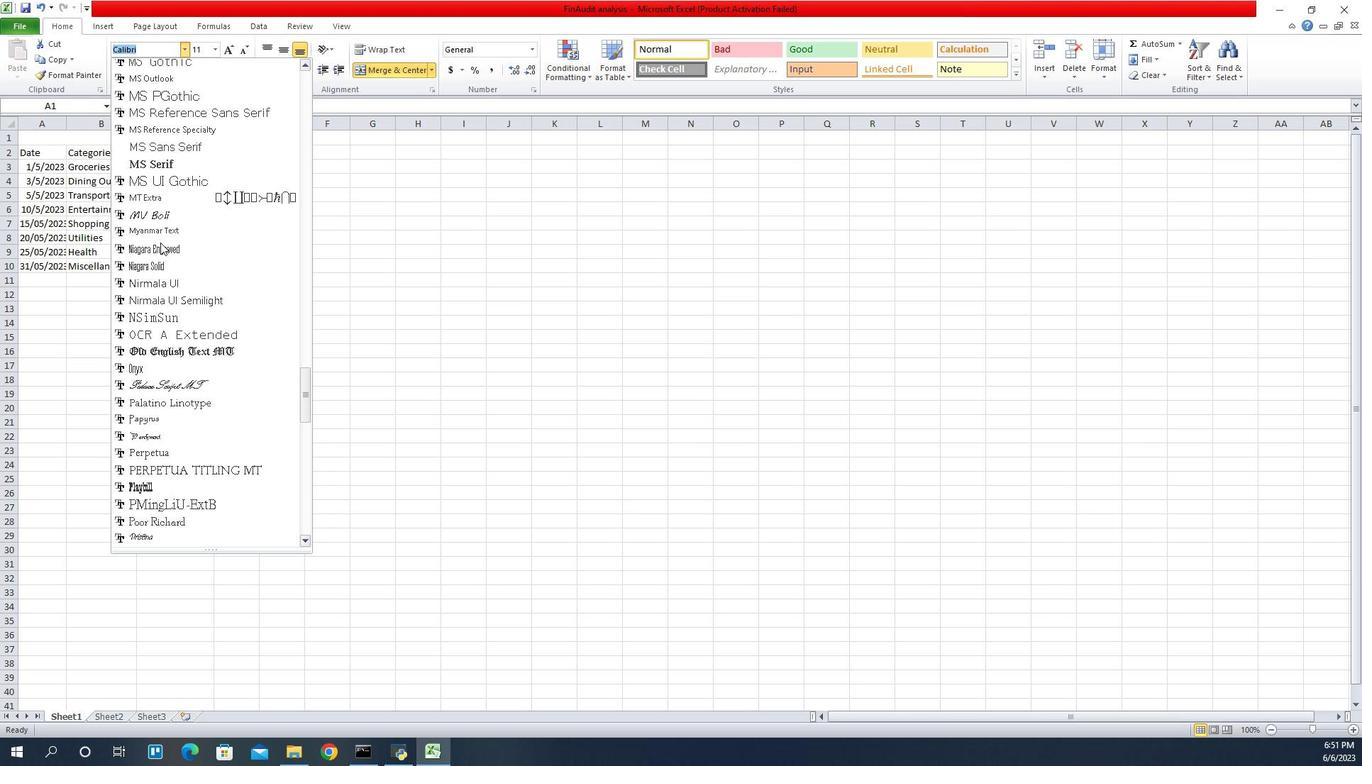 
Action: Mouse scrolled (1131, 244) with delta (0, 0)
Screenshot: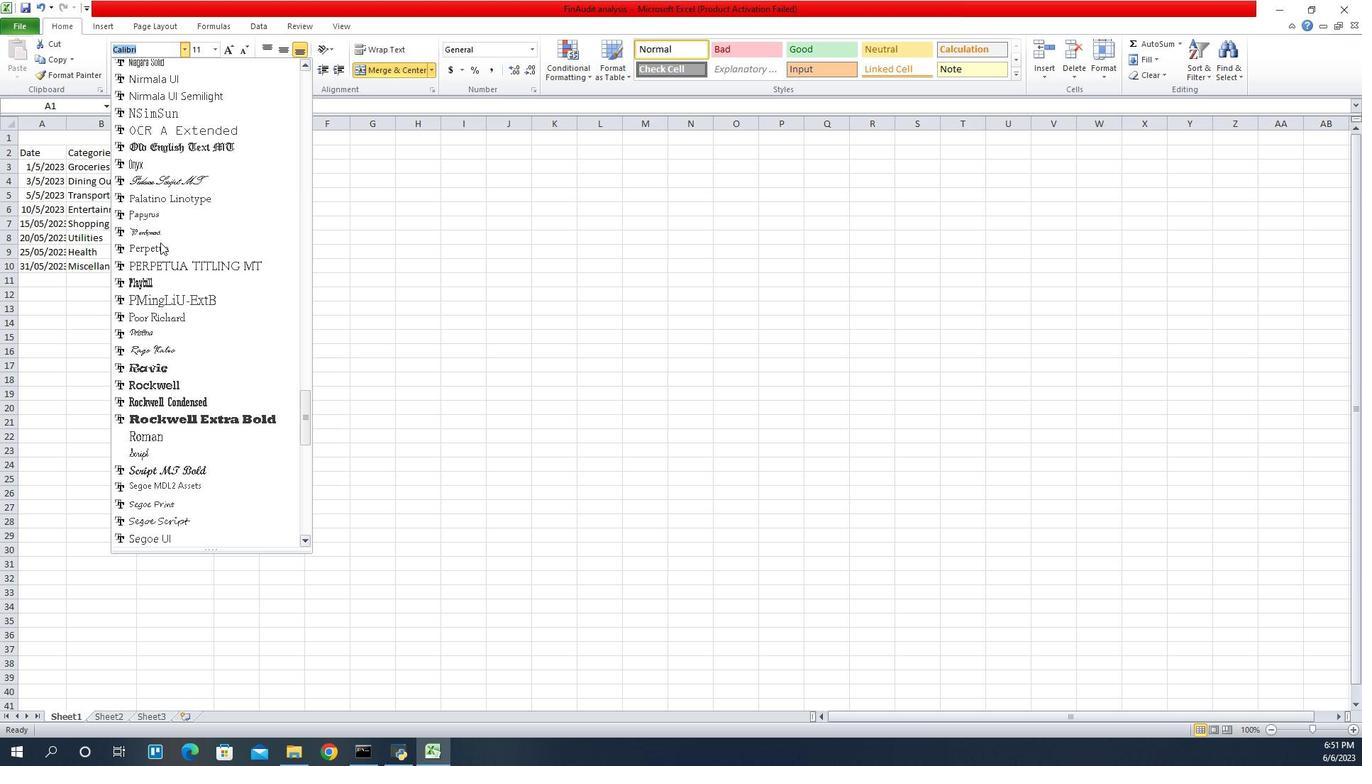 
Action: Mouse scrolled (1131, 244) with delta (0, 0)
Screenshot: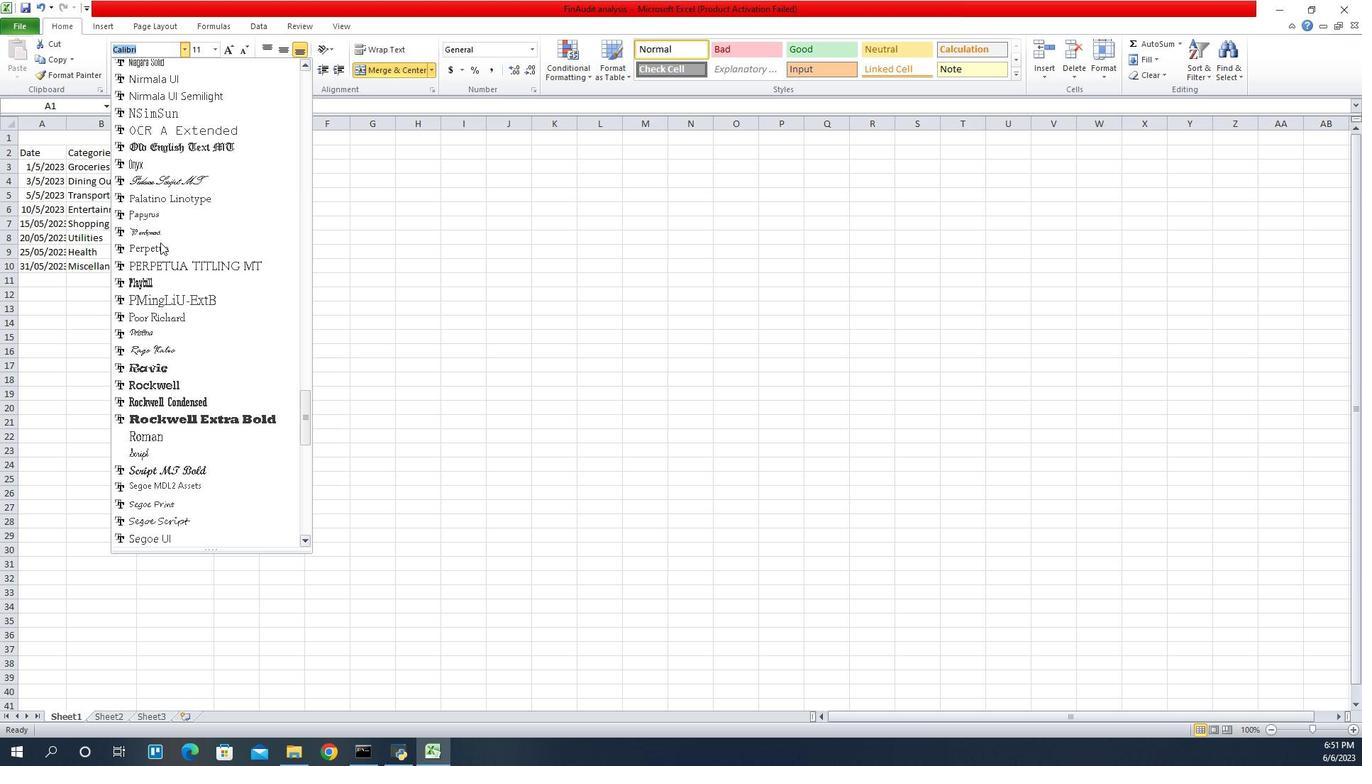 
Action: Mouse scrolled (1131, 244) with delta (0, 0)
Screenshot: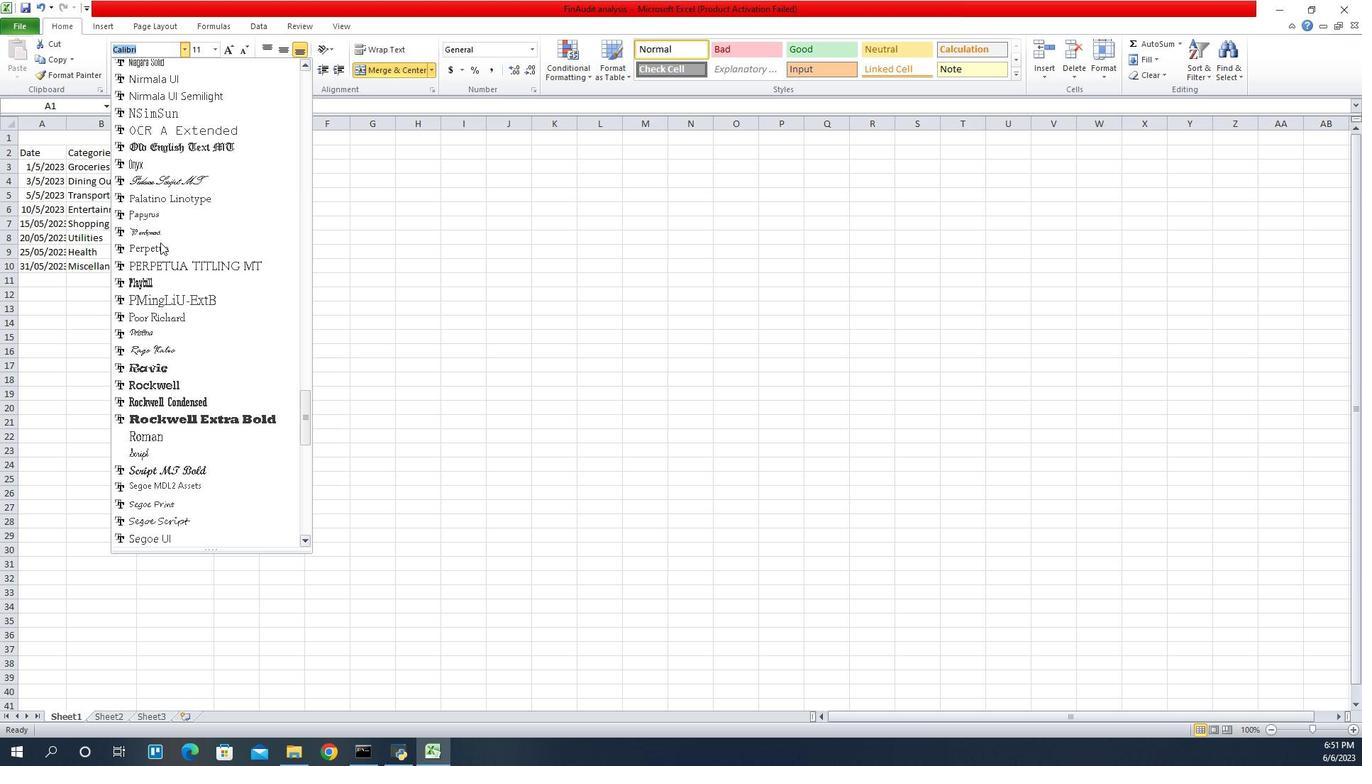
Action: Mouse scrolled (1131, 244) with delta (0, 0)
Screenshot: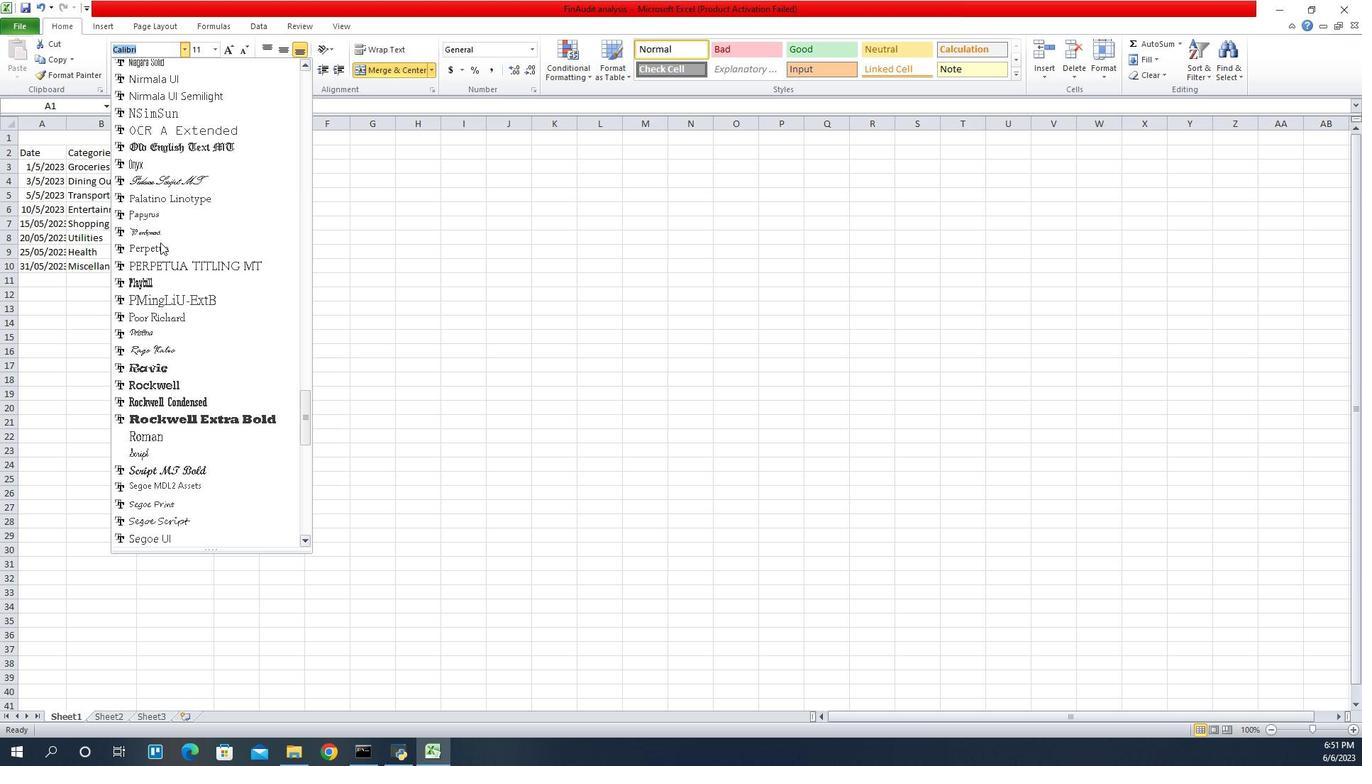 
Action: Mouse scrolled (1131, 244) with delta (0, 0)
Screenshot: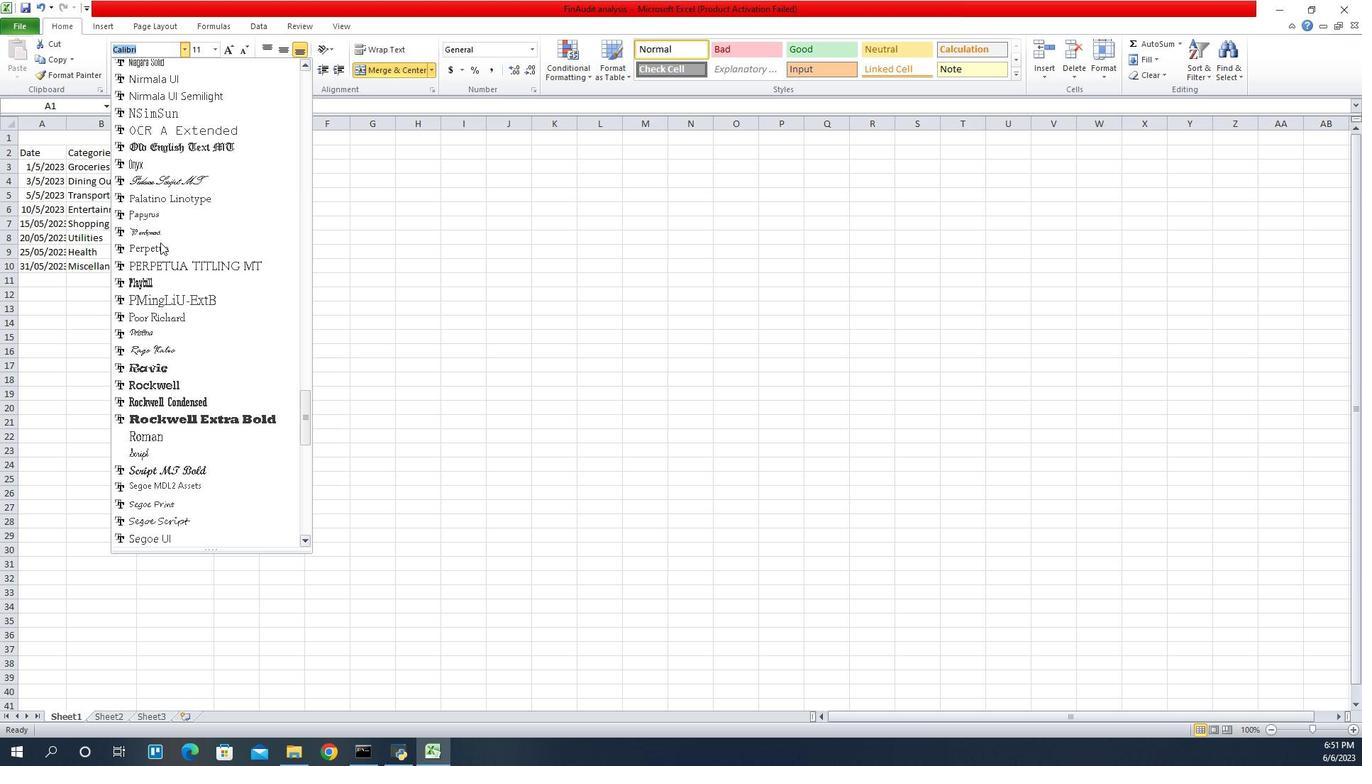 
Action: Mouse scrolled (1131, 244) with delta (0, 0)
Screenshot: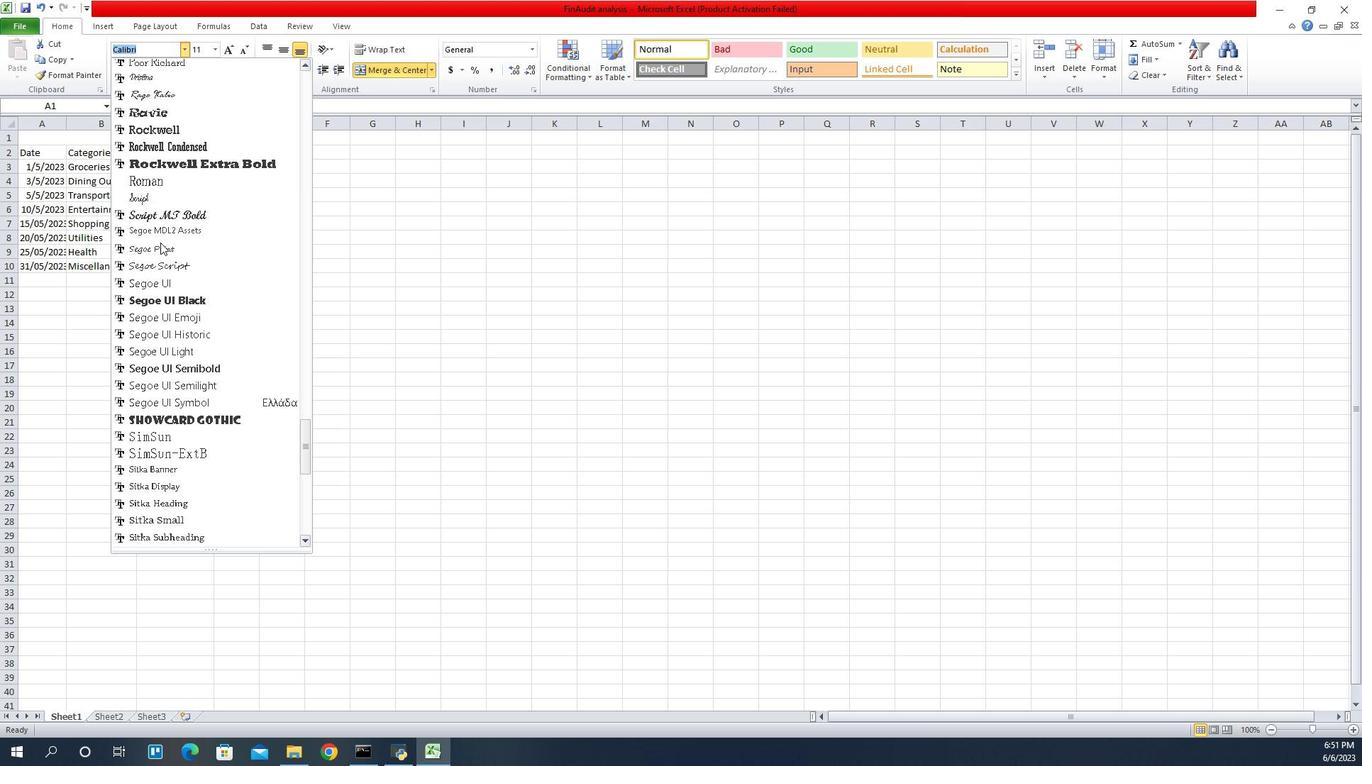 
Action: Mouse scrolled (1131, 244) with delta (0, 0)
Screenshot: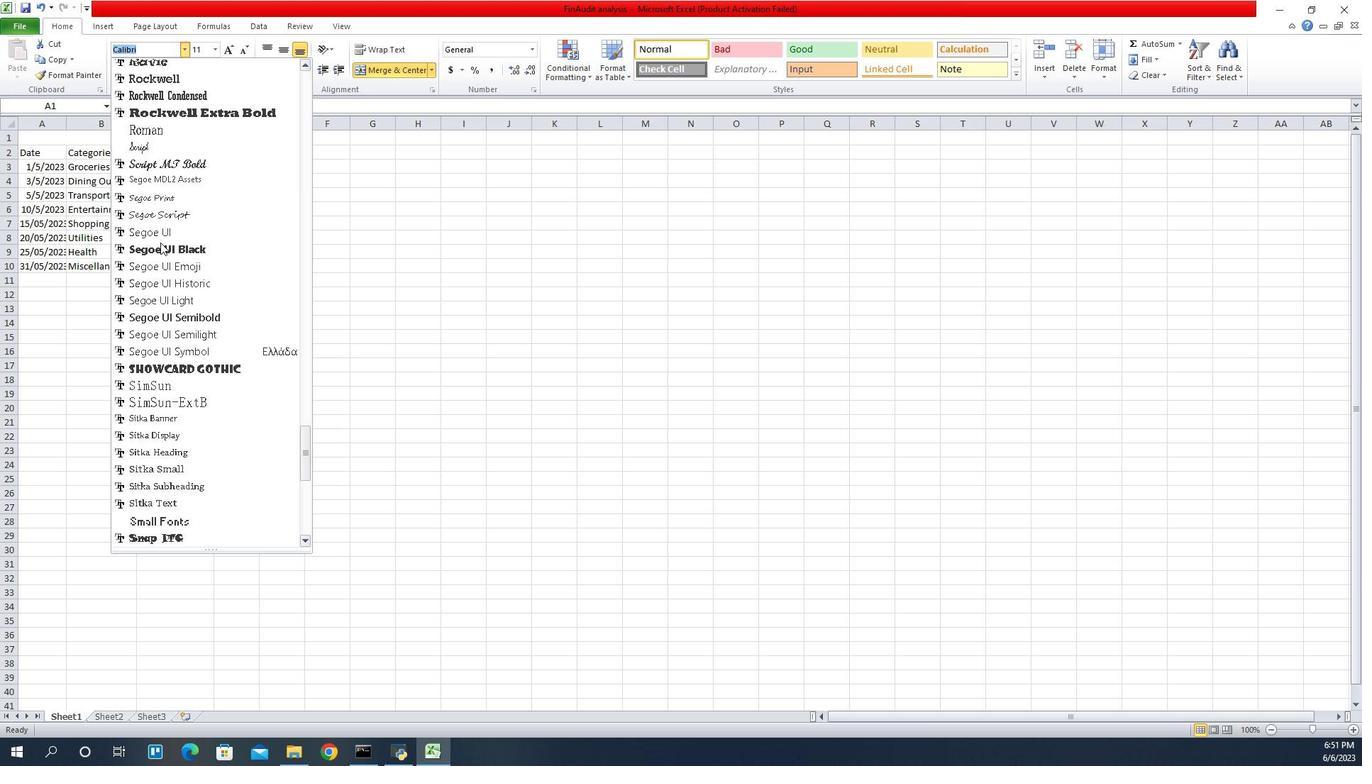 
Action: Mouse scrolled (1131, 244) with delta (0, 0)
Screenshot: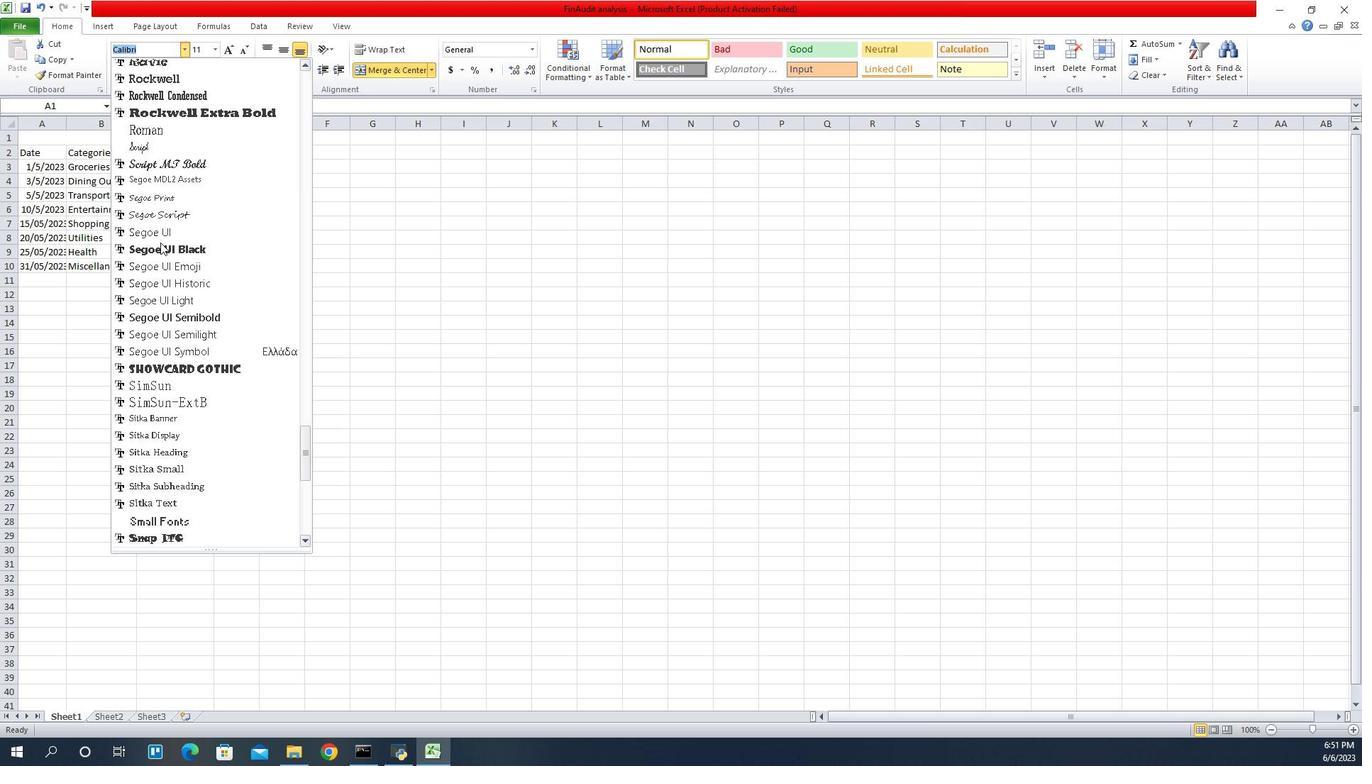 
Action: Mouse scrolled (1131, 244) with delta (0, 0)
Screenshot: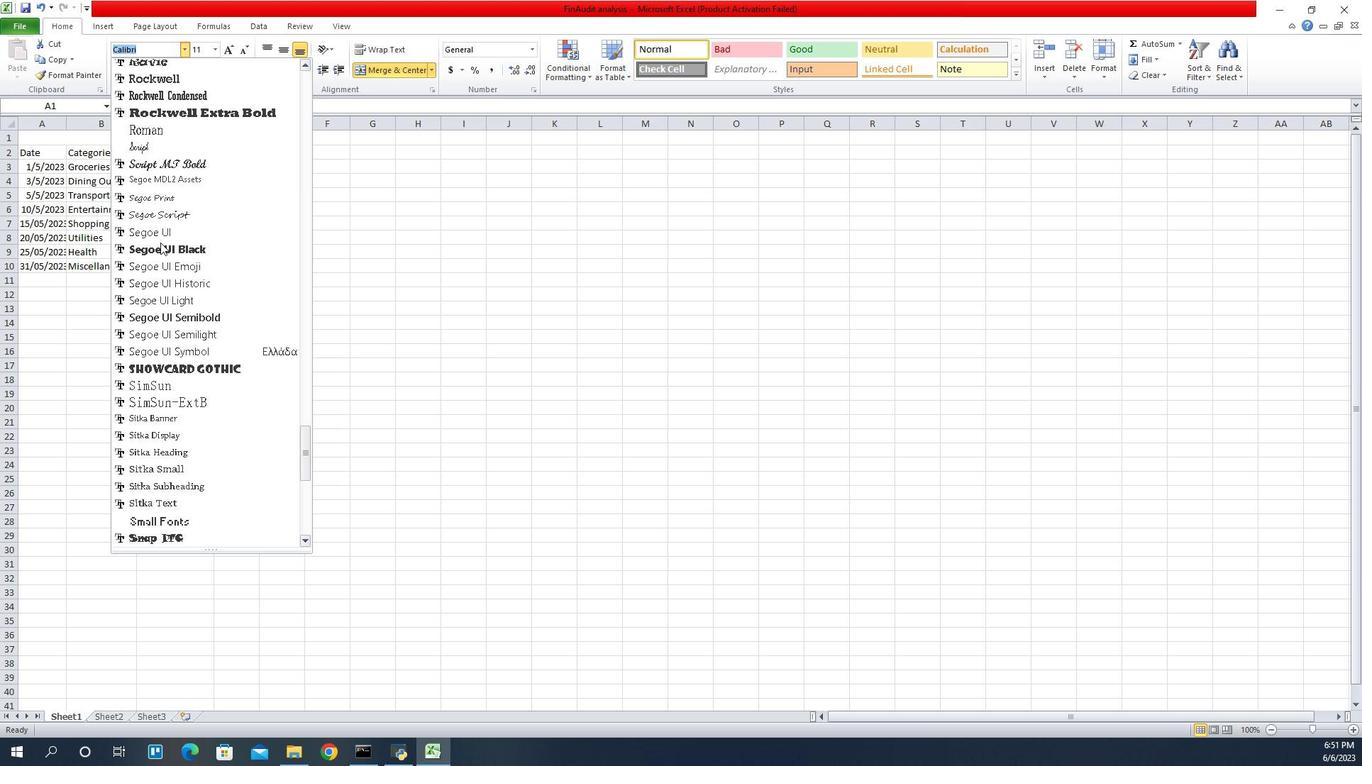 
Action: Mouse scrolled (1131, 244) with delta (0, 0)
Screenshot: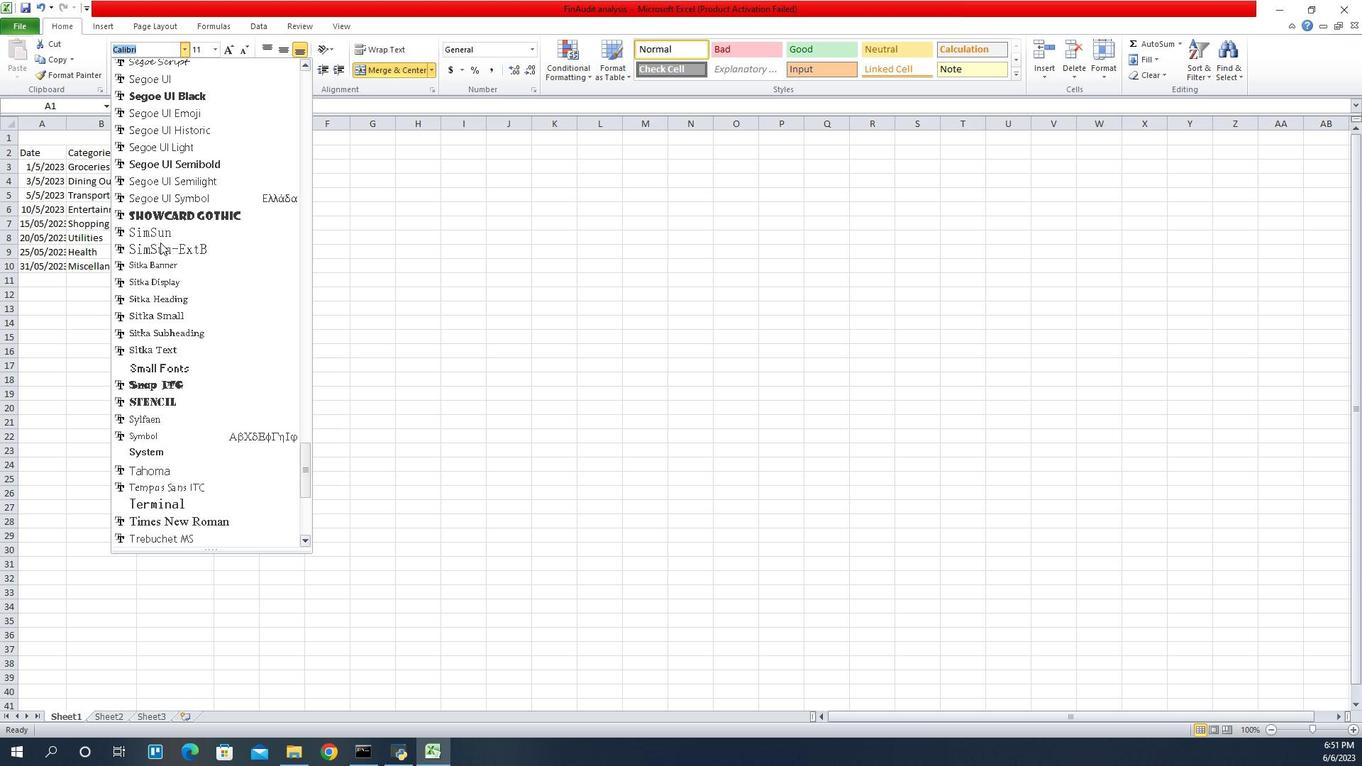
Action: Mouse moved to (1121, 420)
Screenshot: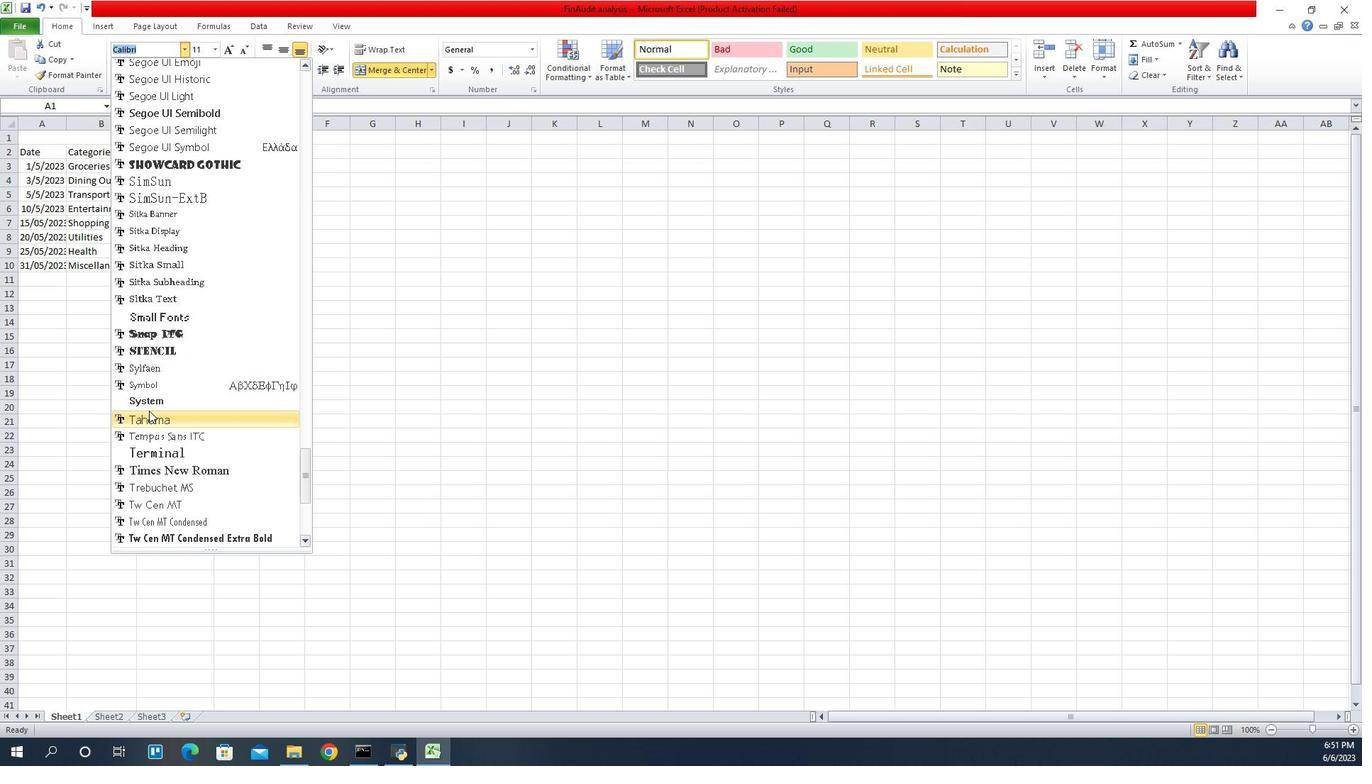 
Action: Mouse pressed left at (1121, 420)
Screenshot: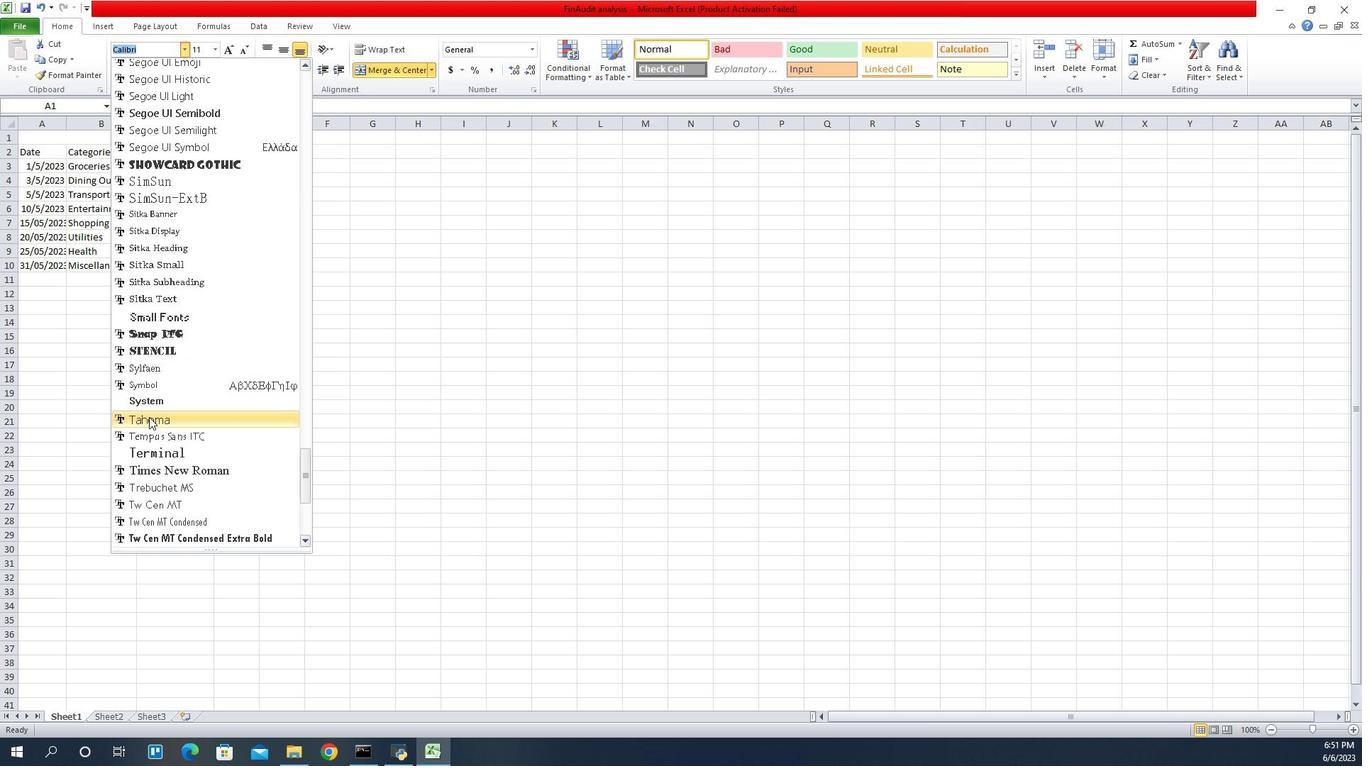 
Action: Mouse moved to (1125, 65)
Screenshot: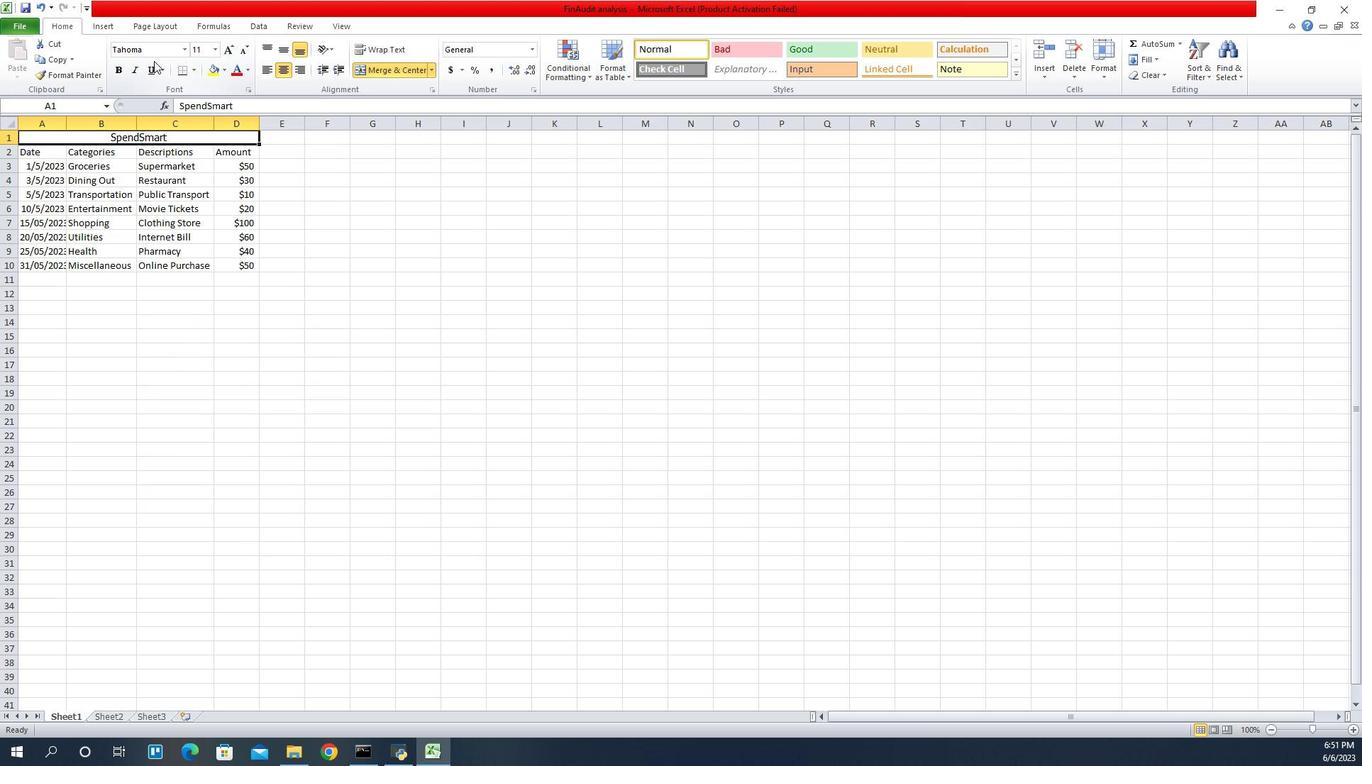 
Action: Mouse pressed left at (1125, 65)
Screenshot: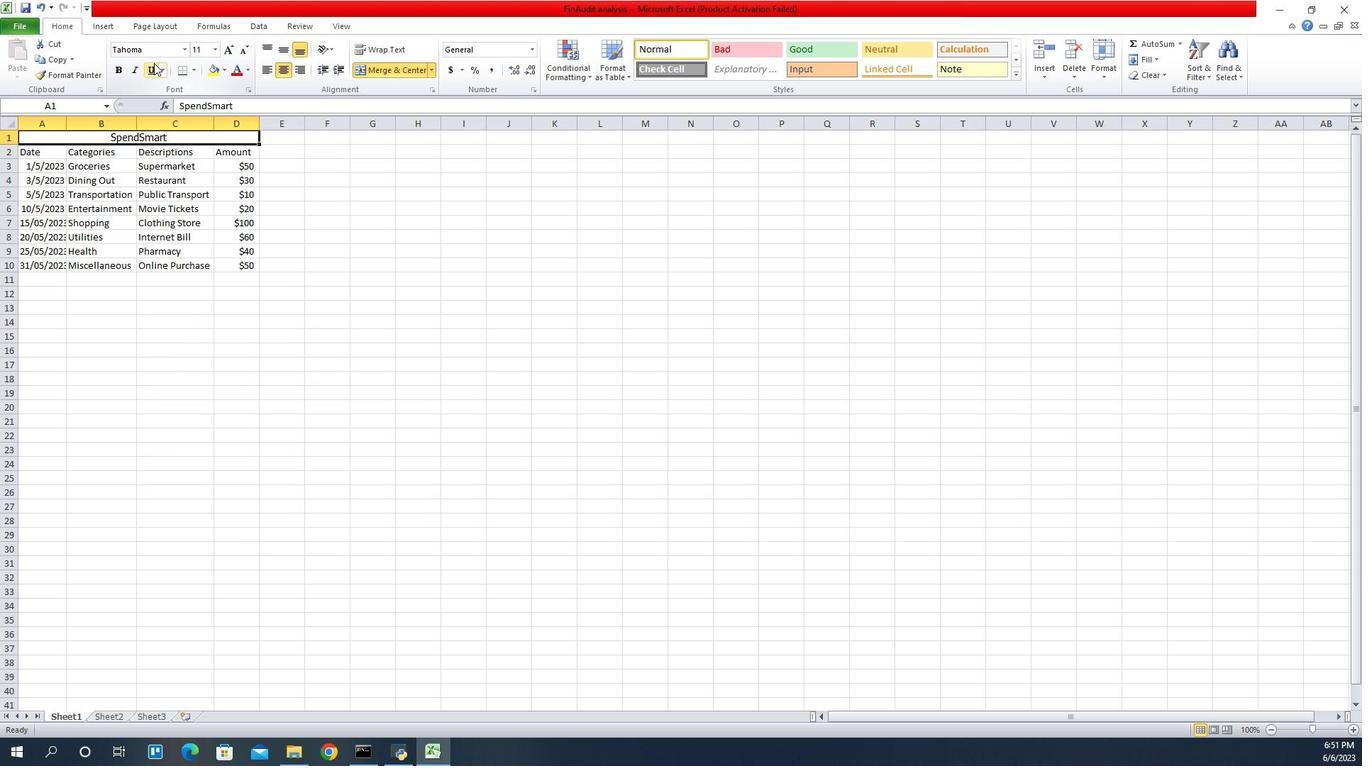 
Action: Mouse moved to (1187, 55)
Screenshot: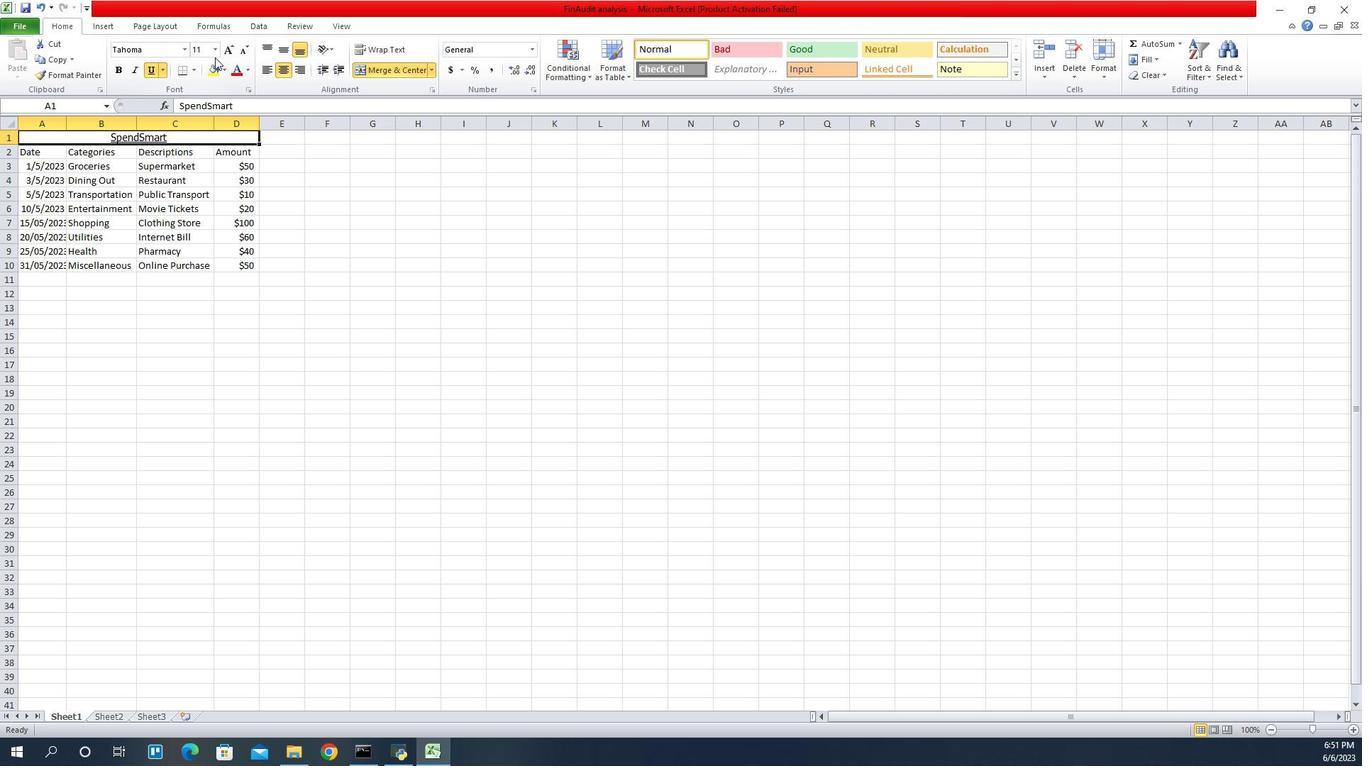 
Action: Mouse pressed left at (1187, 55)
Screenshot: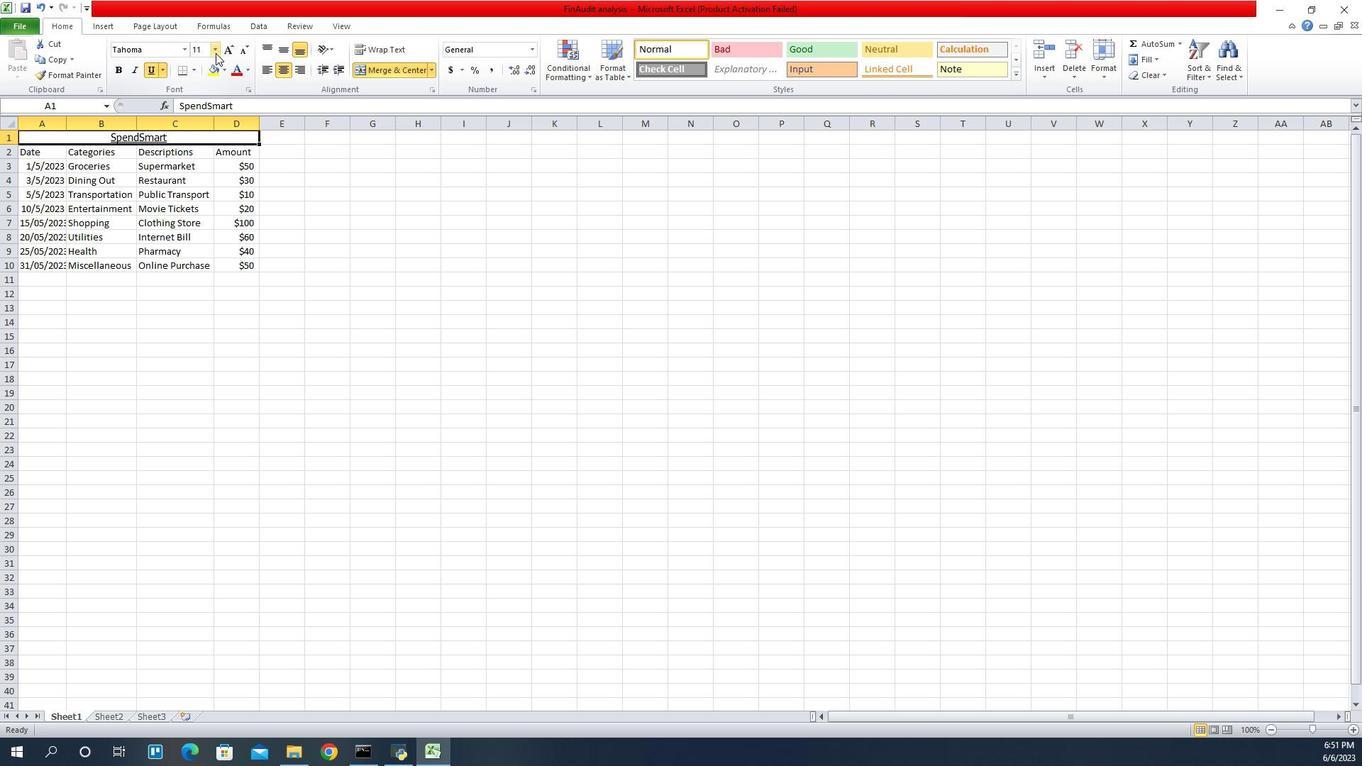 
Action: Mouse moved to (1173, 163)
Screenshot: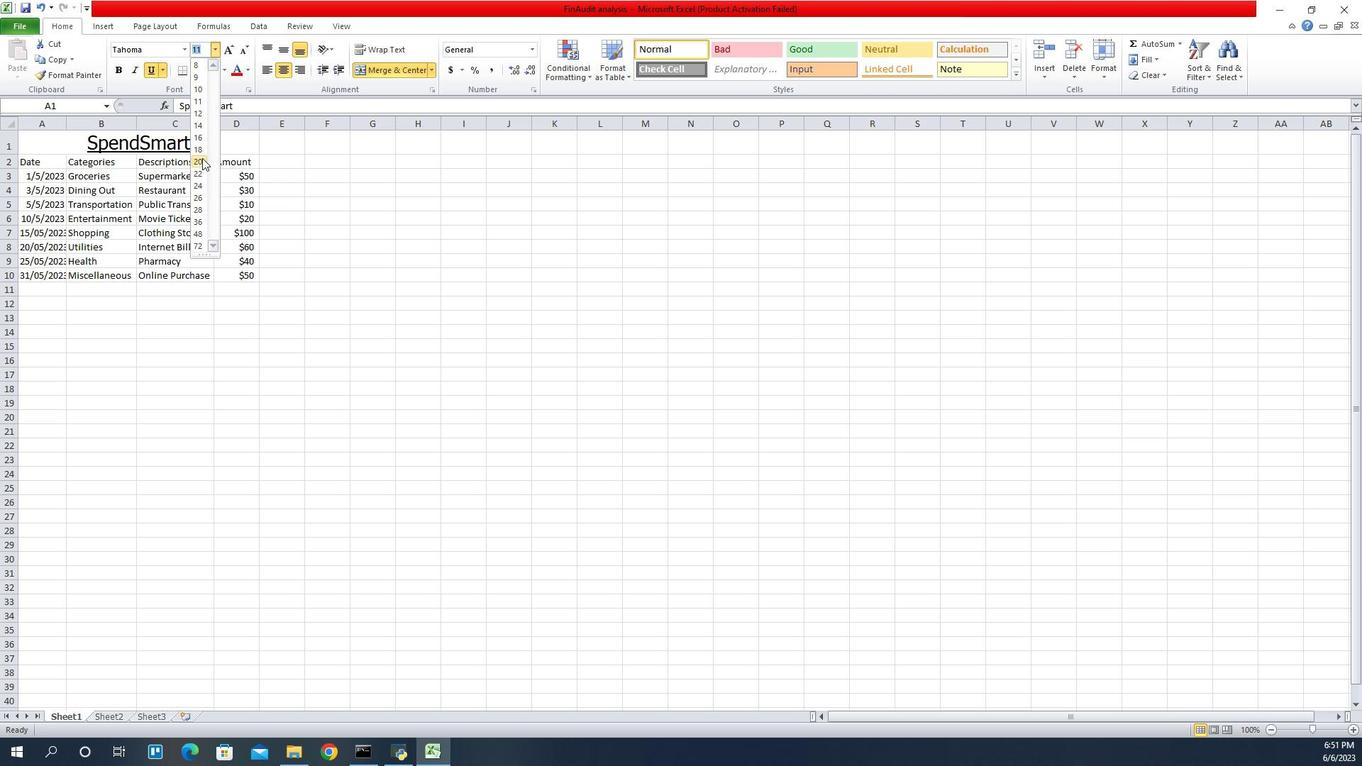 
Action: Mouse pressed left at (1173, 163)
Screenshot: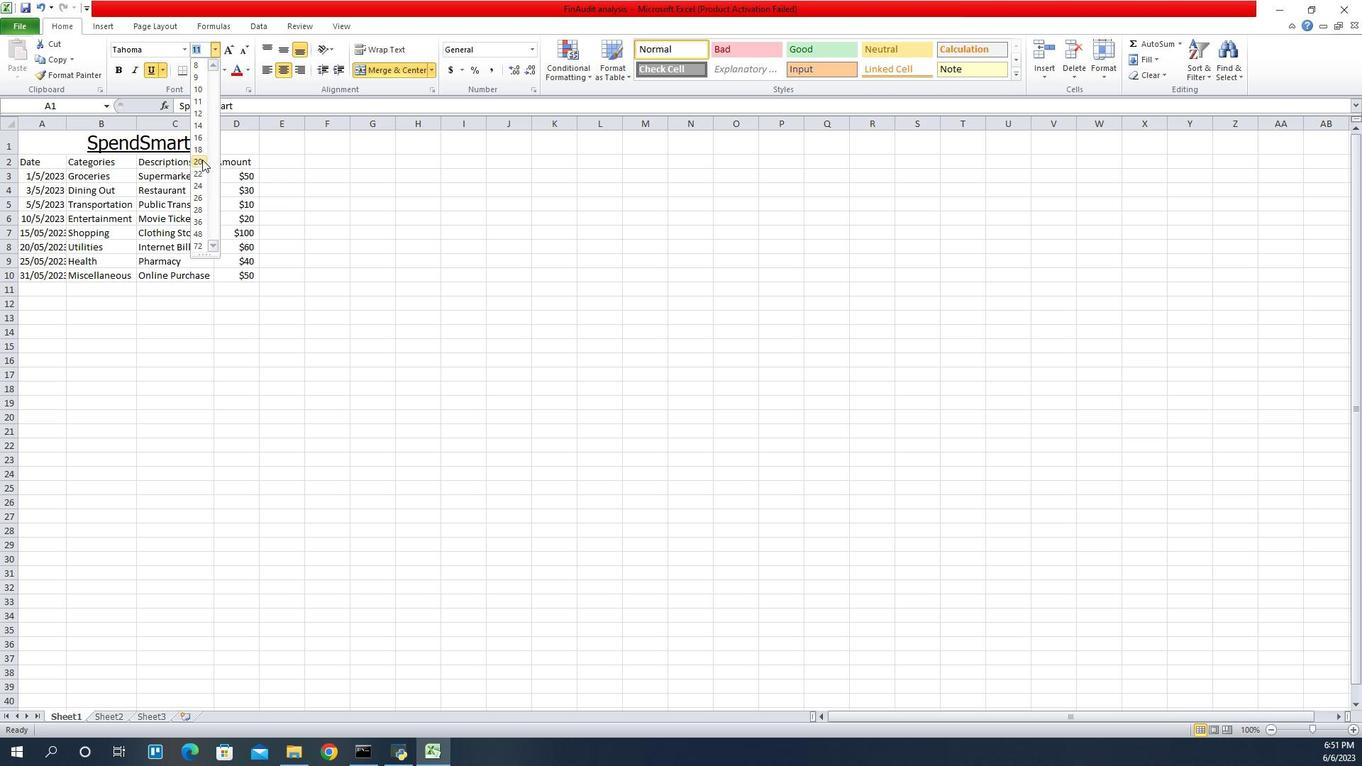 
Action: Mouse moved to (1012, 168)
Screenshot: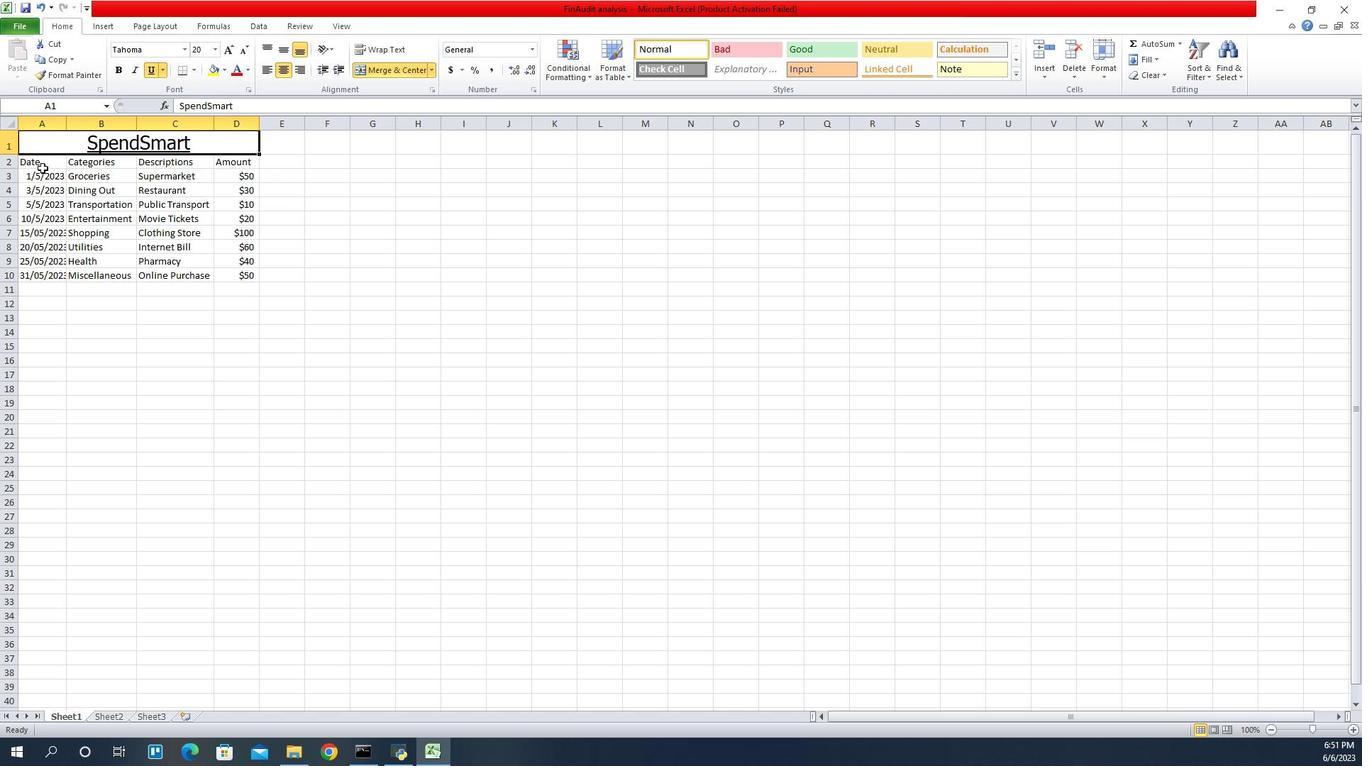 
Action: Mouse pressed left at (1012, 168)
Screenshot: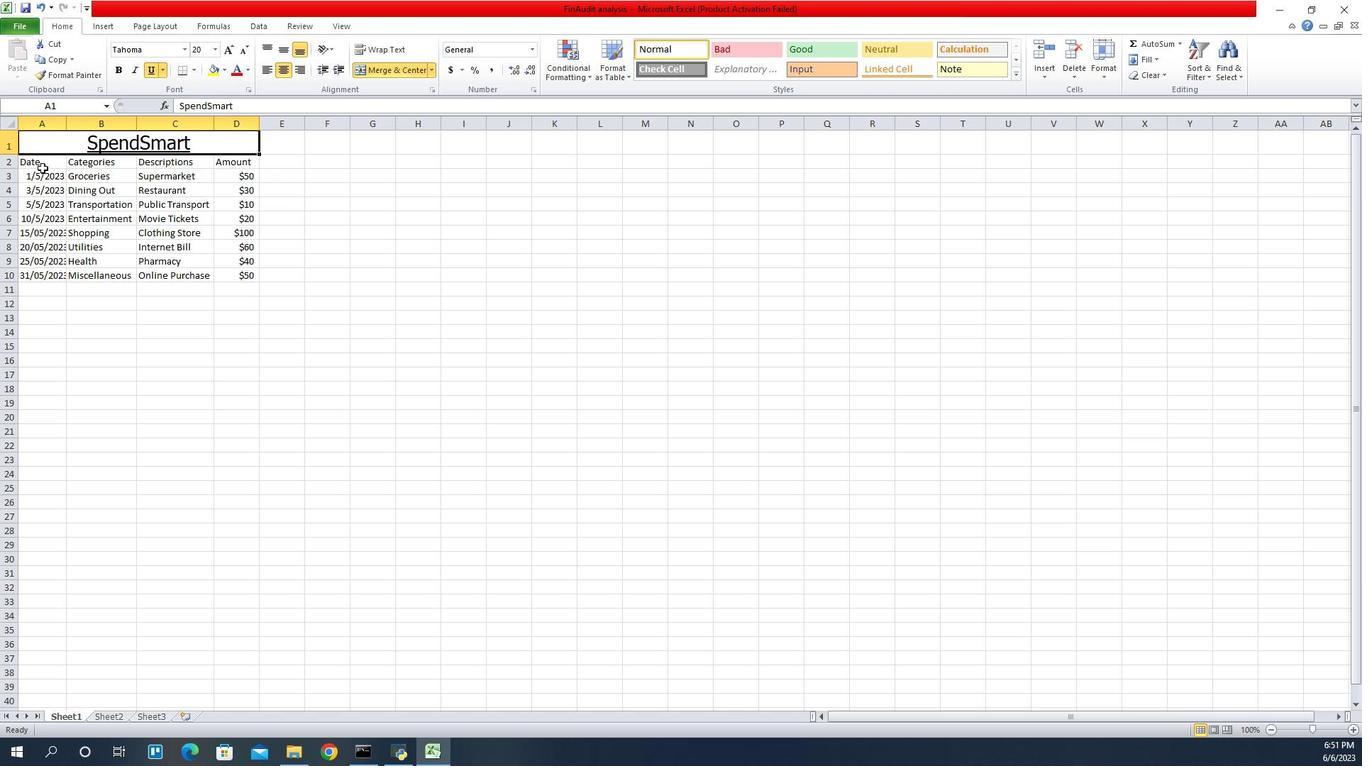 
Action: Mouse moved to (1153, 56)
Screenshot: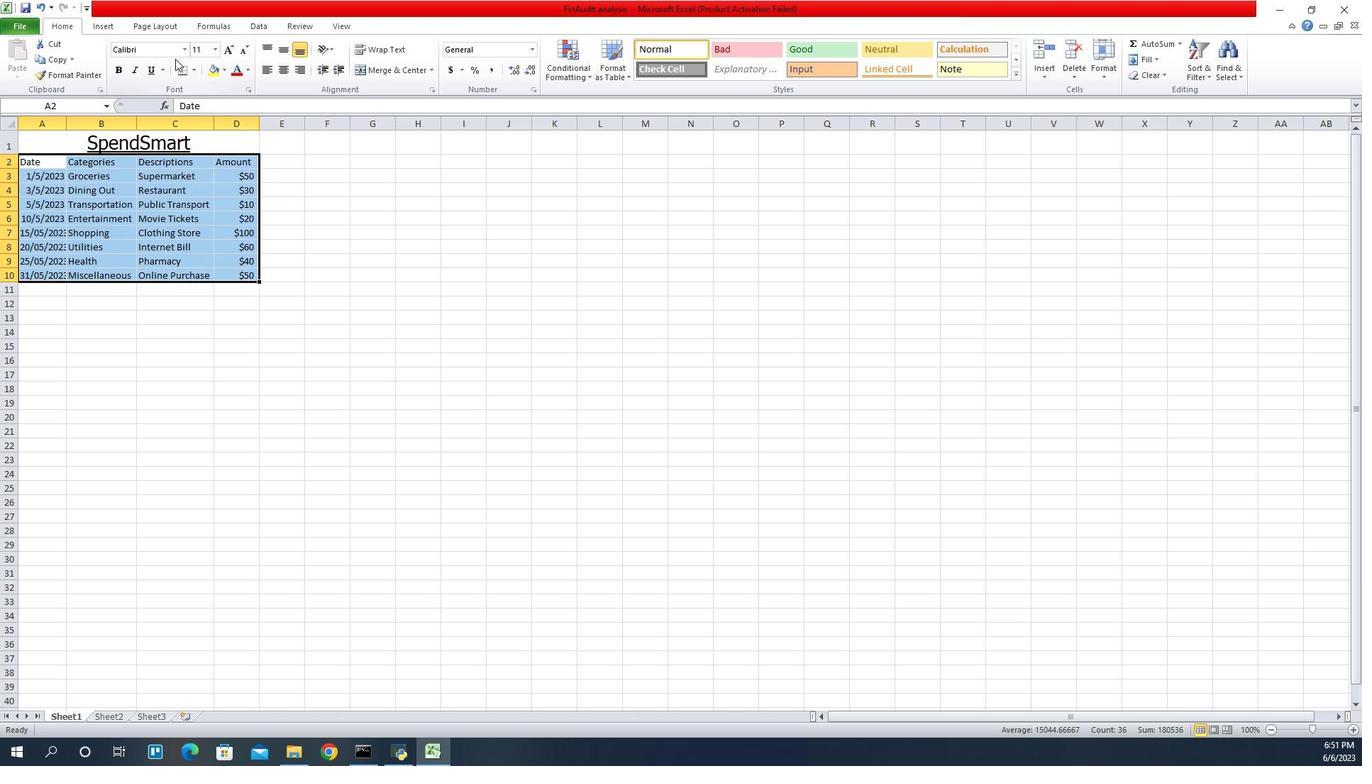 
Action: Mouse pressed left at (1153, 56)
Screenshot: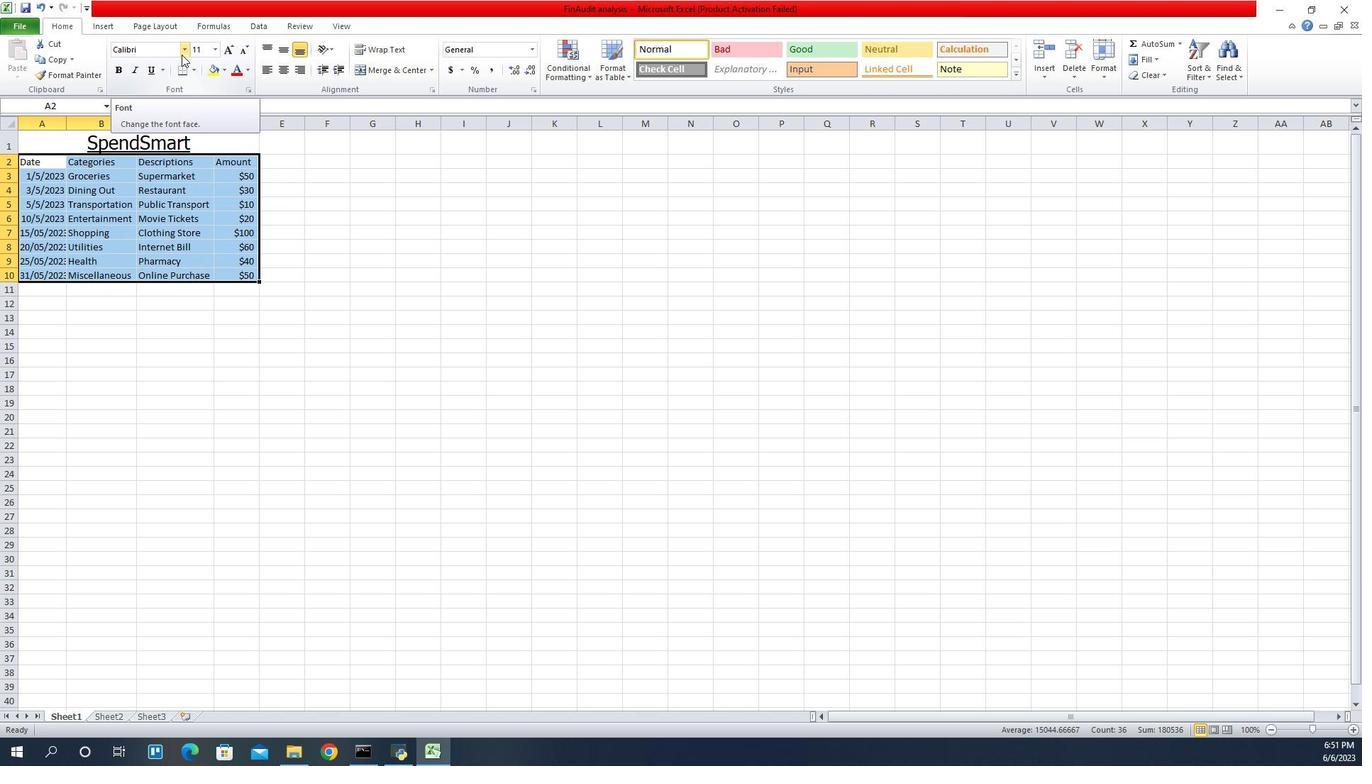 
Action: Mouse moved to (1137, 163)
Screenshot: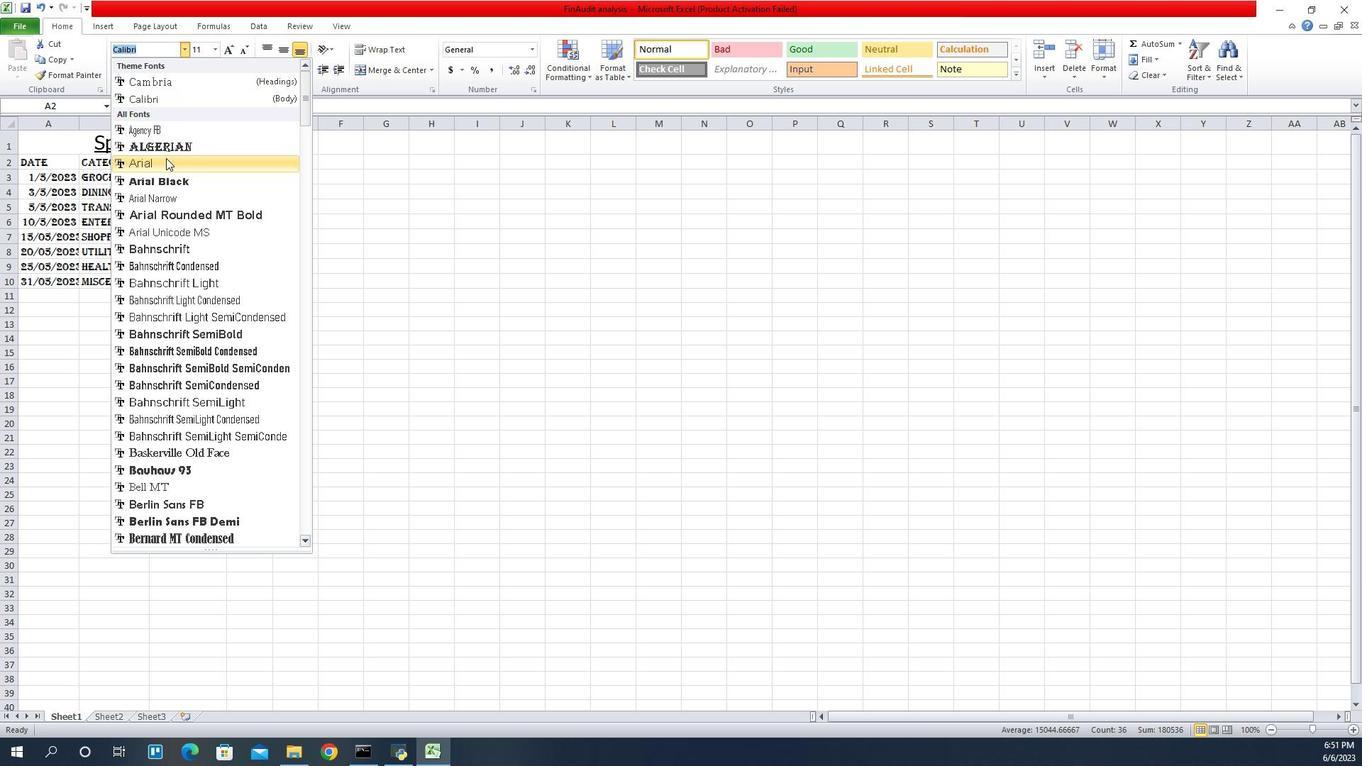 
Action: Mouse pressed left at (1137, 163)
Screenshot: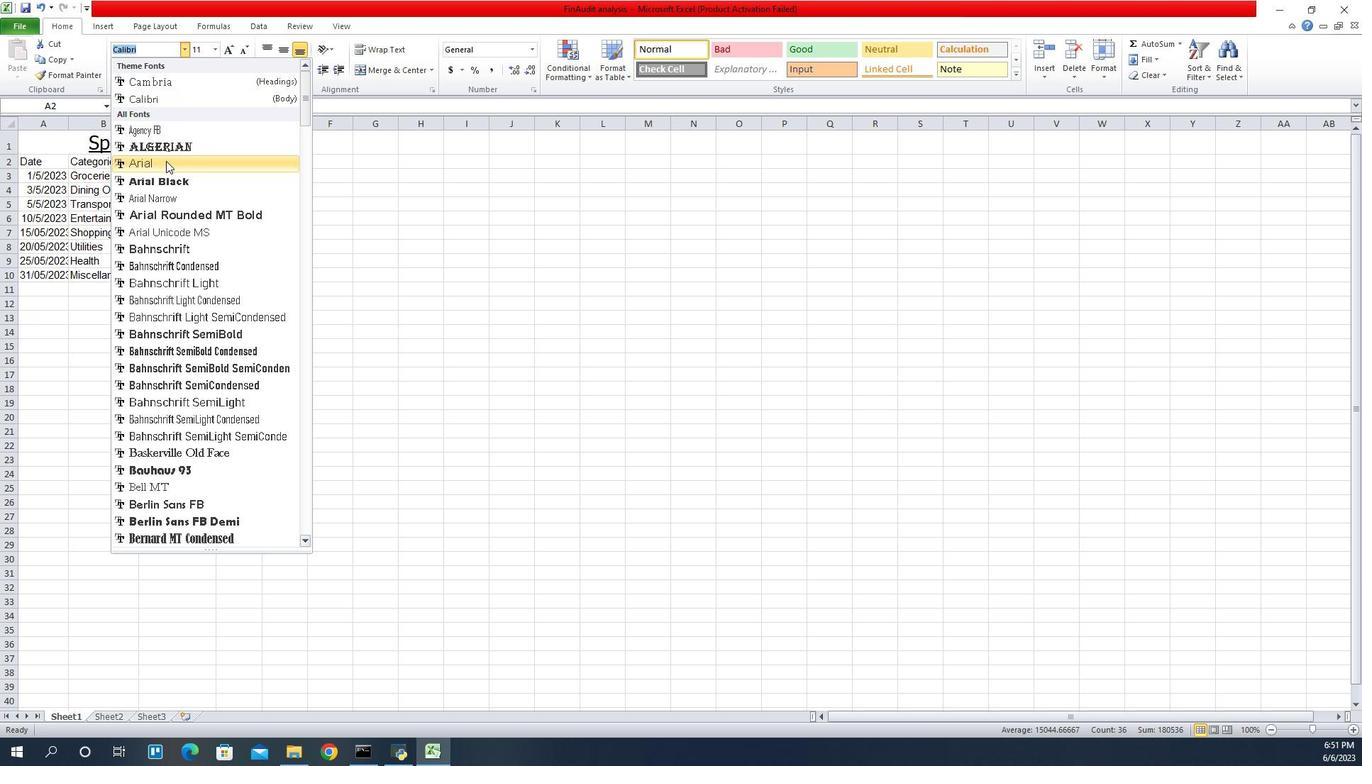 
Action: Mouse moved to (1181, 54)
Screenshot: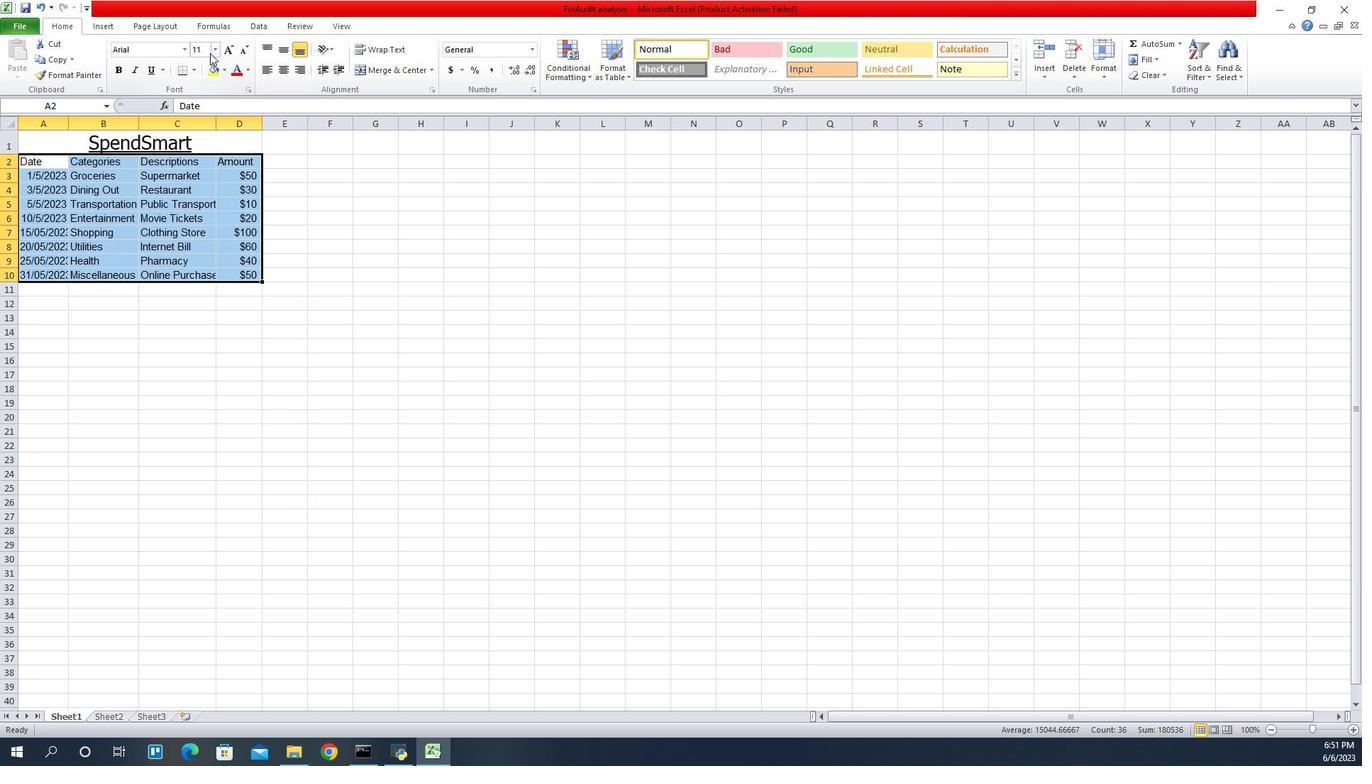 
Action: Mouse pressed left at (1181, 54)
Screenshot: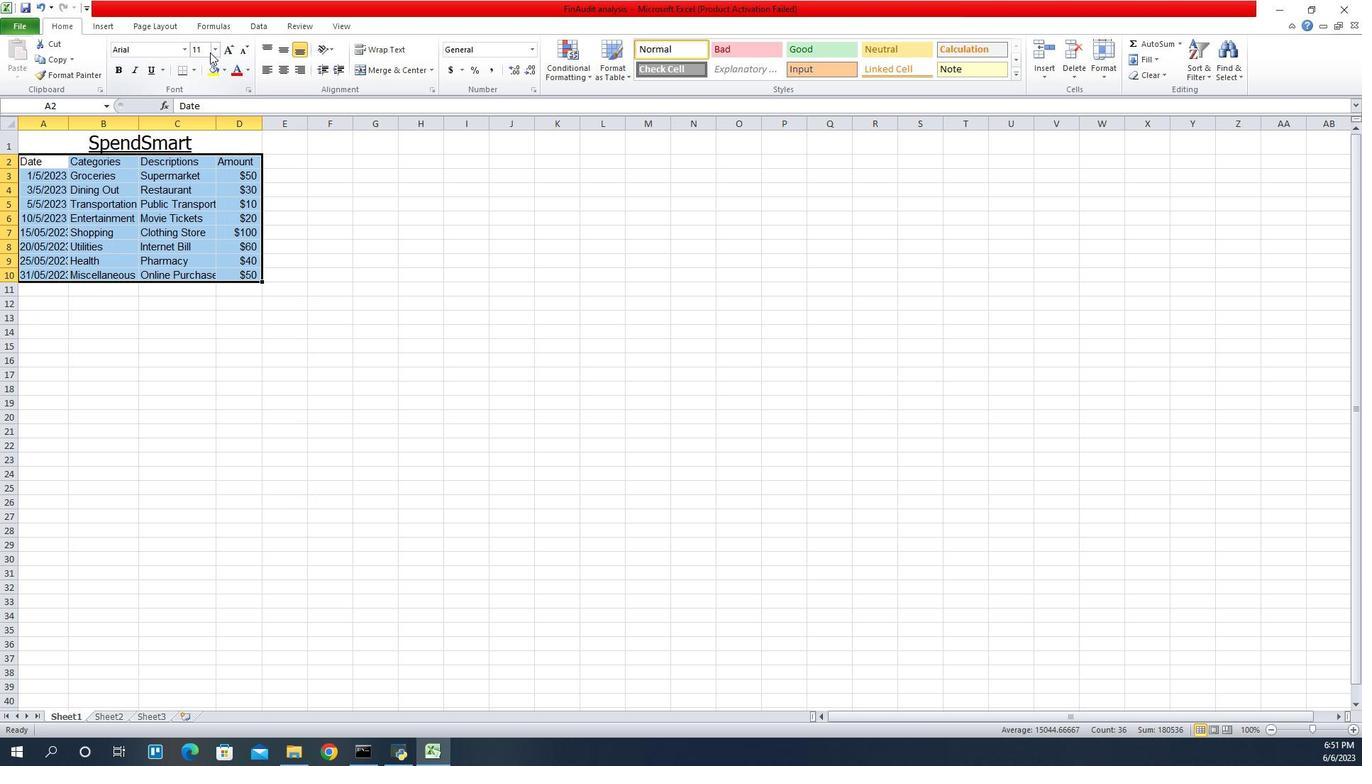 
Action: Mouse moved to (1186, 54)
Screenshot: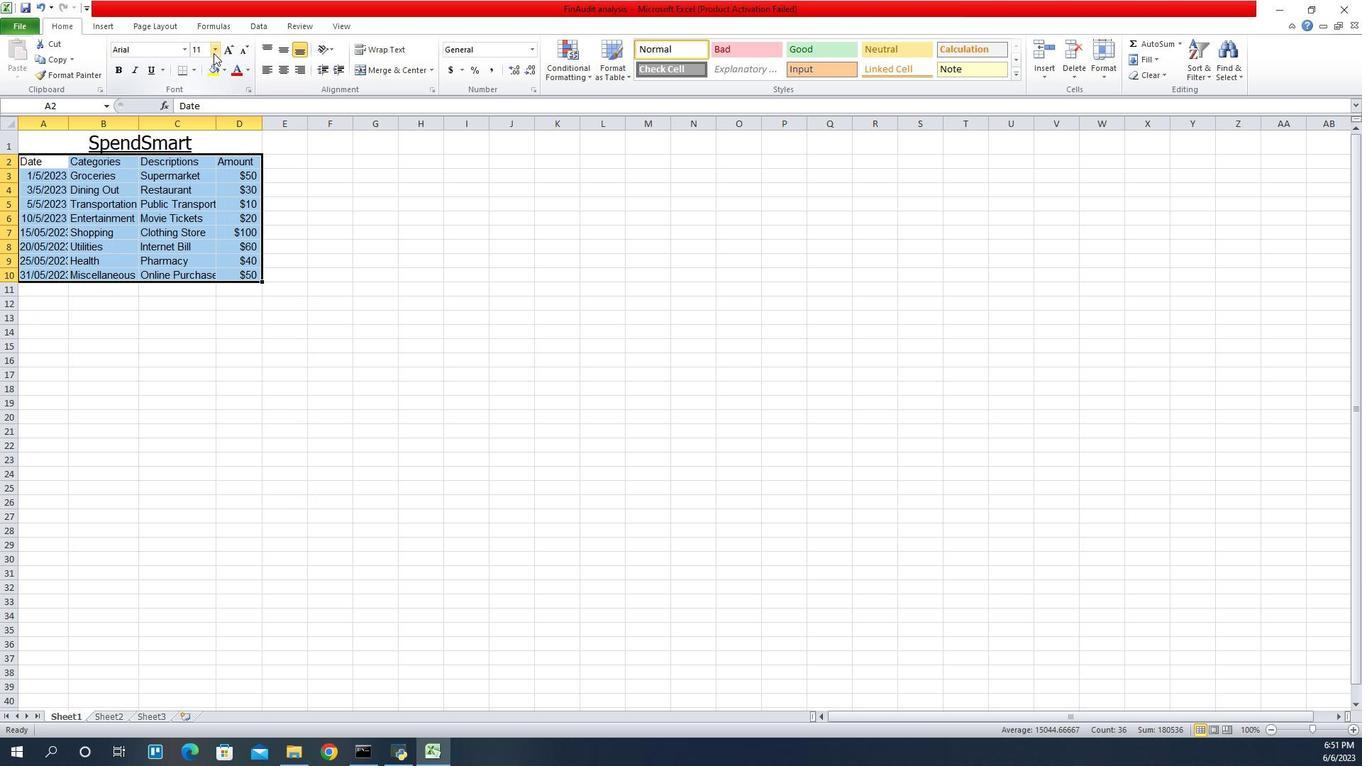 
Action: Mouse pressed left at (1186, 54)
Screenshot: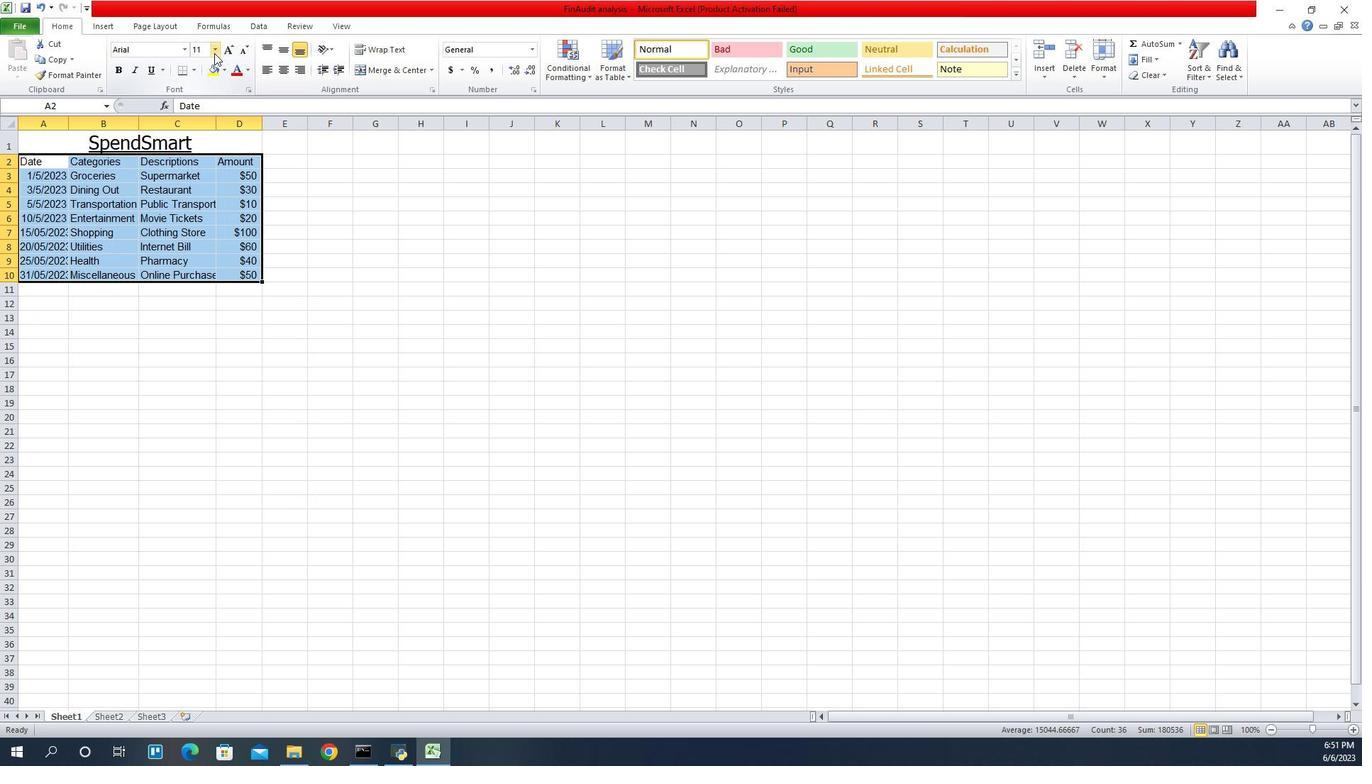 
Action: Mouse moved to (1175, 116)
Screenshot: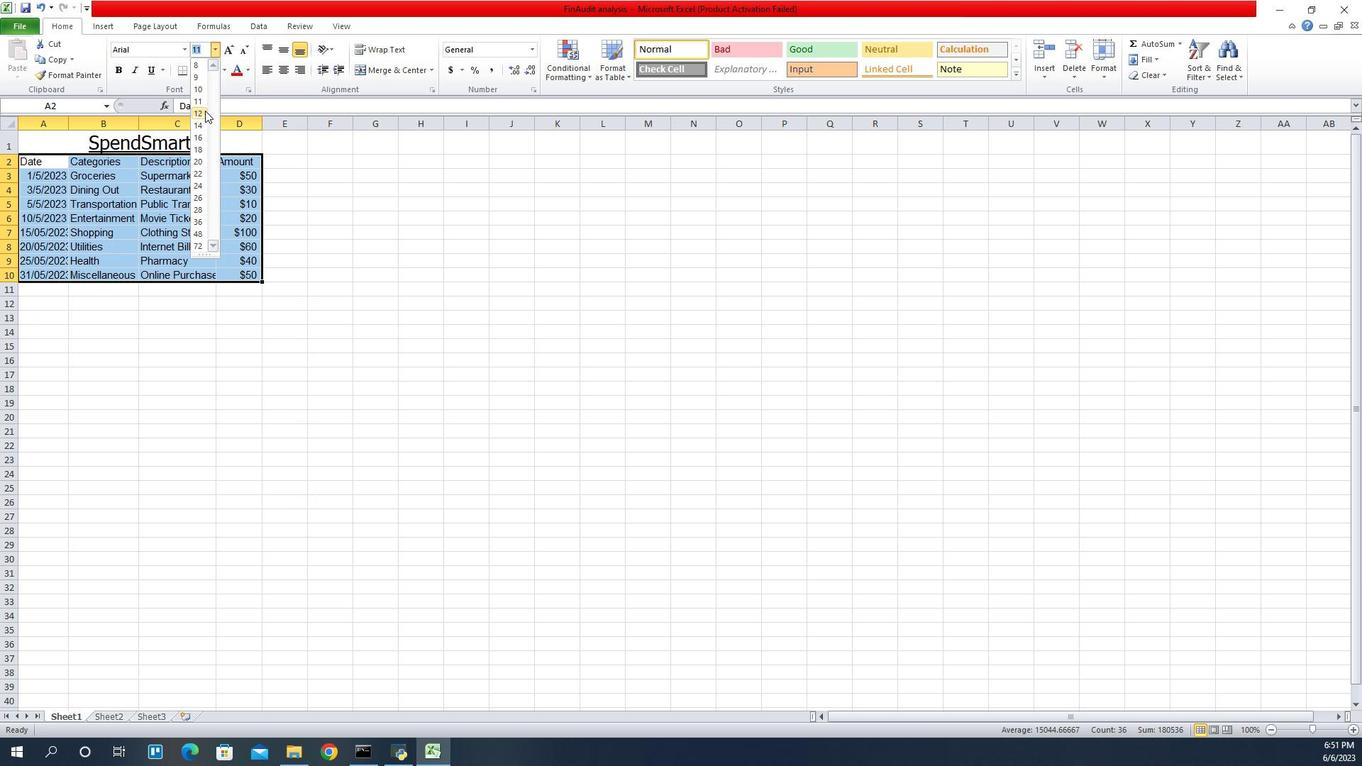 
Action: Mouse pressed left at (1175, 116)
Screenshot: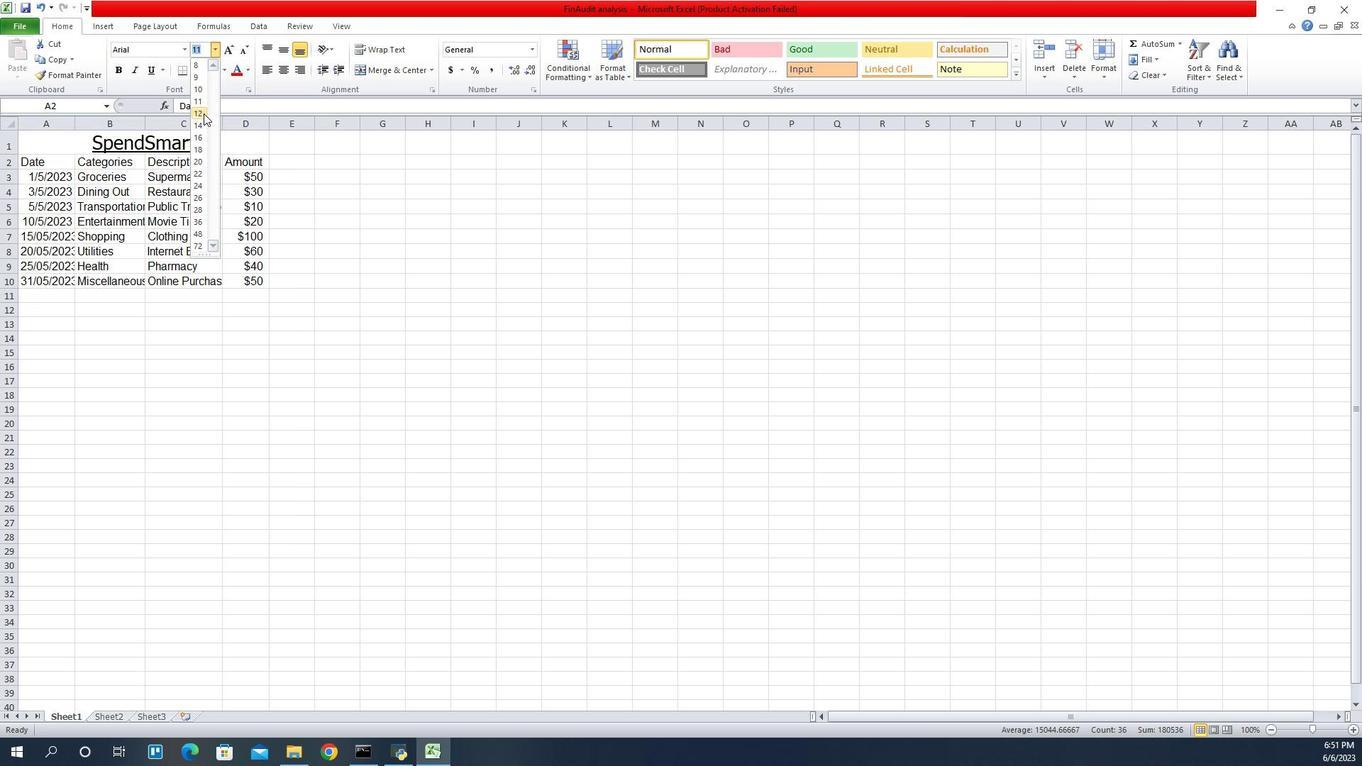 
Action: Mouse moved to (1060, 141)
Screenshot: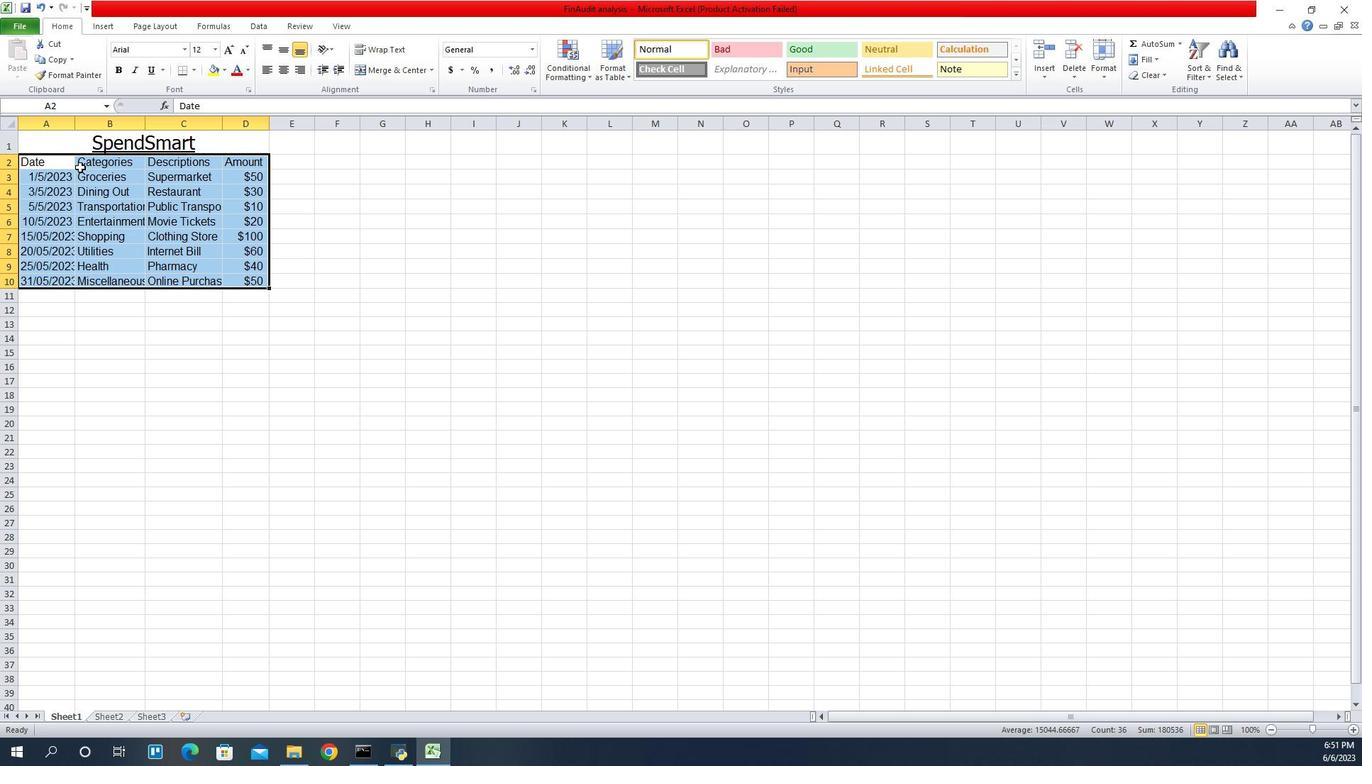
Action: Mouse pressed left at (1060, 141)
Screenshot: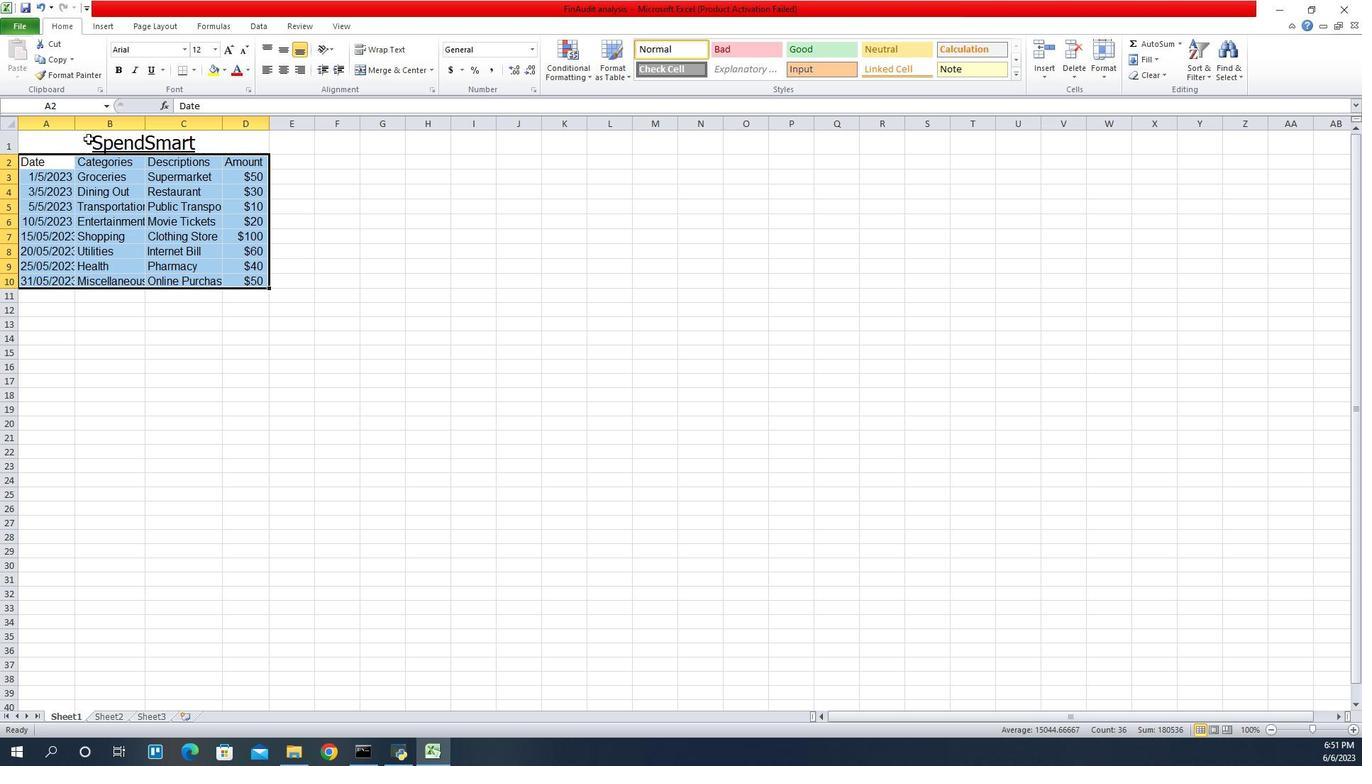 
Action: Mouse moved to (1232, 75)
Screenshot: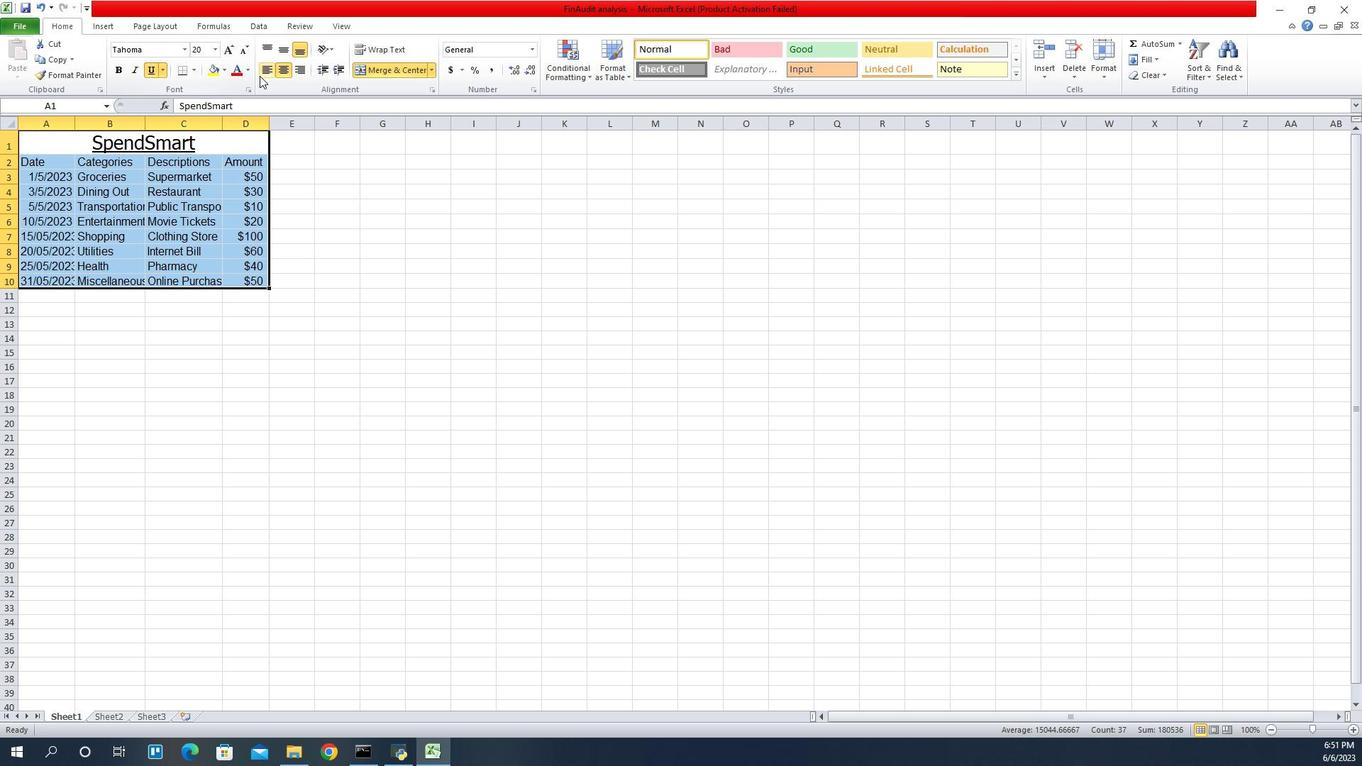 
Action: Mouse pressed left at (1232, 75)
Screenshot: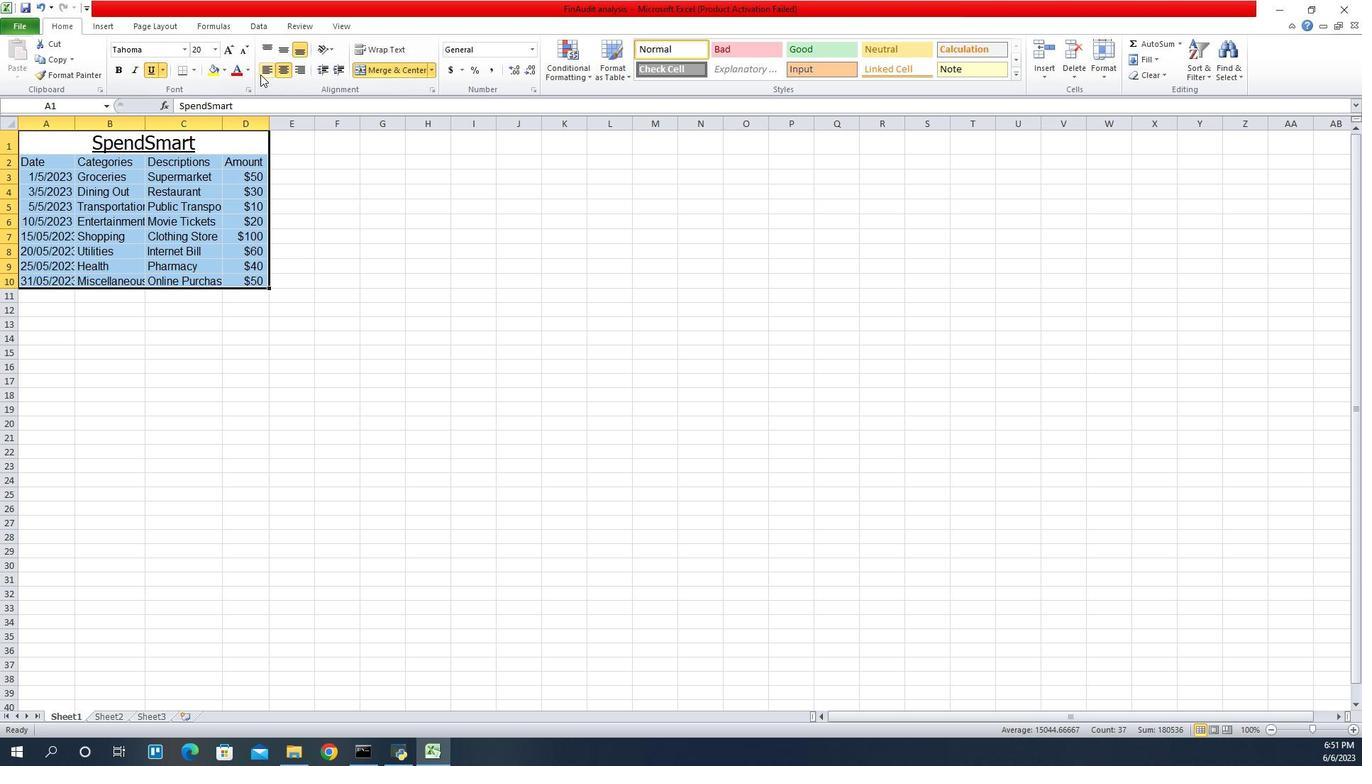 
Action: Mouse moved to (1048, 126)
Screenshot: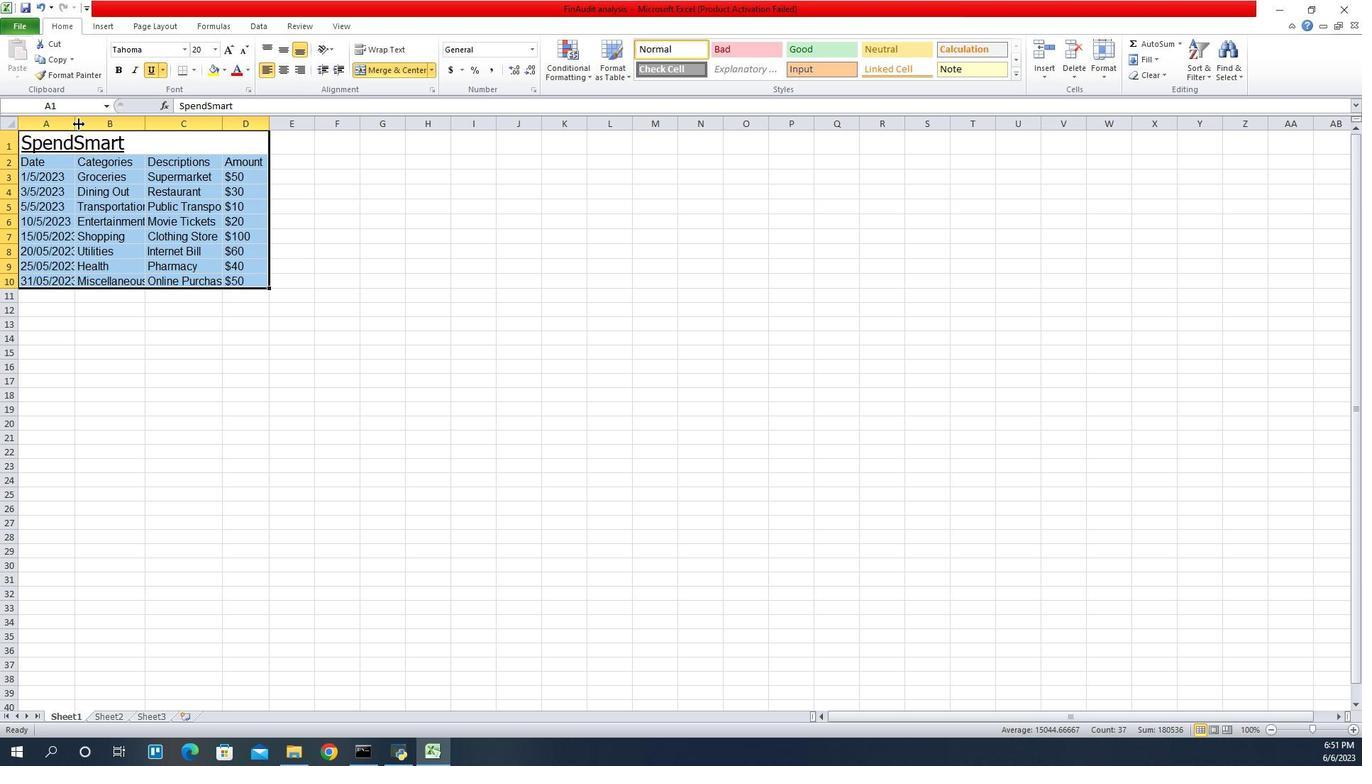 
Action: Mouse pressed left at (1048, 126)
Screenshot: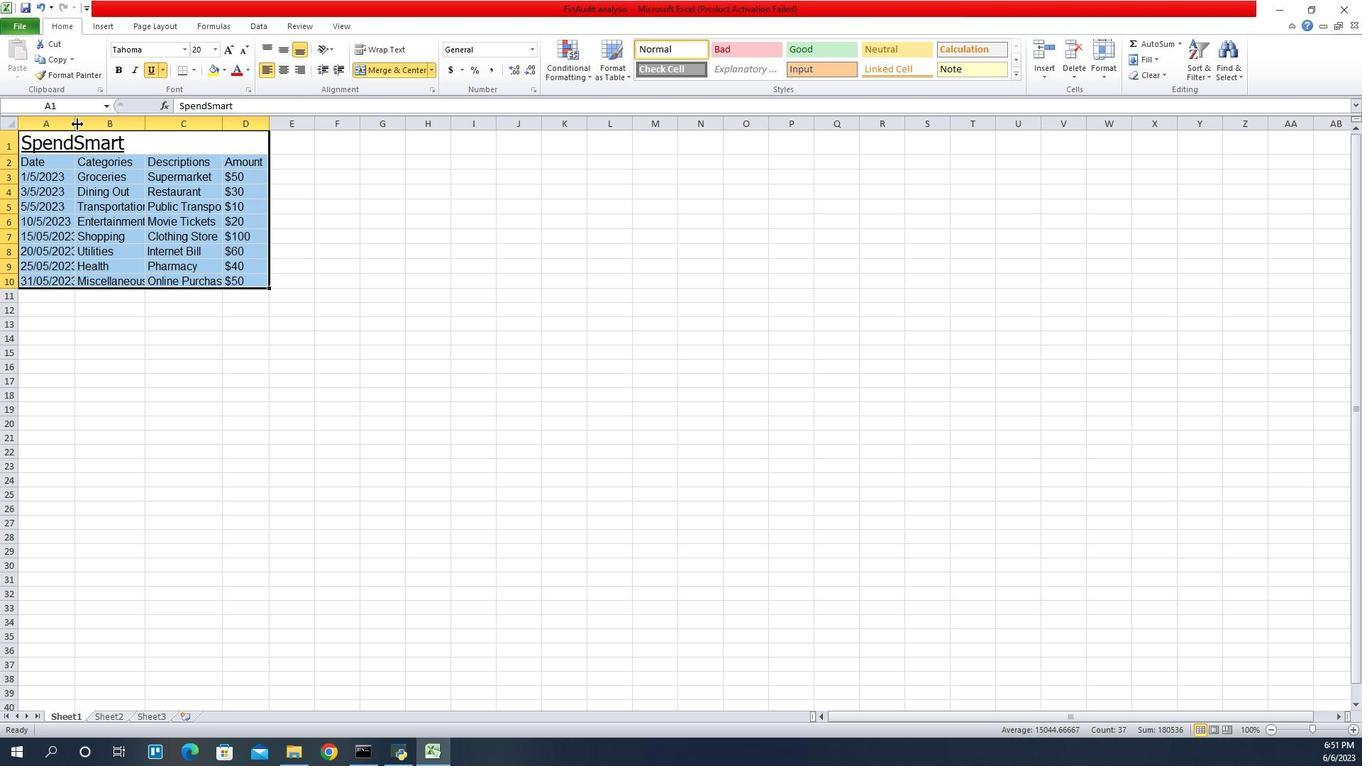 
Action: Mouse pressed left at (1048, 126)
Screenshot: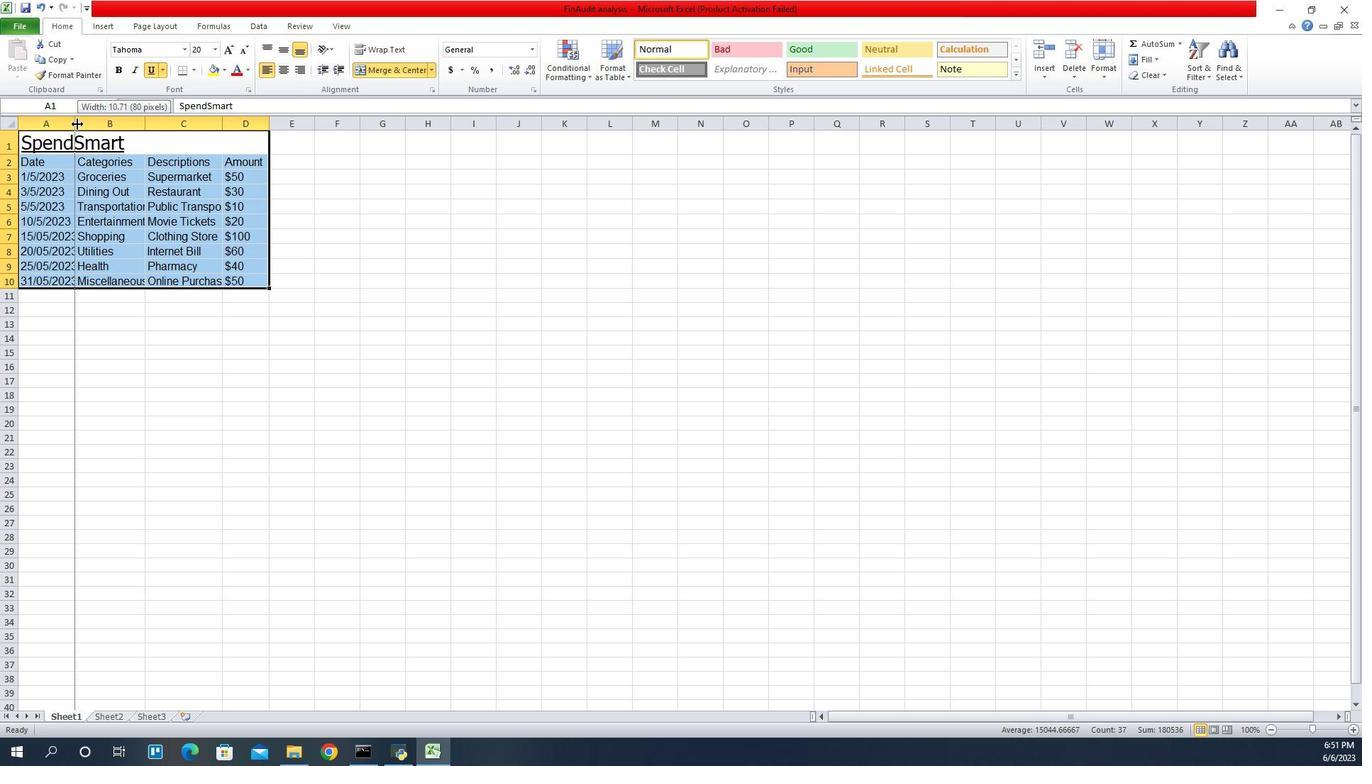 
Action: Mouse moved to (1123, 127)
Screenshot: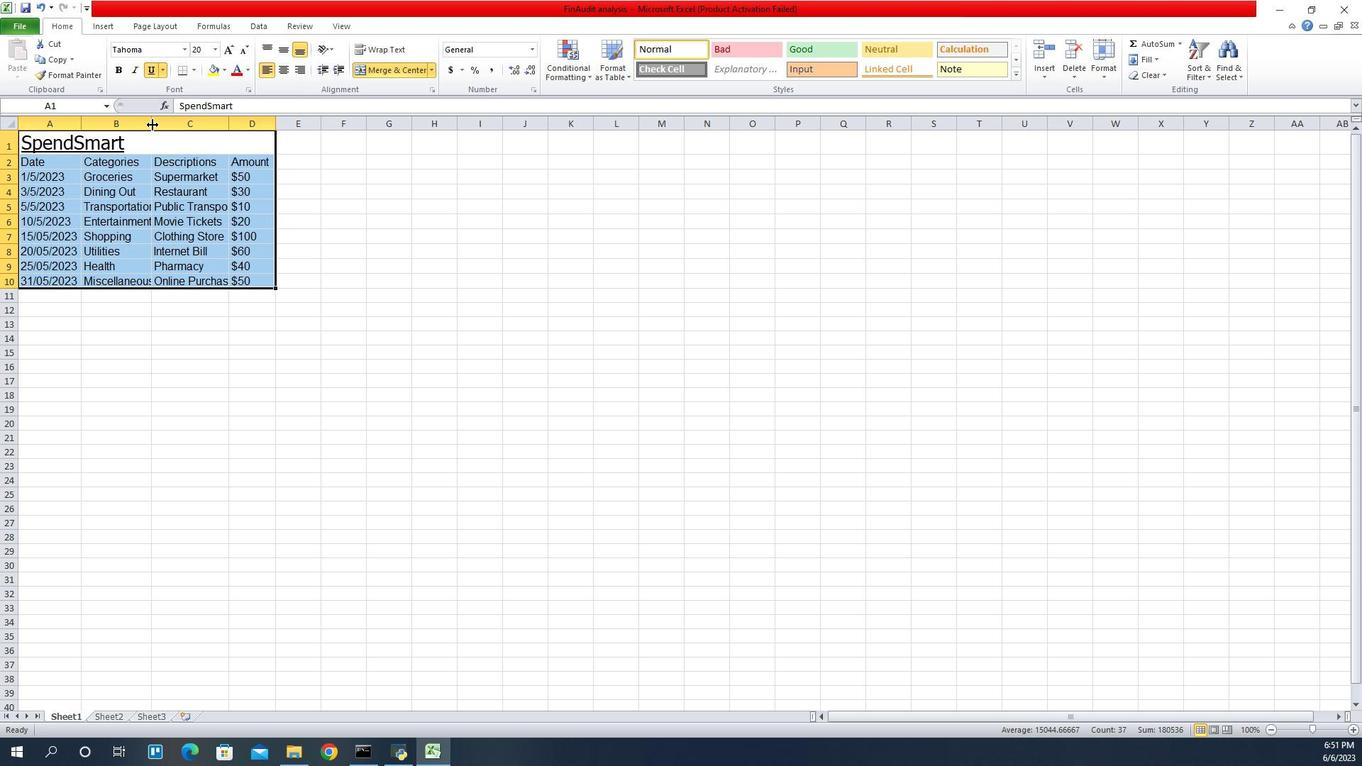 
Action: Mouse pressed left at (1123, 127)
Screenshot: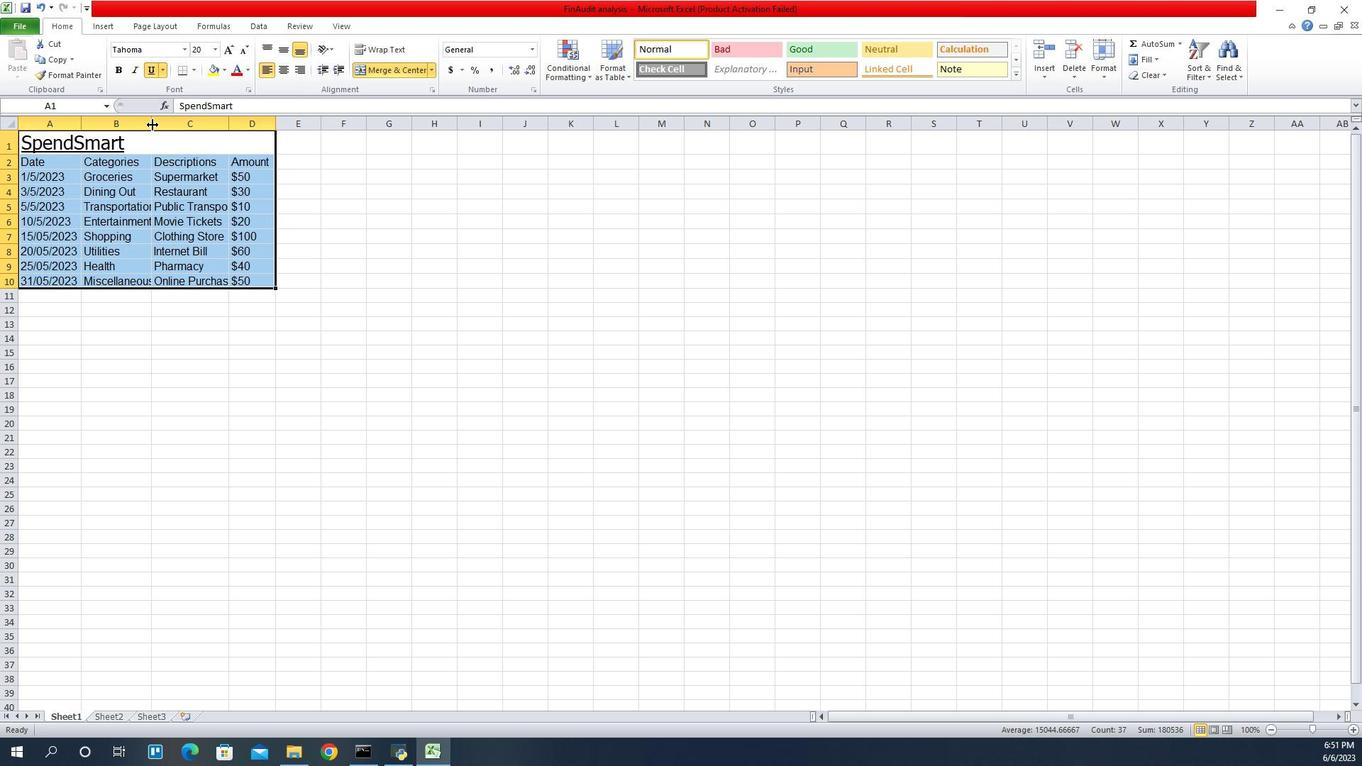 
Action: Mouse pressed left at (1123, 127)
Screenshot: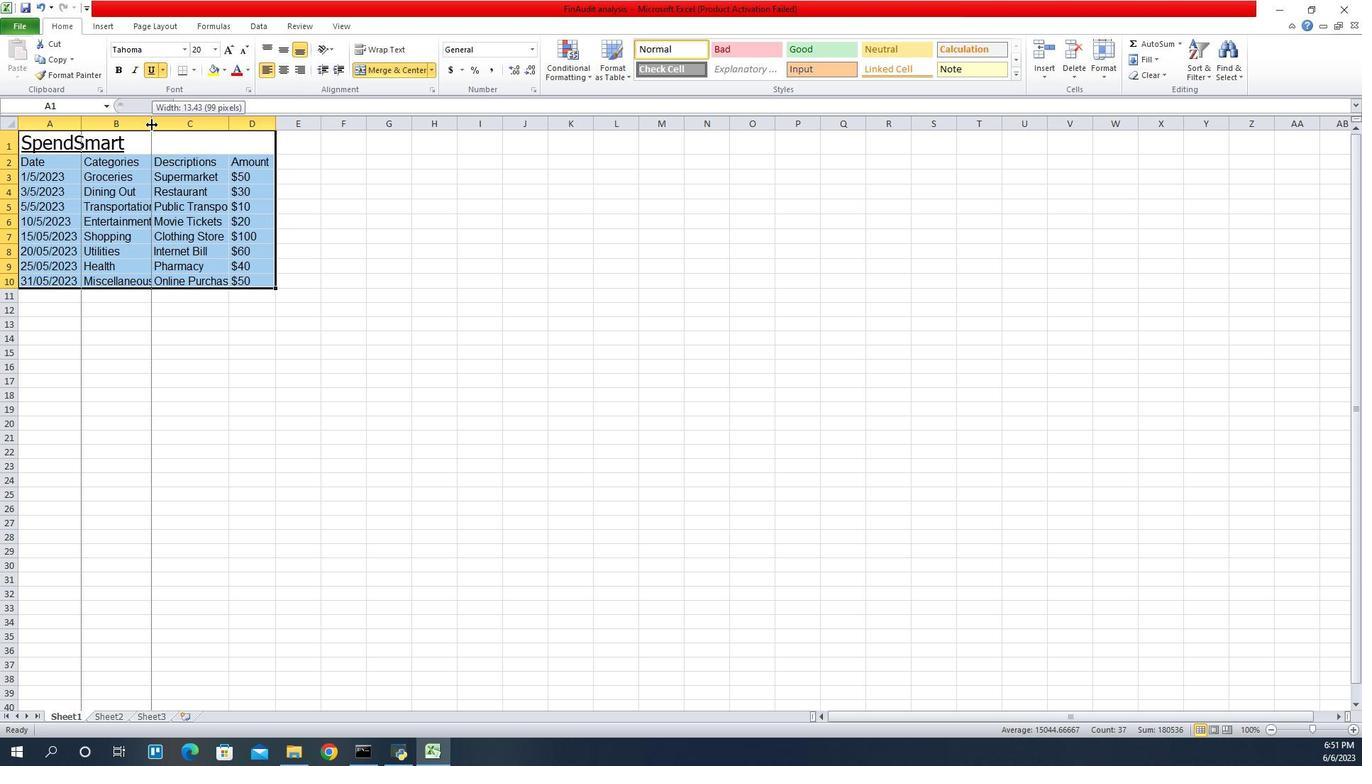 
Action: Mouse moved to (1207, 122)
Screenshot: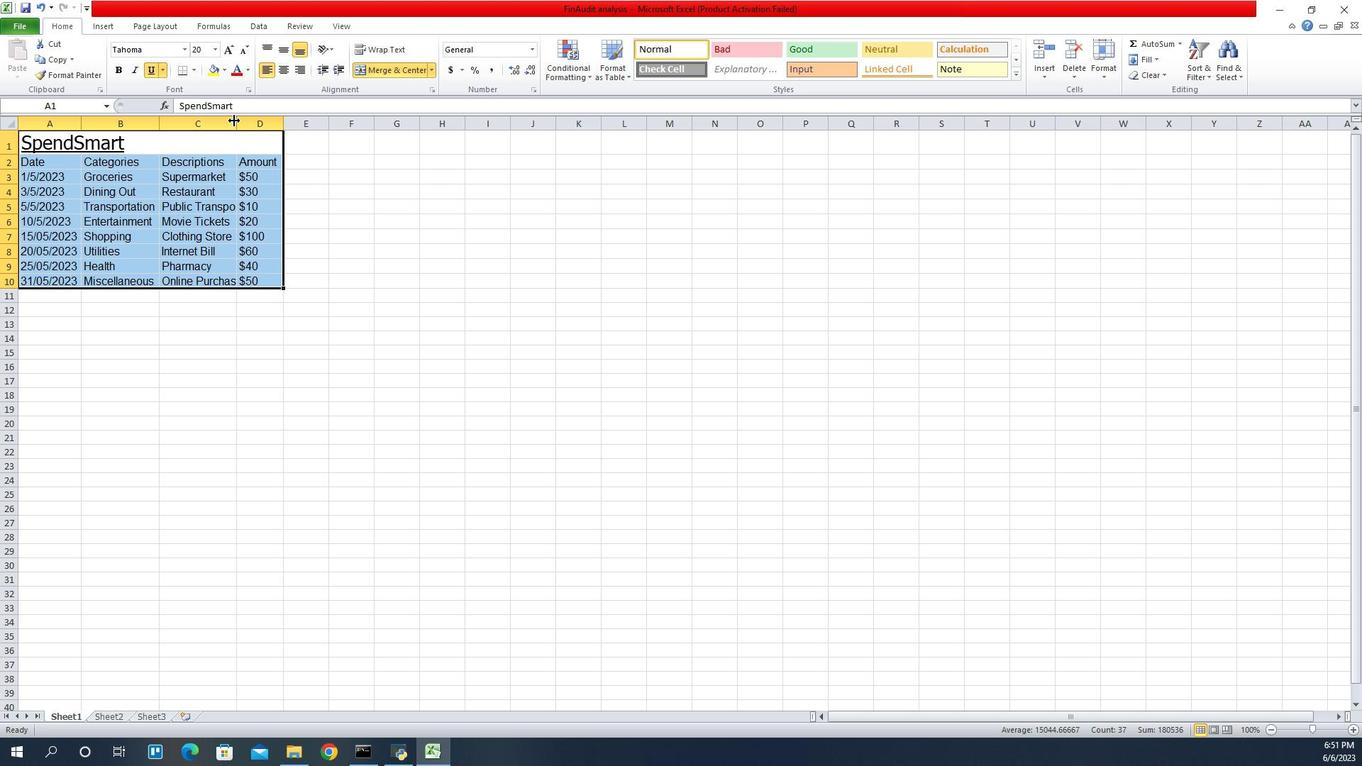 
Action: Mouse pressed left at (1207, 122)
Screenshot: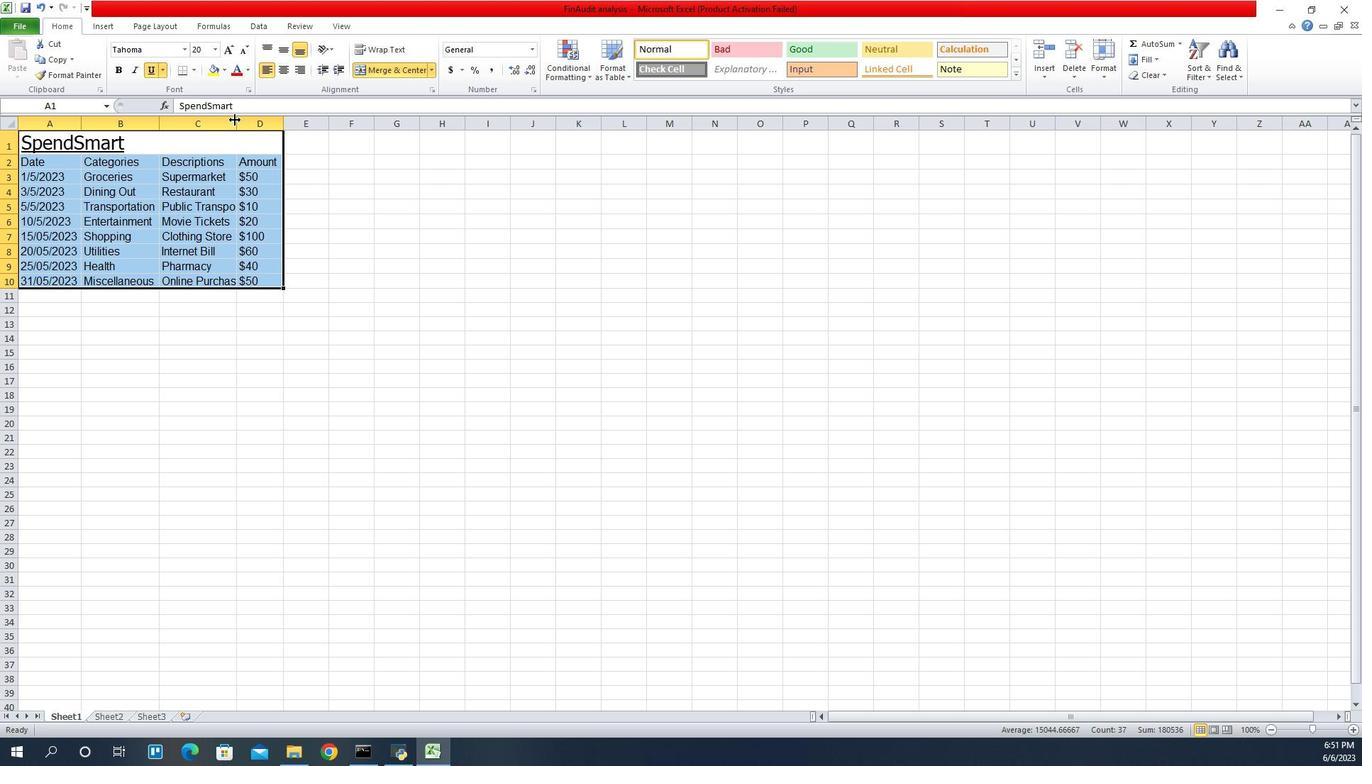 
Action: Mouse pressed left at (1207, 122)
Screenshot: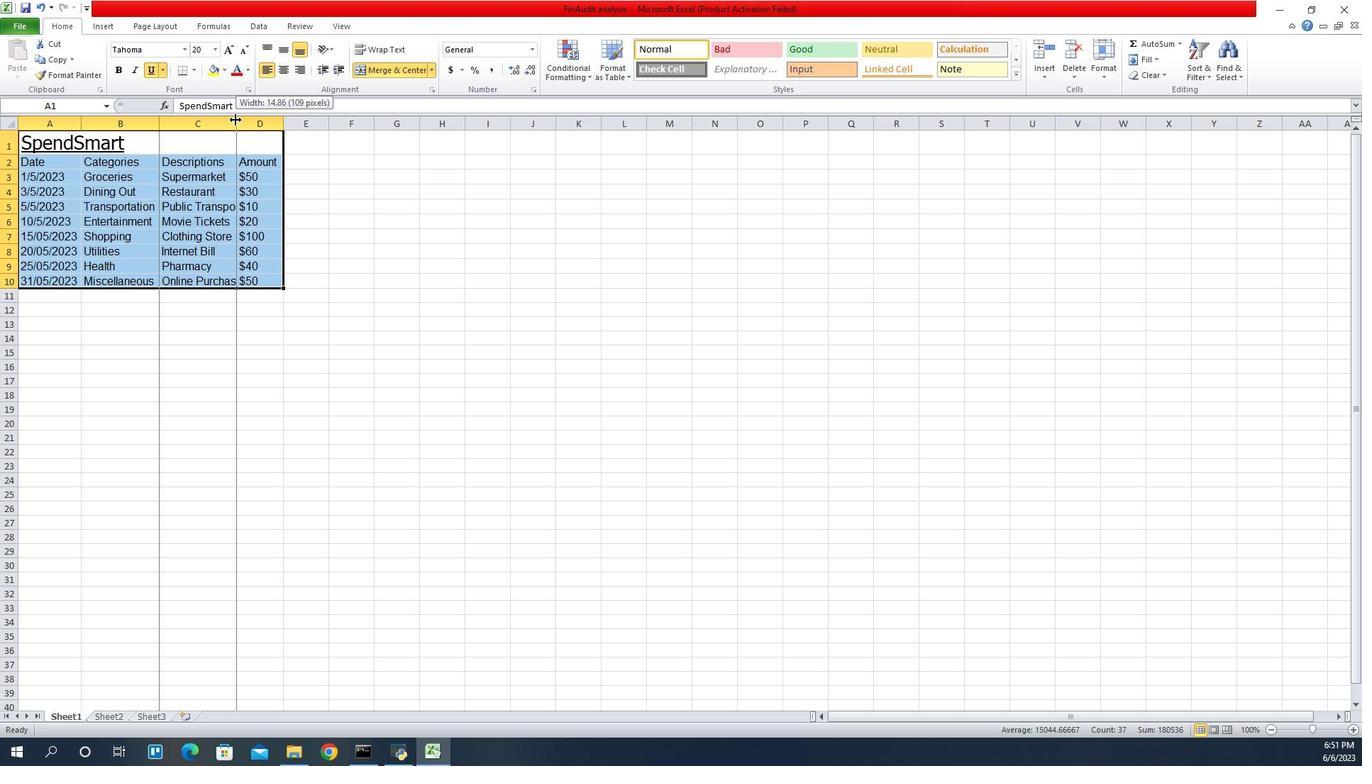 
Action: Mouse moved to (1263, 126)
Screenshot: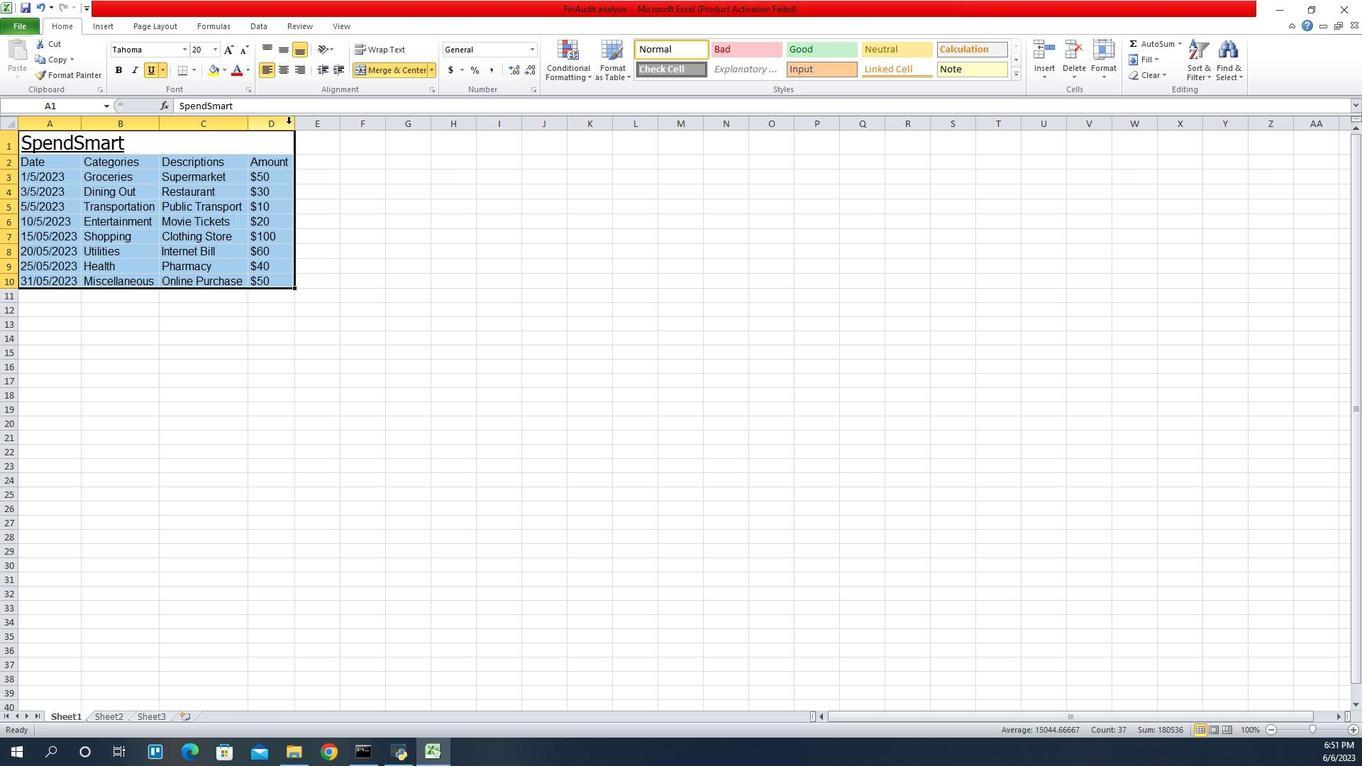 
Action: Mouse pressed left at (1263, 126)
Screenshot: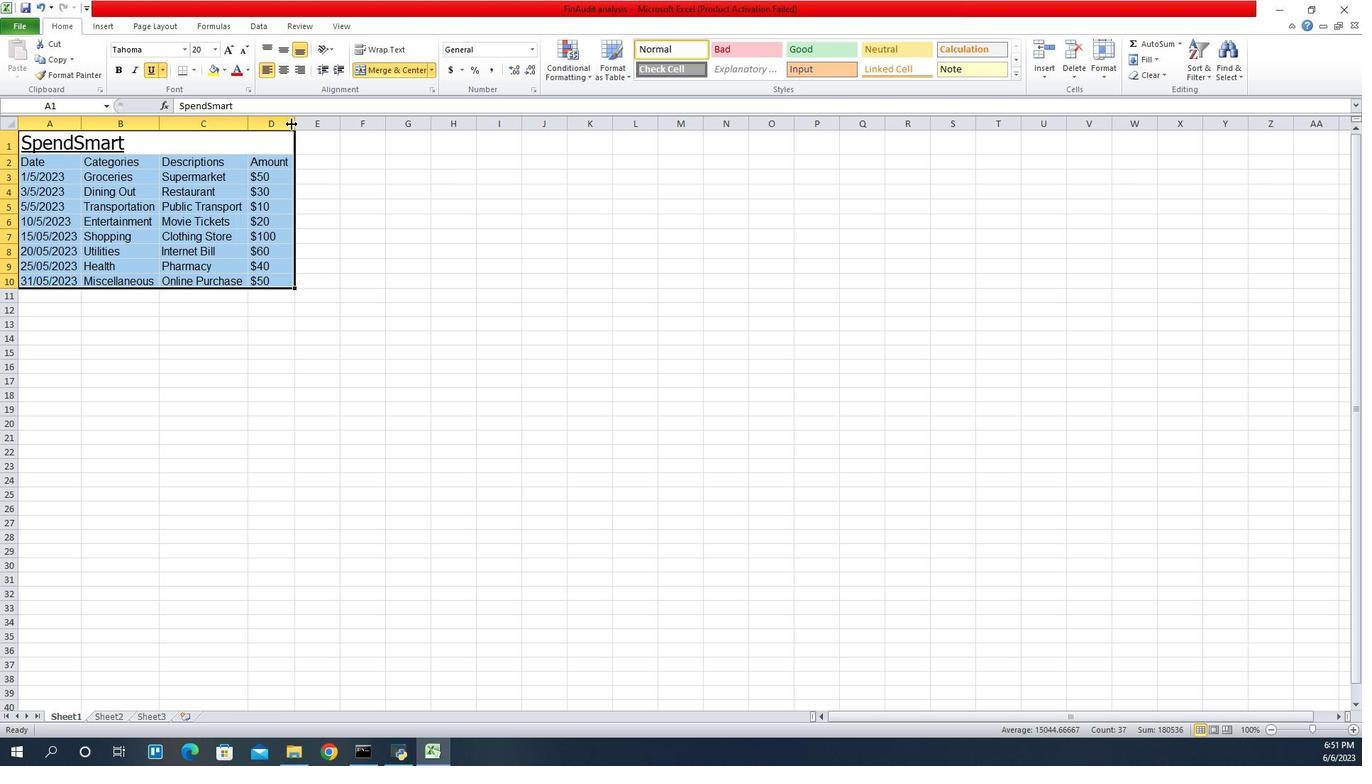 
Action: Mouse pressed left at (1263, 126)
Screenshot: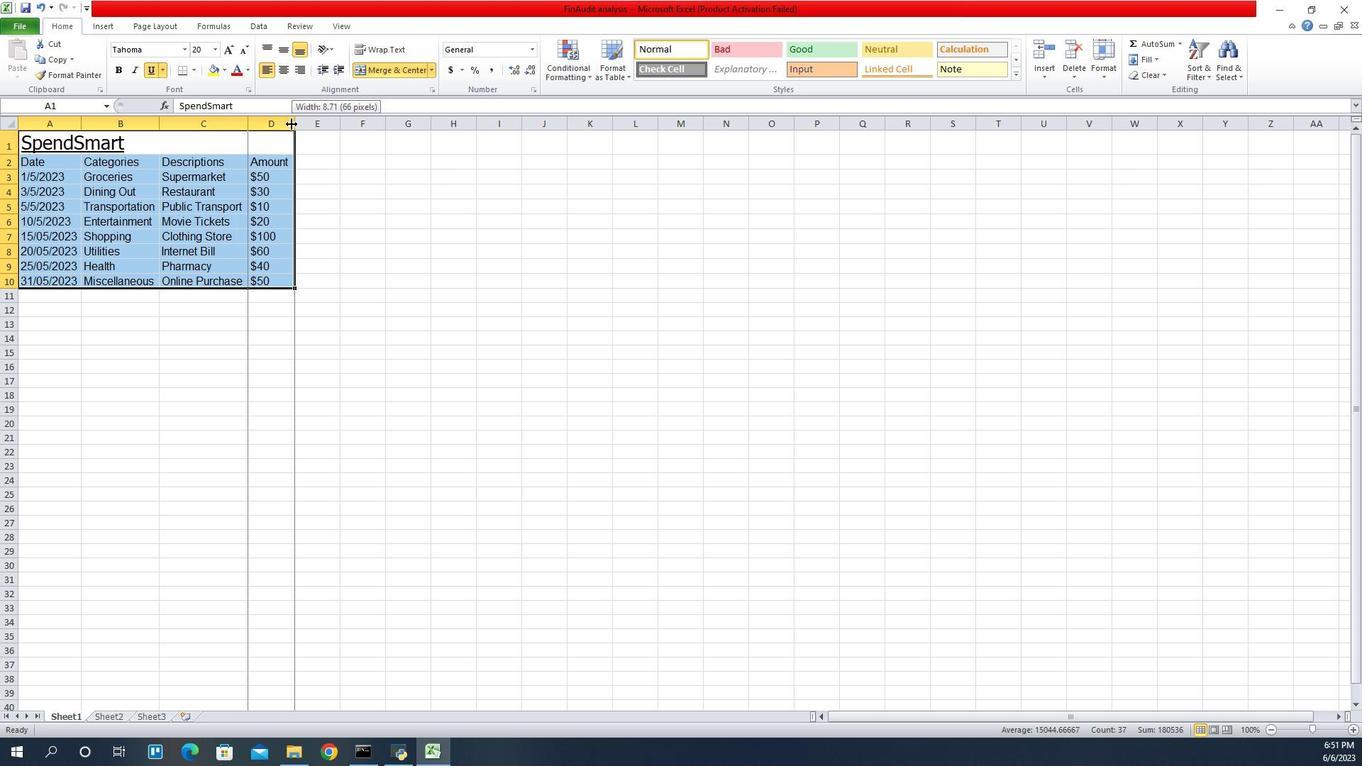 
Action: Mouse moved to (1263, 126)
Screenshot: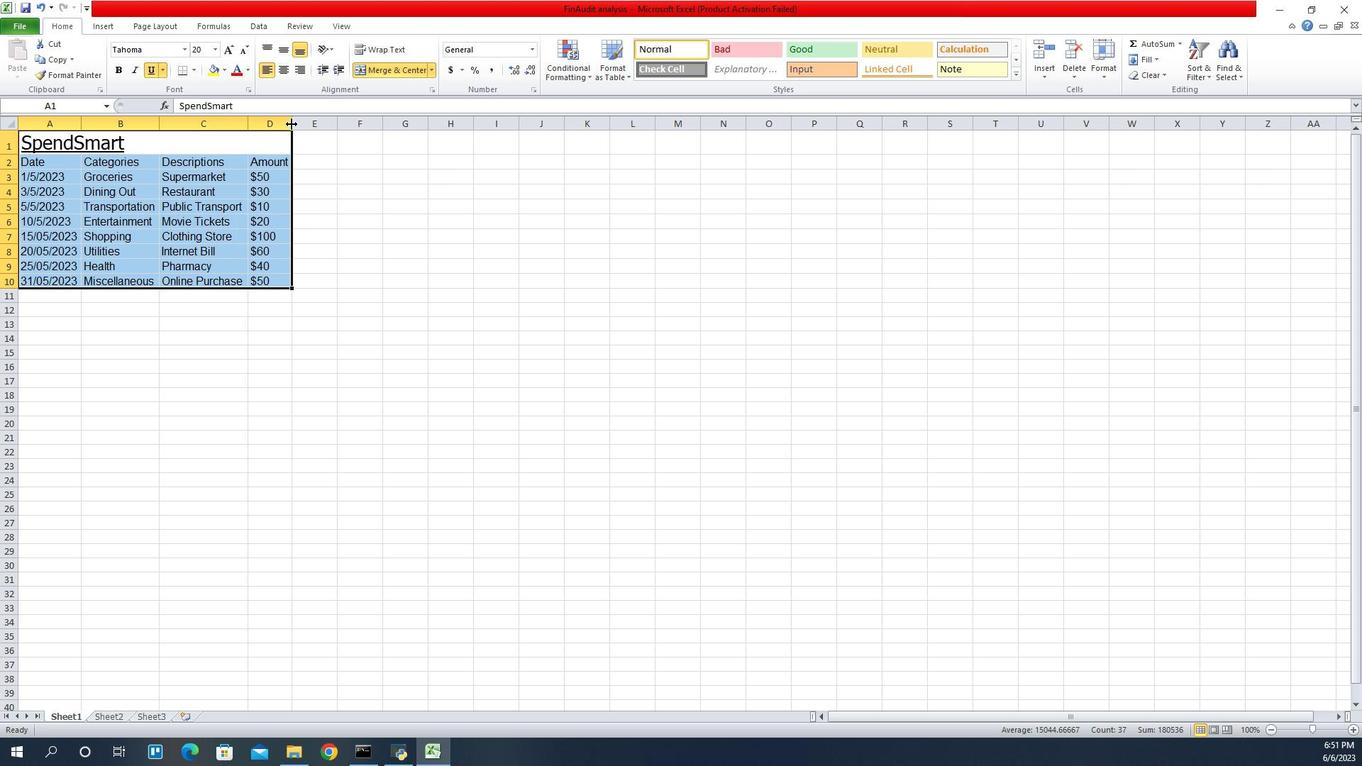 
